 Task: Find connections with filter location Airdrie with filter topic #Interviewingwith filter profile language German with filter current company W. L. Gore & Associates with filter school Sarvajanik College of Engineering & Technology with filter industry Wholesale Hardware, Plumbing, Heating Equipment with filter service category Management with filter keywords title Principal
Action: Mouse moved to (590, 71)
Screenshot: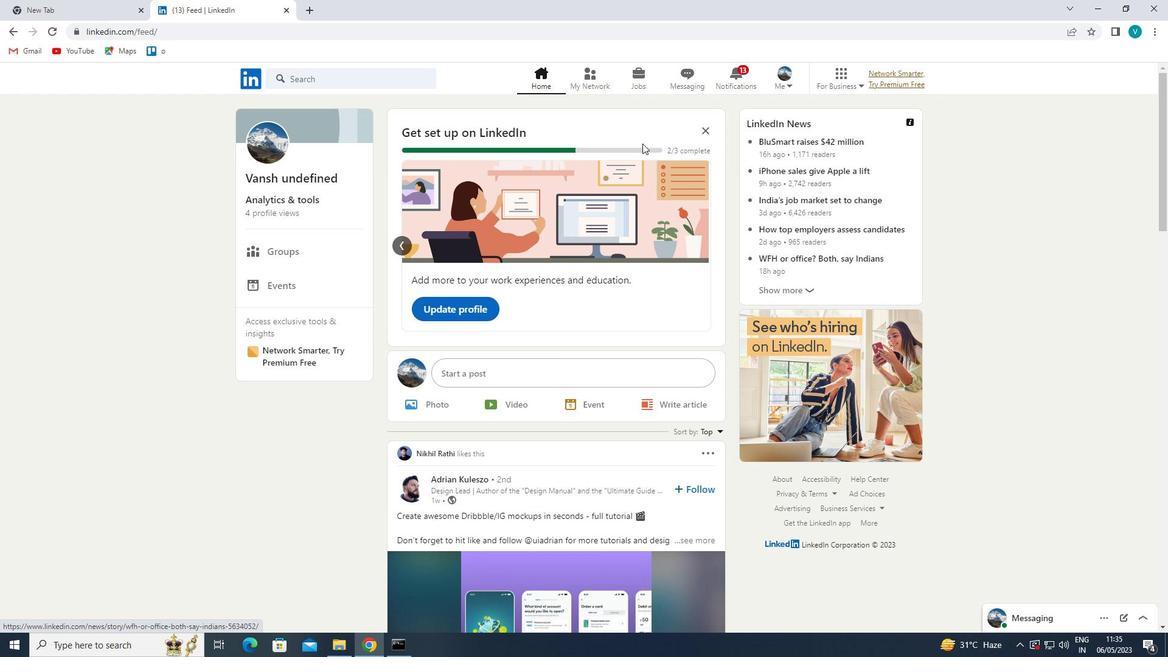 
Action: Mouse pressed left at (590, 71)
Screenshot: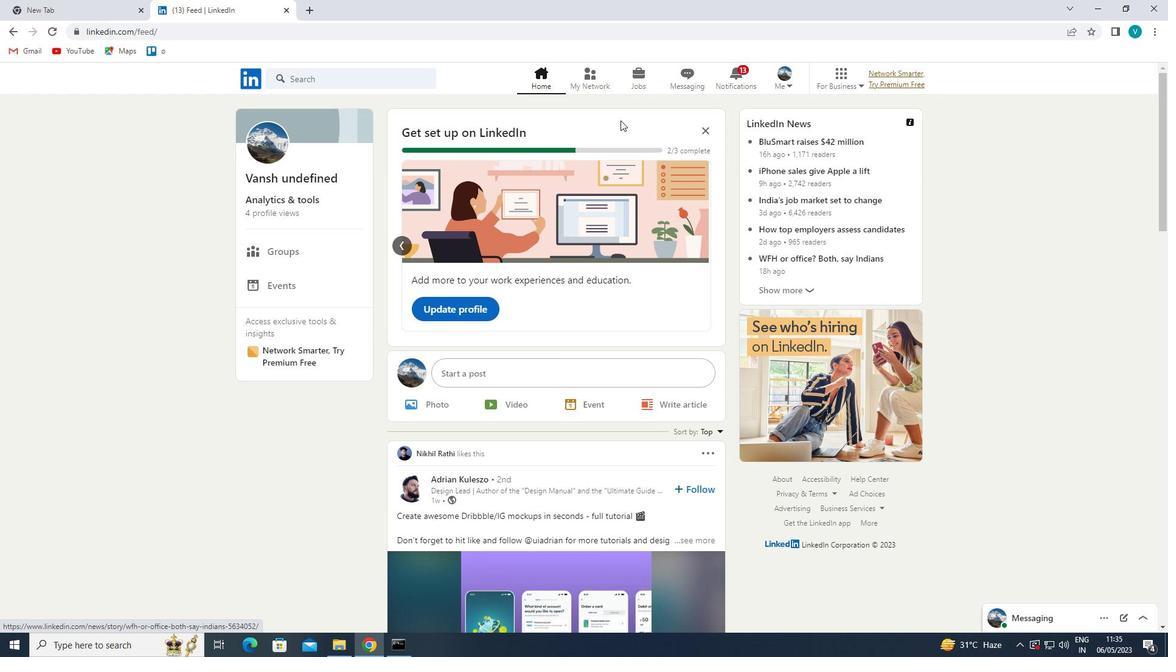 
Action: Mouse moved to (356, 131)
Screenshot: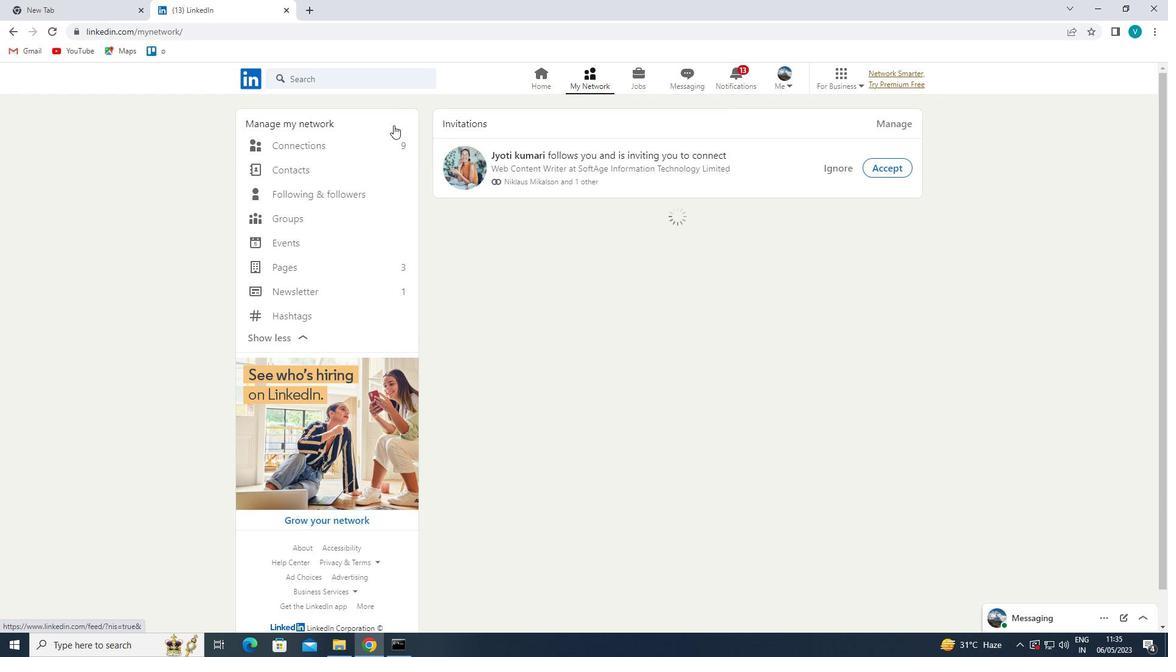 
Action: Mouse pressed left at (356, 131)
Screenshot: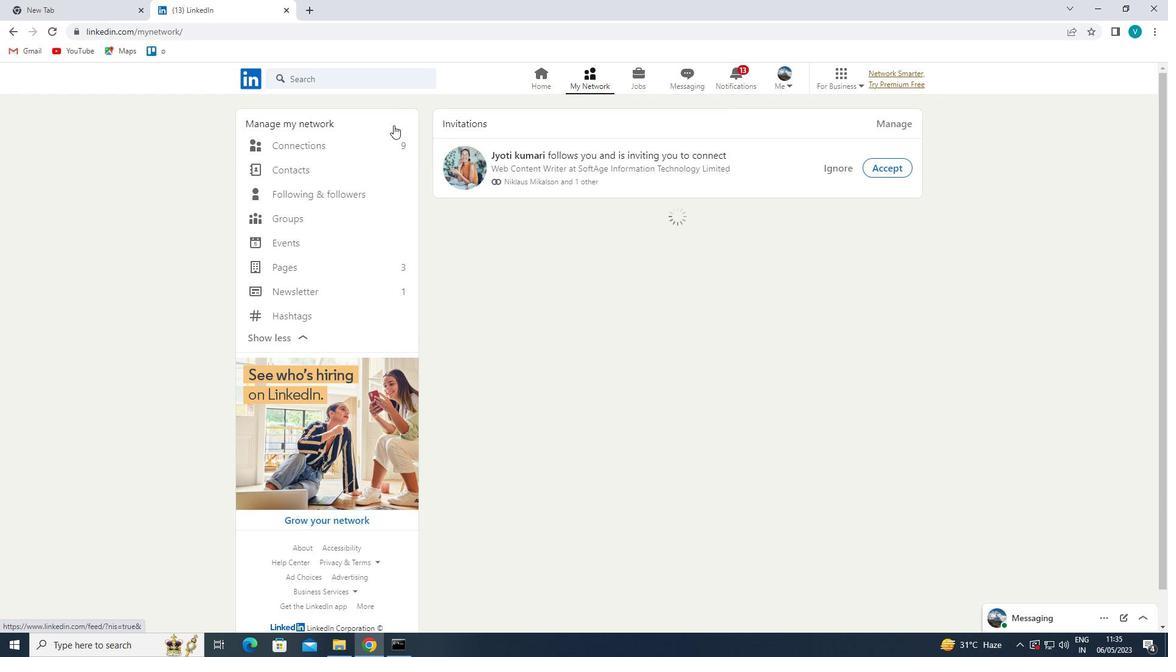 
Action: Mouse moved to (349, 135)
Screenshot: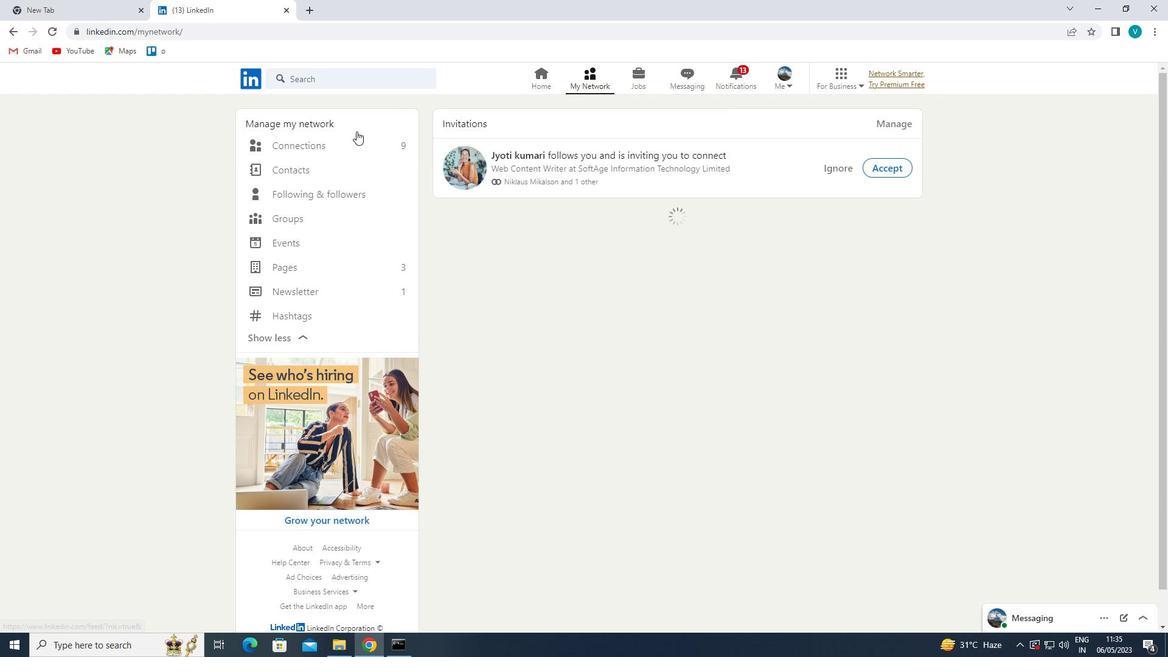 
Action: Mouse pressed left at (349, 135)
Screenshot: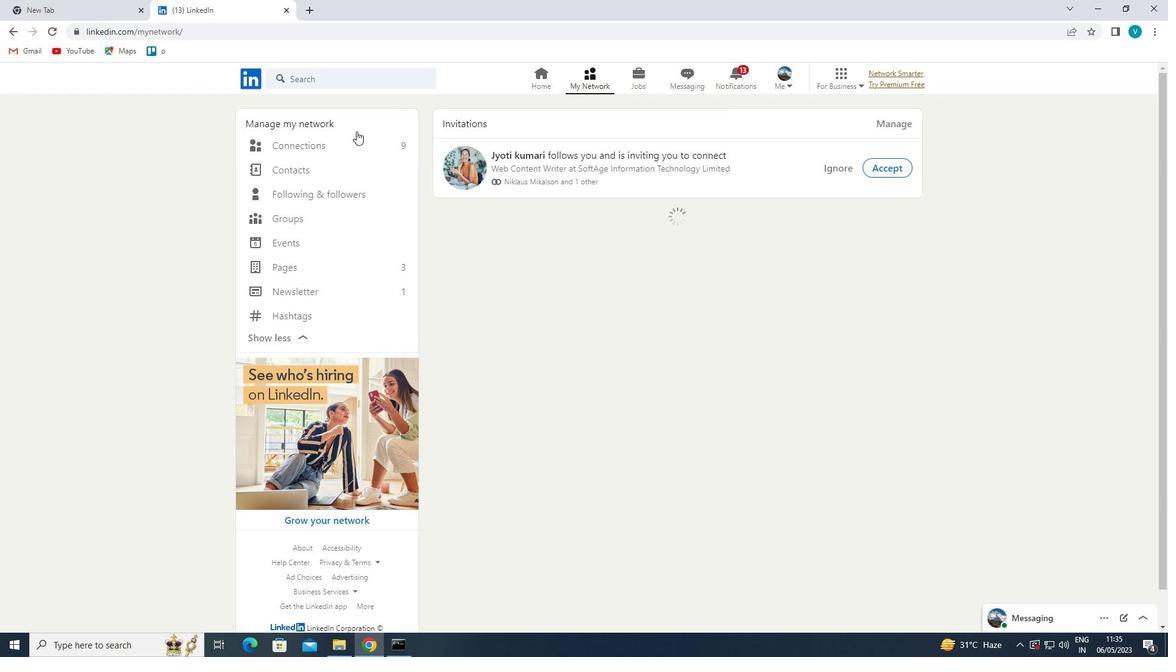 
Action: Mouse moved to (351, 138)
Screenshot: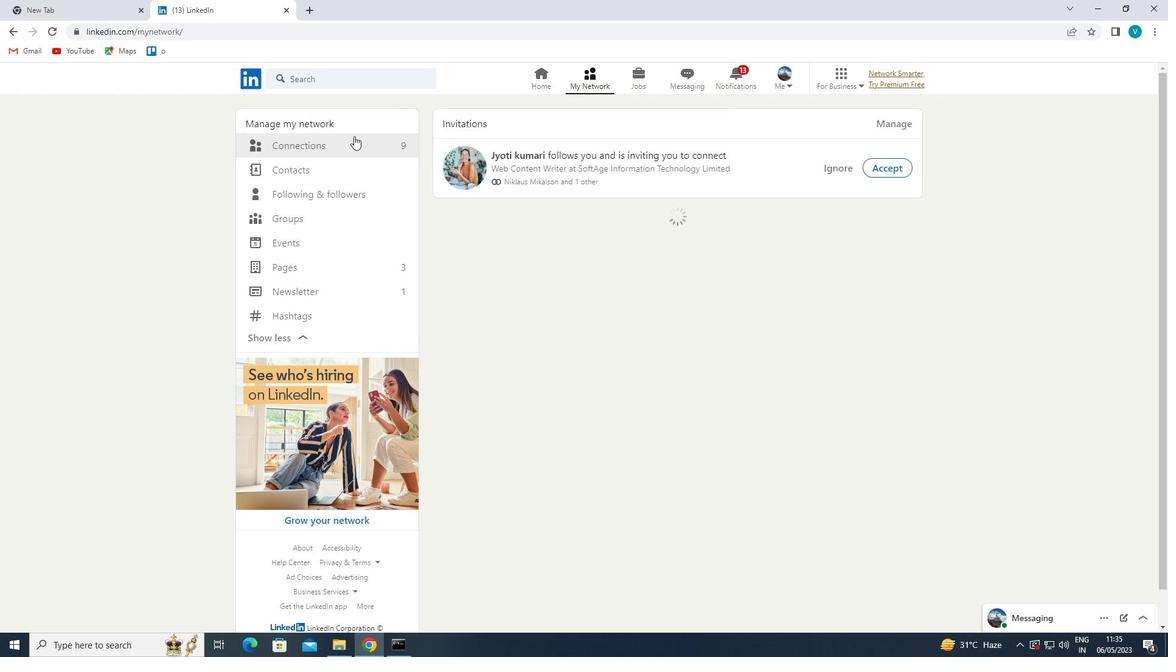
Action: Mouse pressed left at (351, 138)
Screenshot: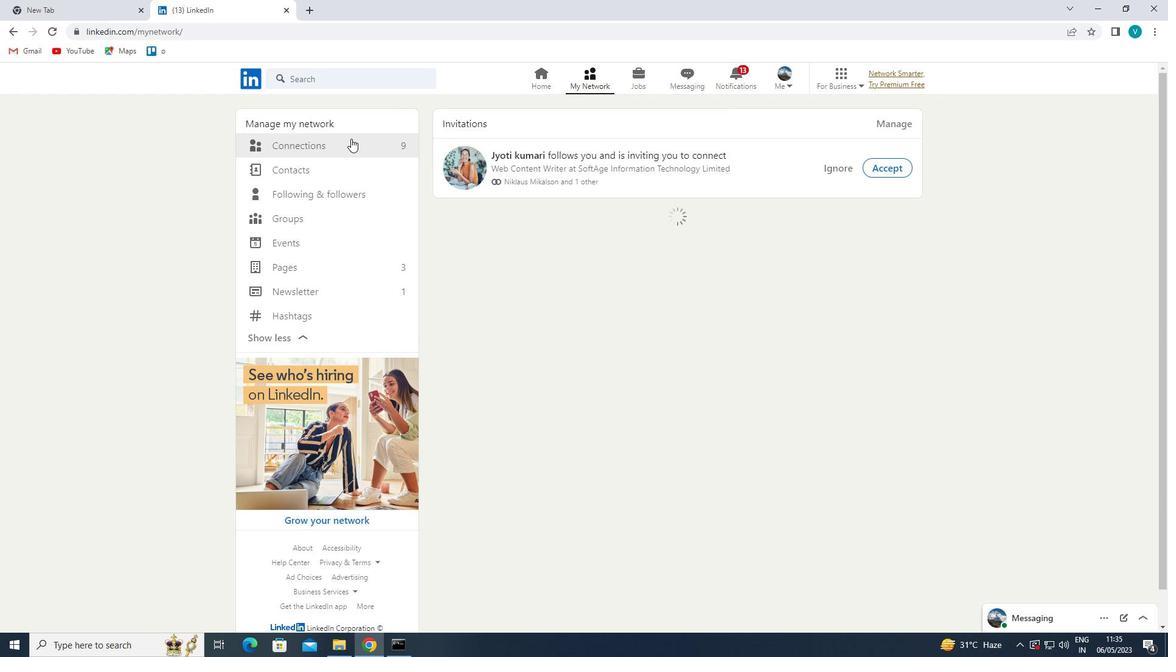 
Action: Mouse moved to (347, 141)
Screenshot: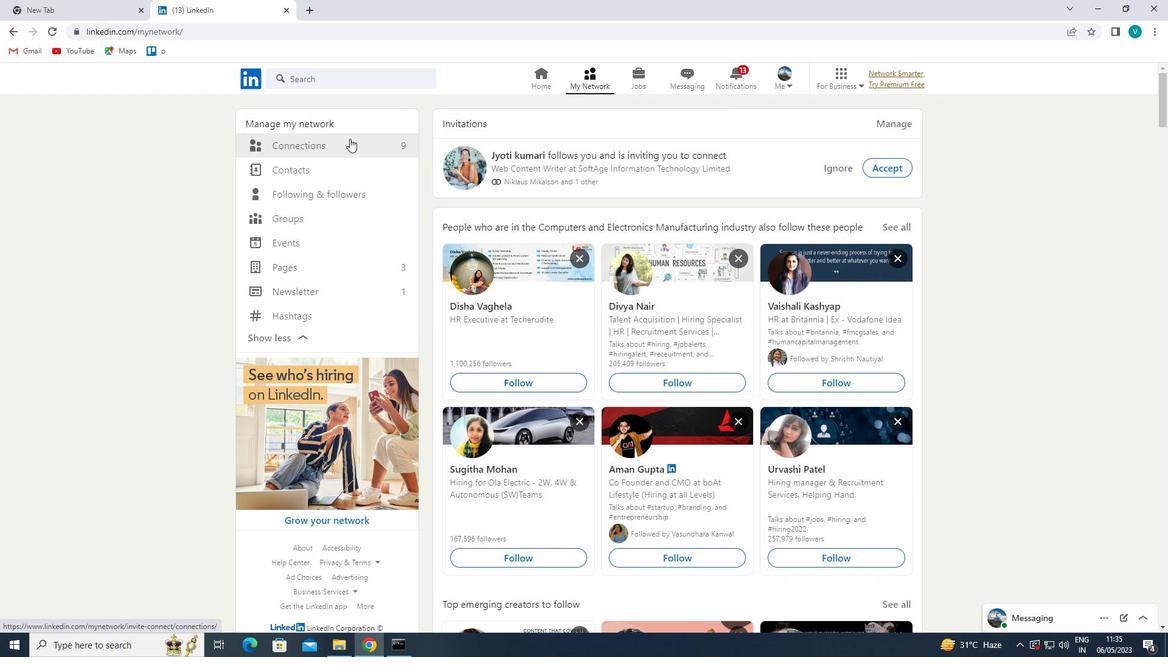 
Action: Mouse pressed left at (347, 141)
Screenshot: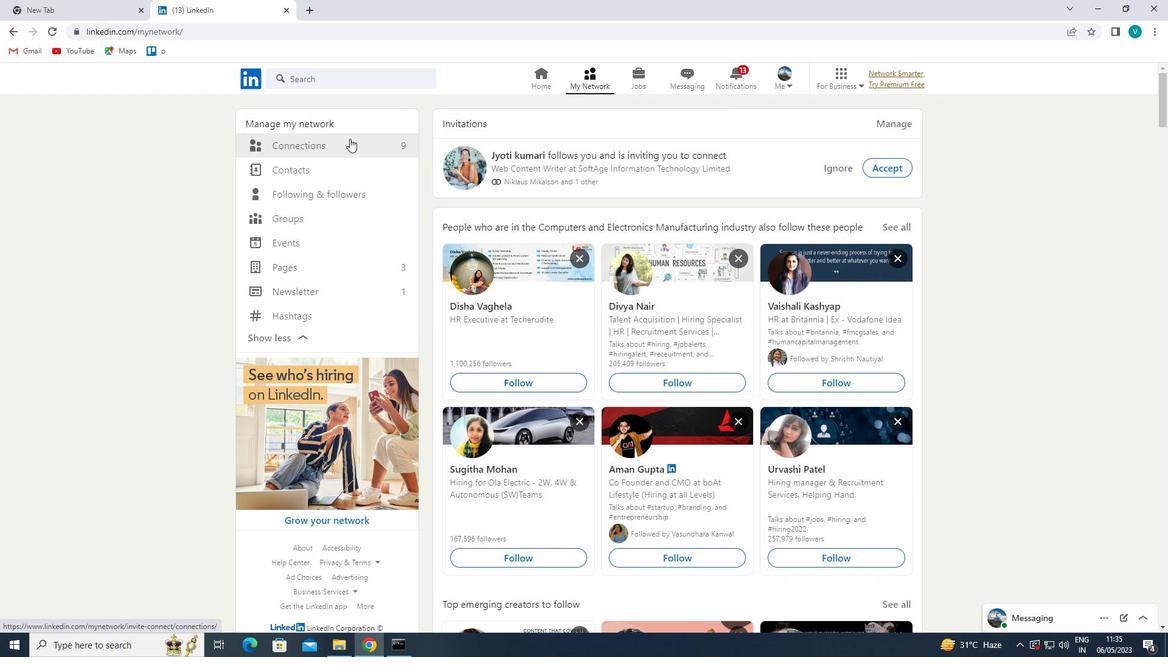 
Action: Mouse moved to (683, 147)
Screenshot: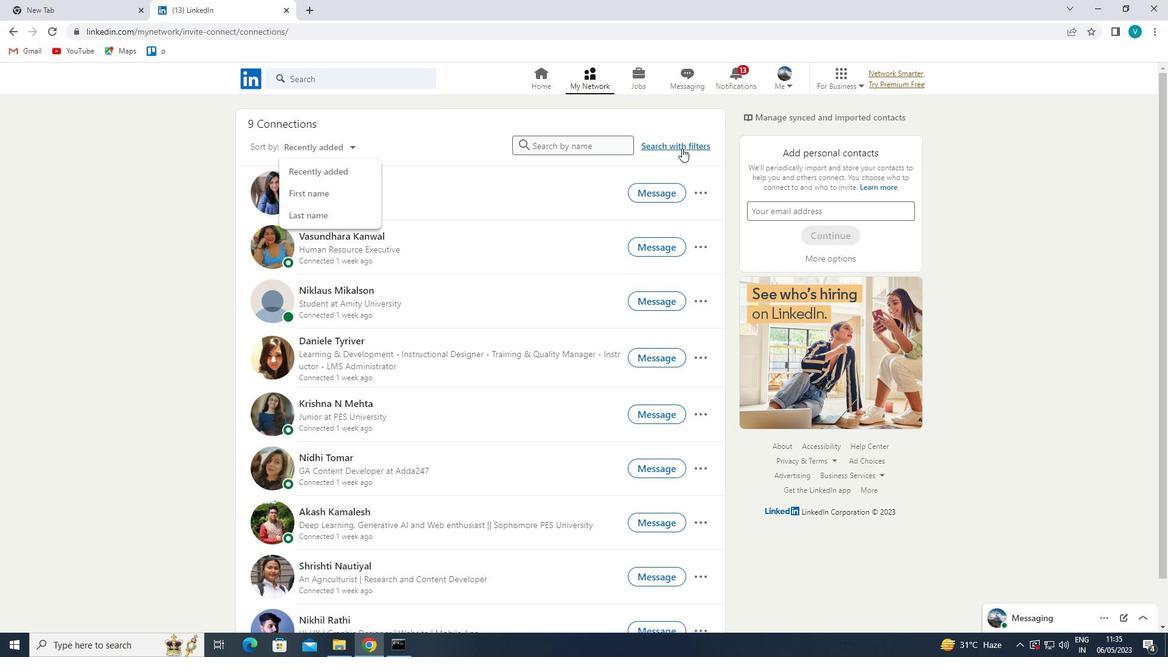 
Action: Mouse pressed left at (683, 147)
Screenshot: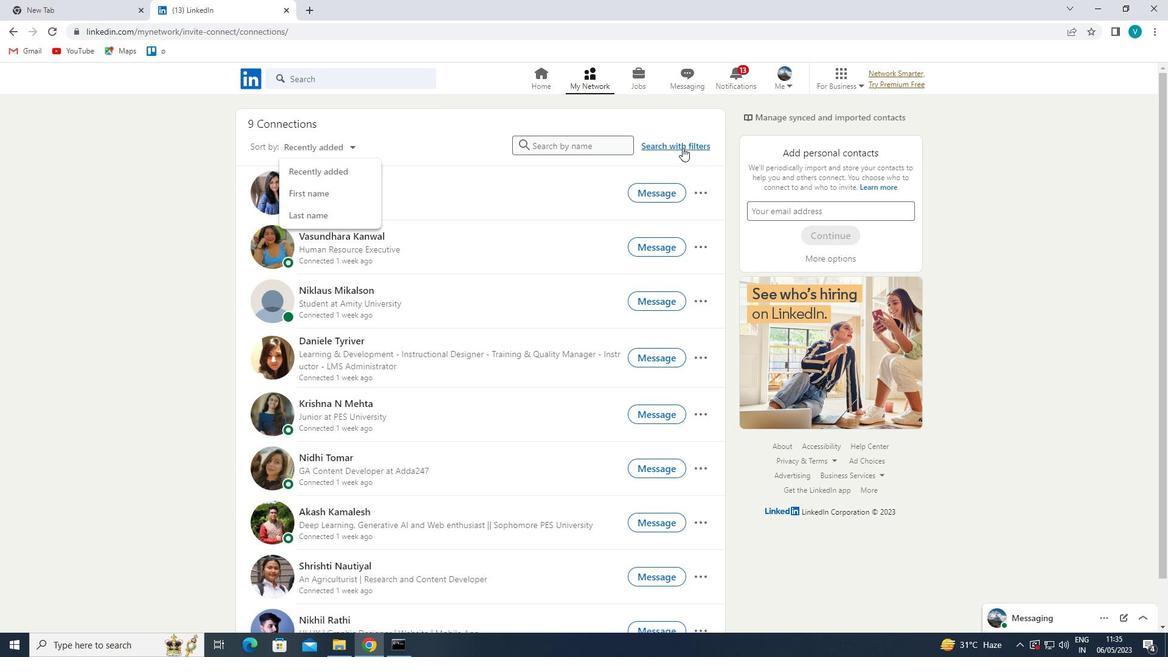 
Action: Mouse moved to (590, 105)
Screenshot: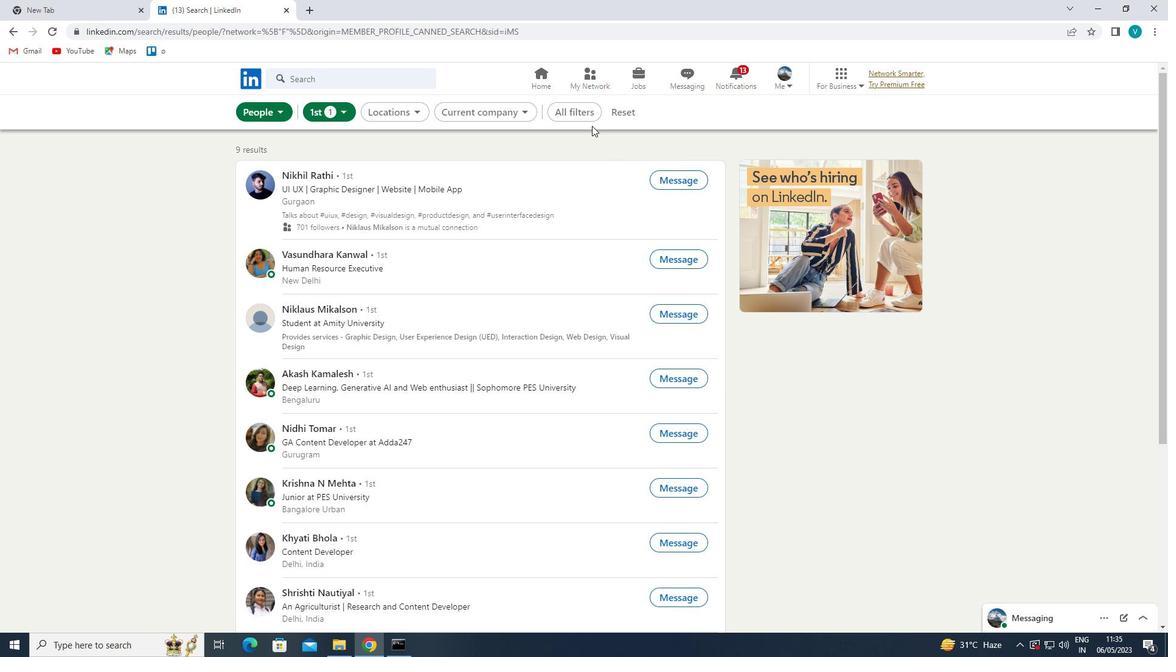 
Action: Mouse pressed left at (590, 105)
Screenshot: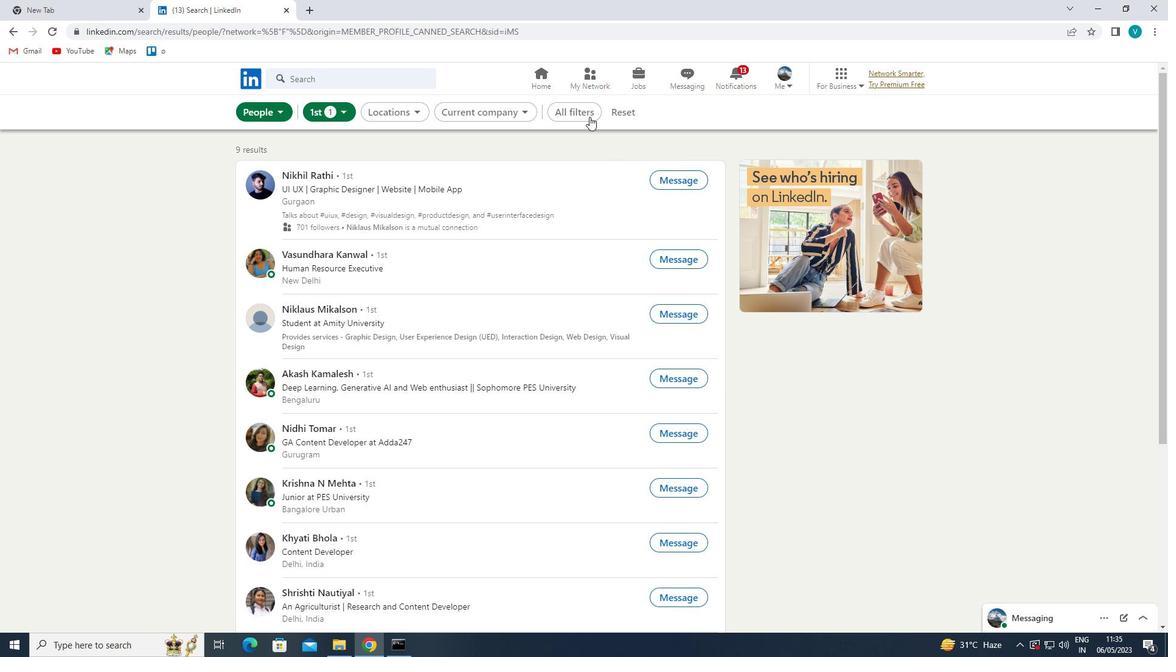 
Action: Mouse moved to (1096, 312)
Screenshot: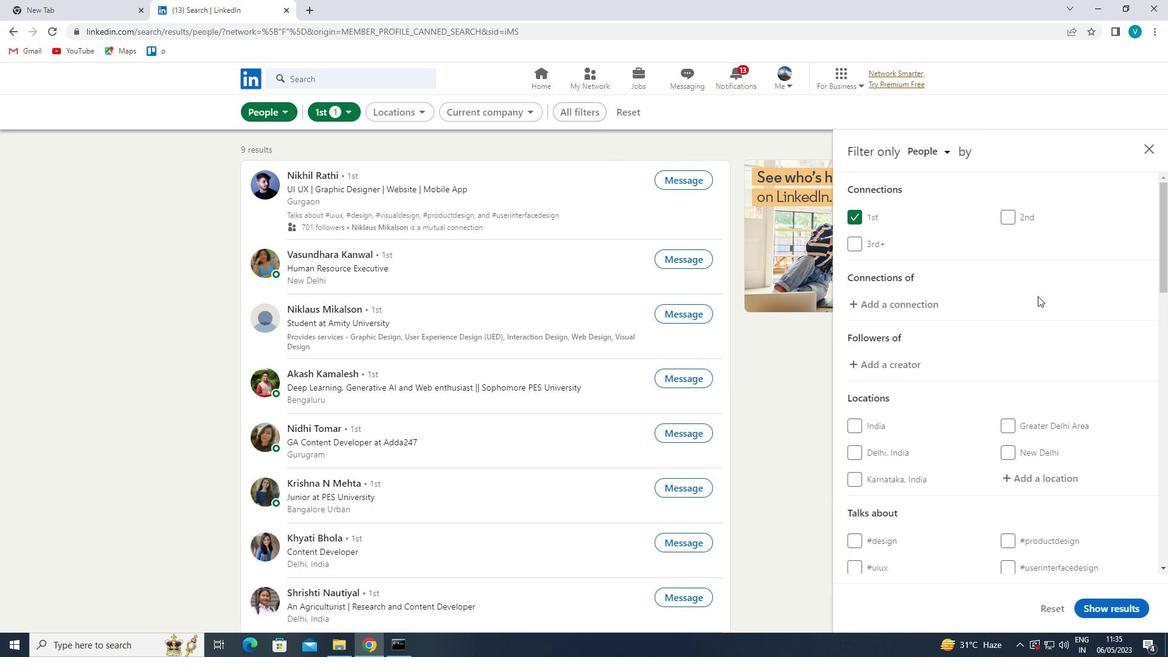 
Action: Mouse scrolled (1096, 311) with delta (0, 0)
Screenshot: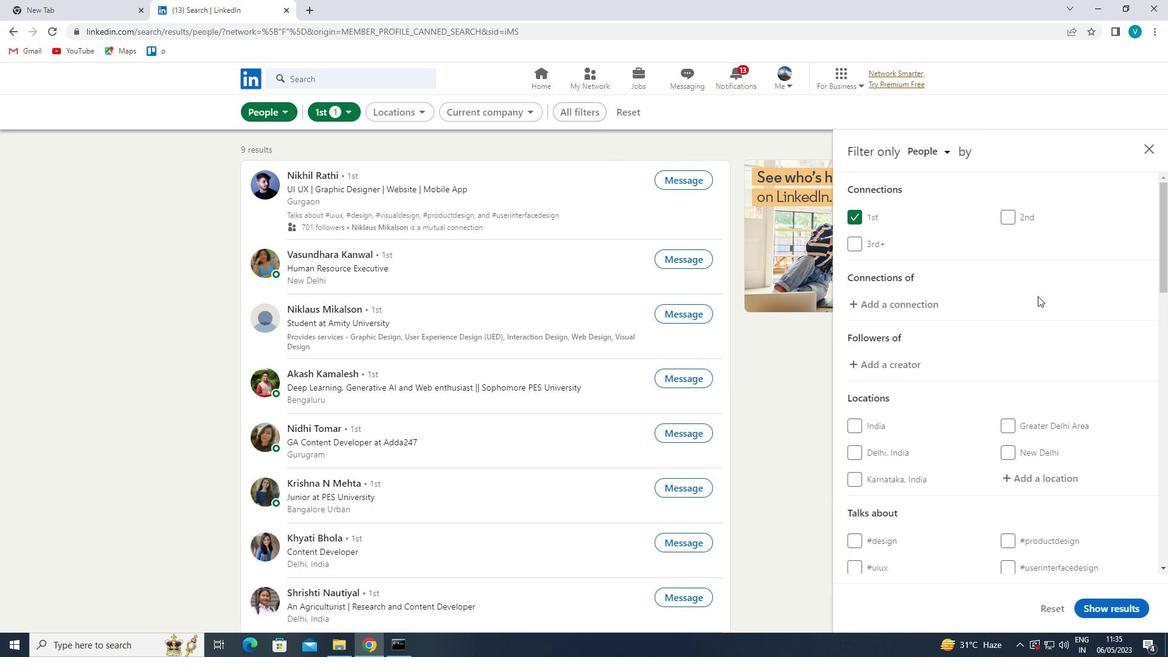 
Action: Mouse moved to (1064, 417)
Screenshot: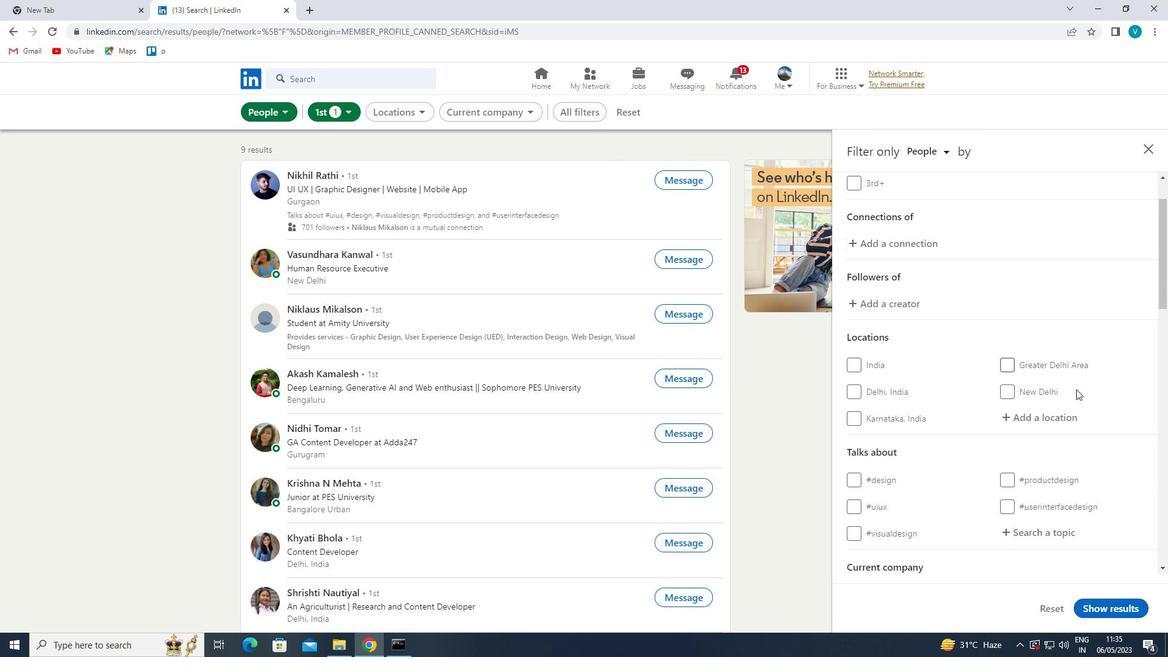 
Action: Mouse pressed left at (1064, 417)
Screenshot: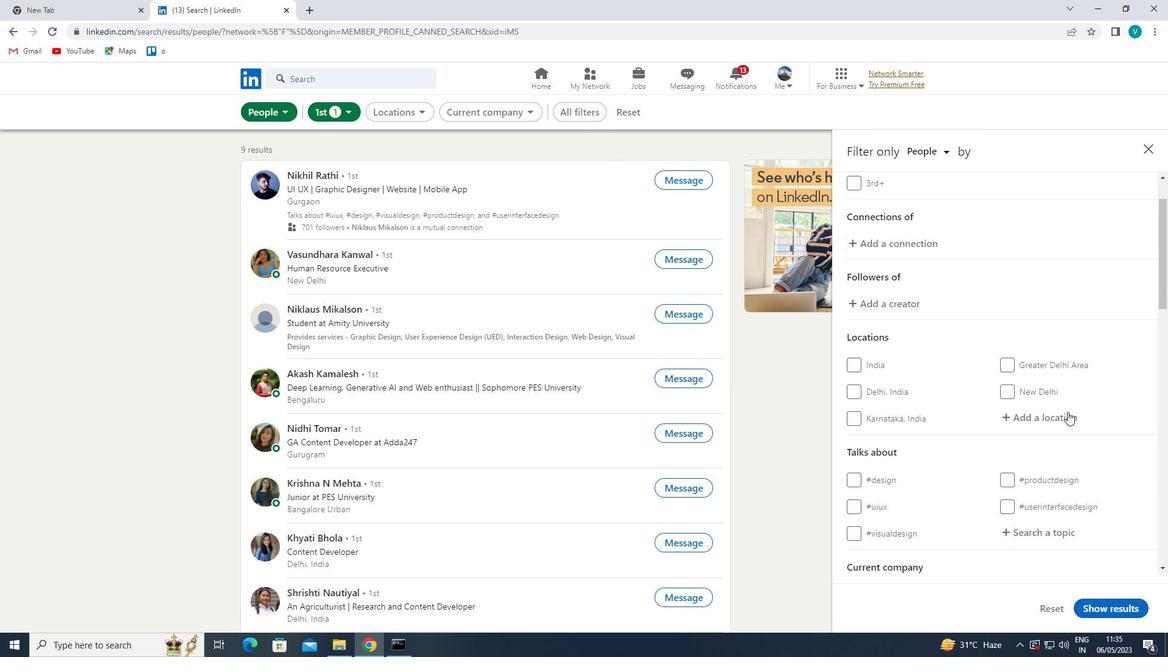 
Action: Mouse moved to (945, 498)
Screenshot: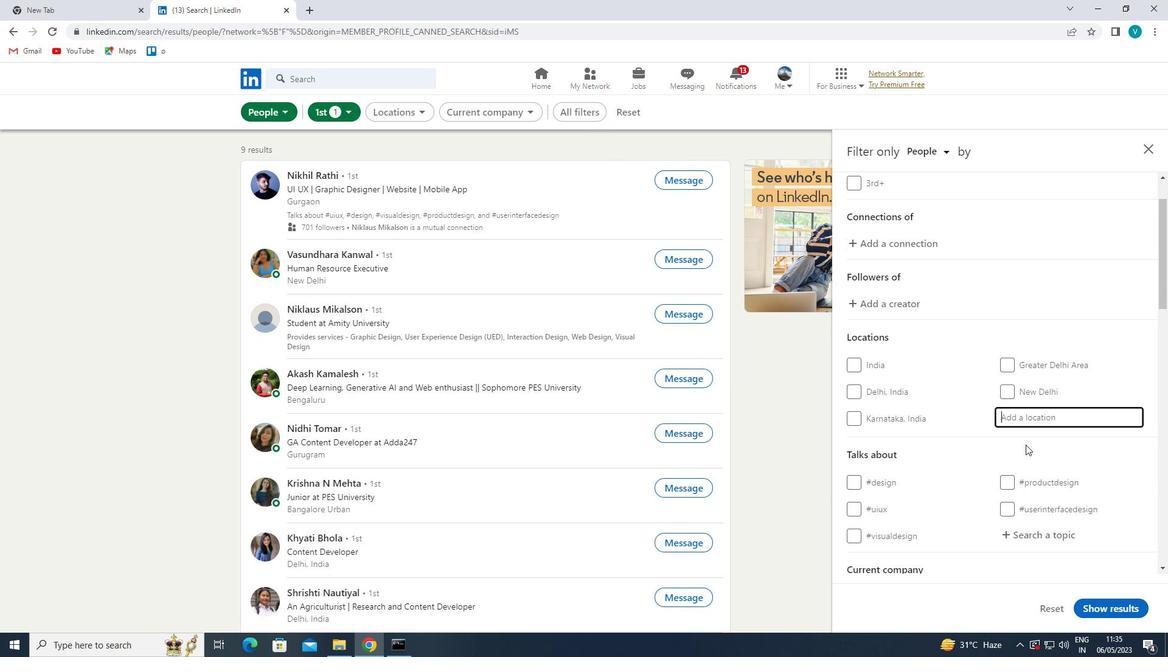 
Action: Key pressed <Key.shift>AIRDRIE
Screenshot: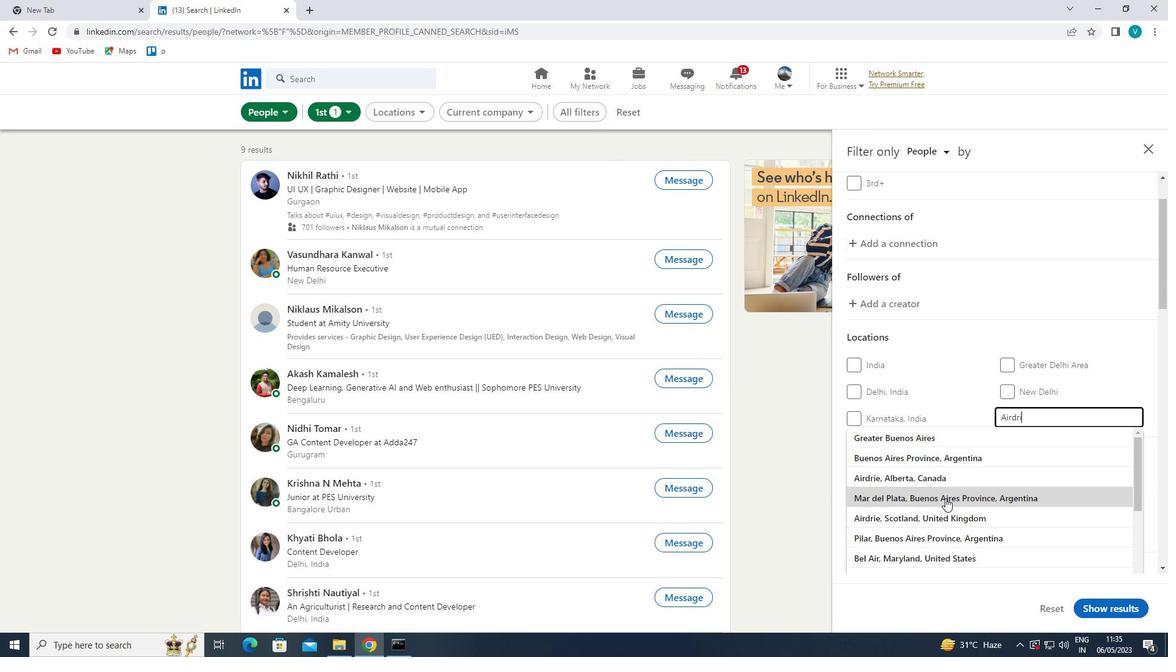 
Action: Mouse moved to (954, 440)
Screenshot: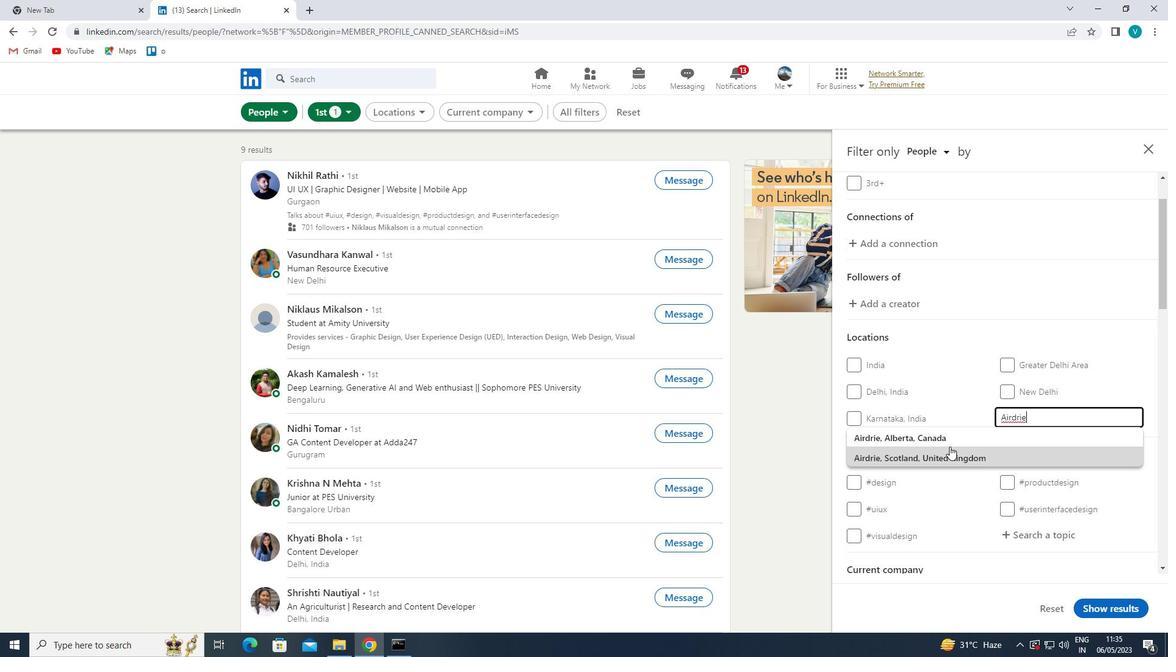 
Action: Mouse pressed left at (954, 440)
Screenshot: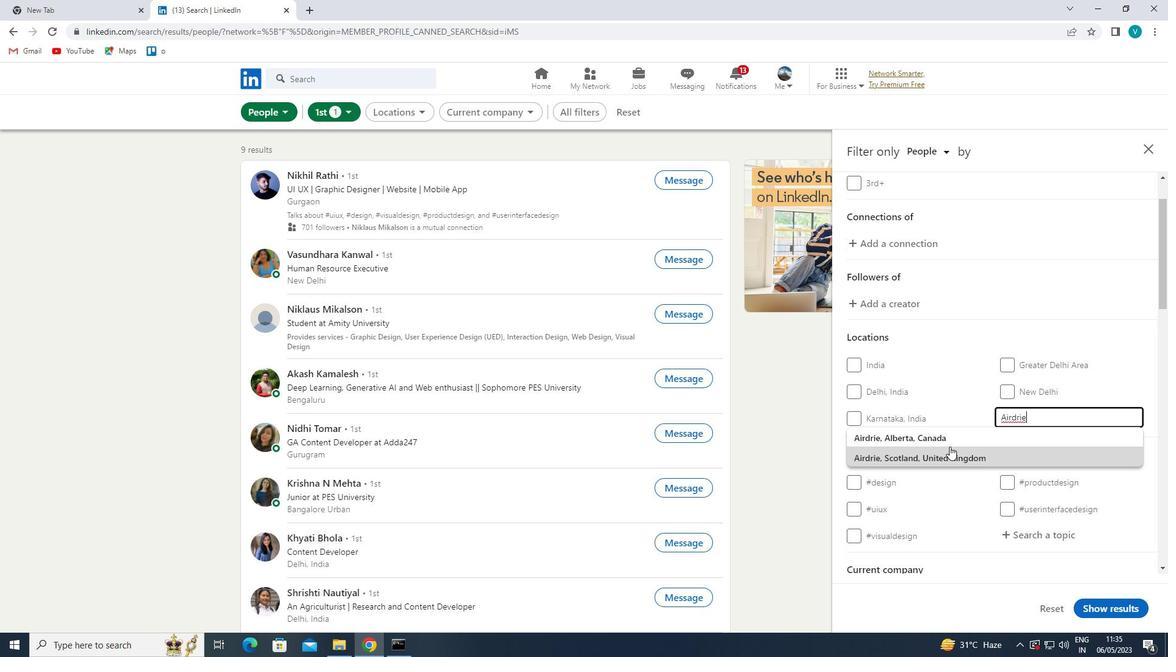 
Action: Mouse moved to (959, 436)
Screenshot: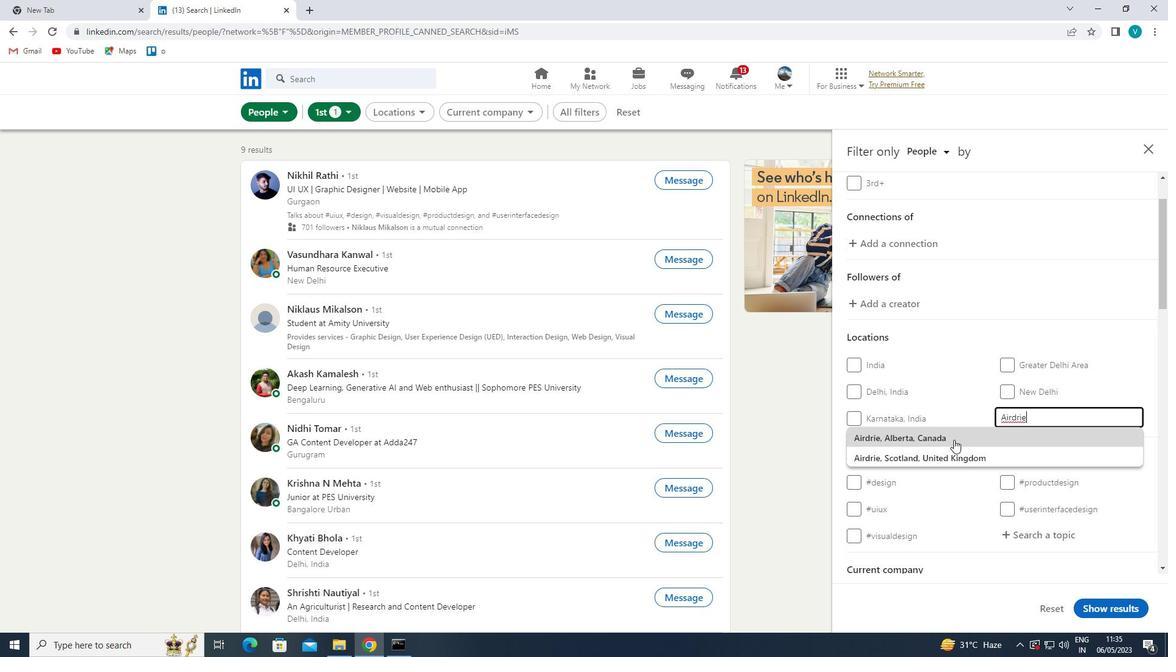 
Action: Mouse scrolled (959, 435) with delta (0, 0)
Screenshot: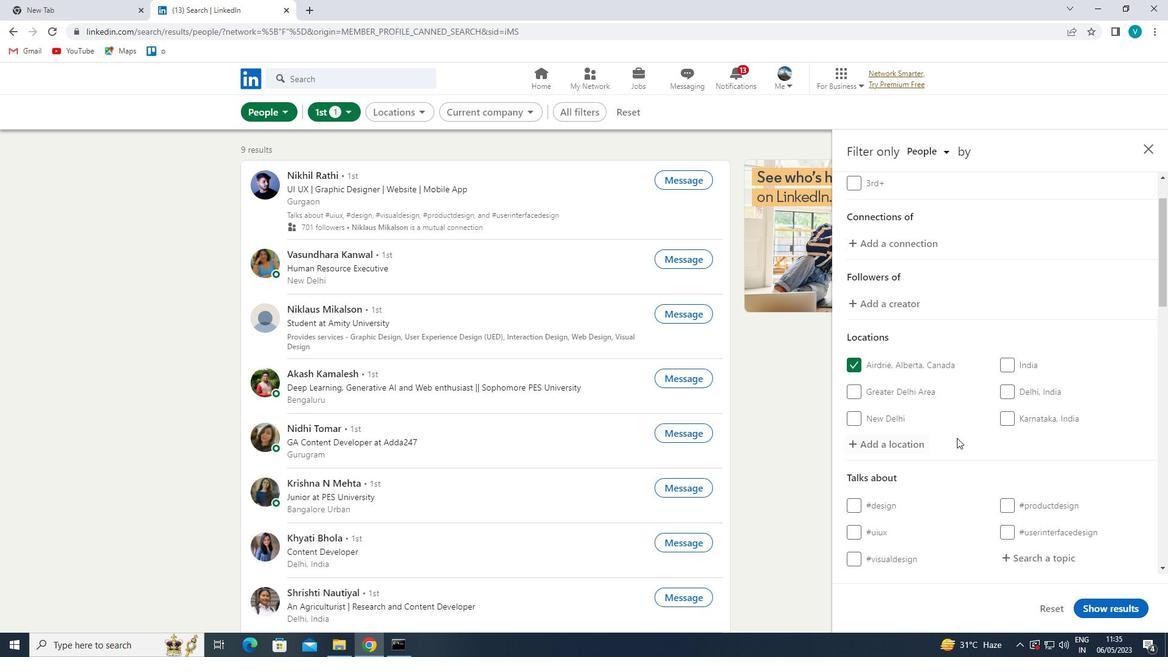 
Action: Mouse scrolled (959, 435) with delta (0, 0)
Screenshot: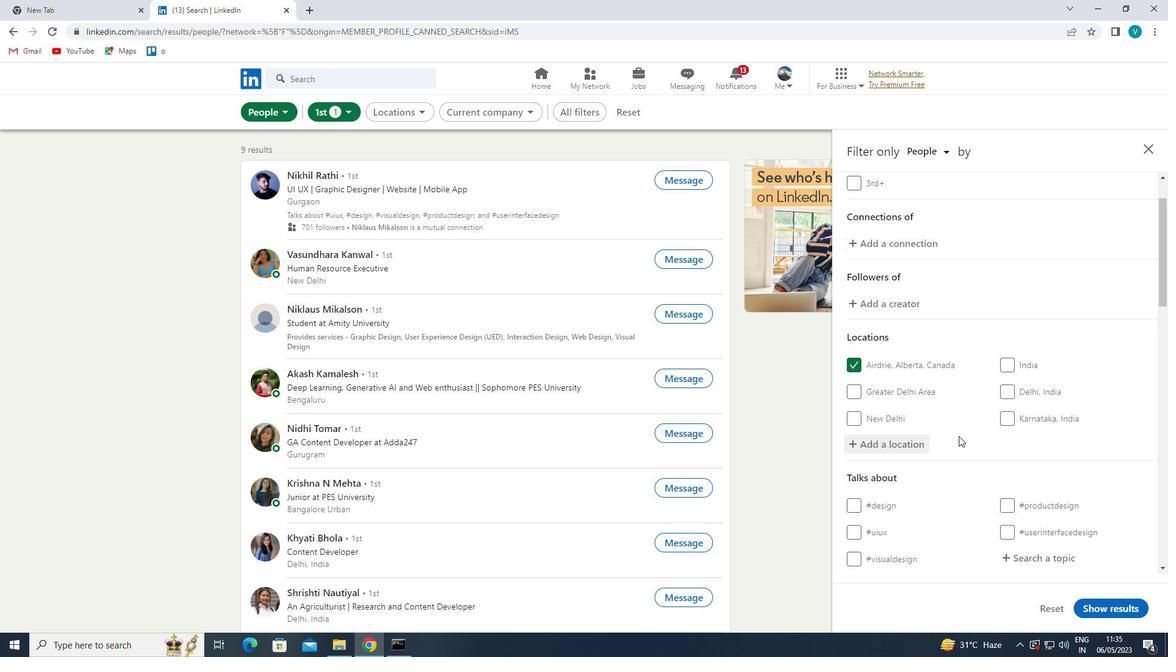 
Action: Mouse moved to (1013, 433)
Screenshot: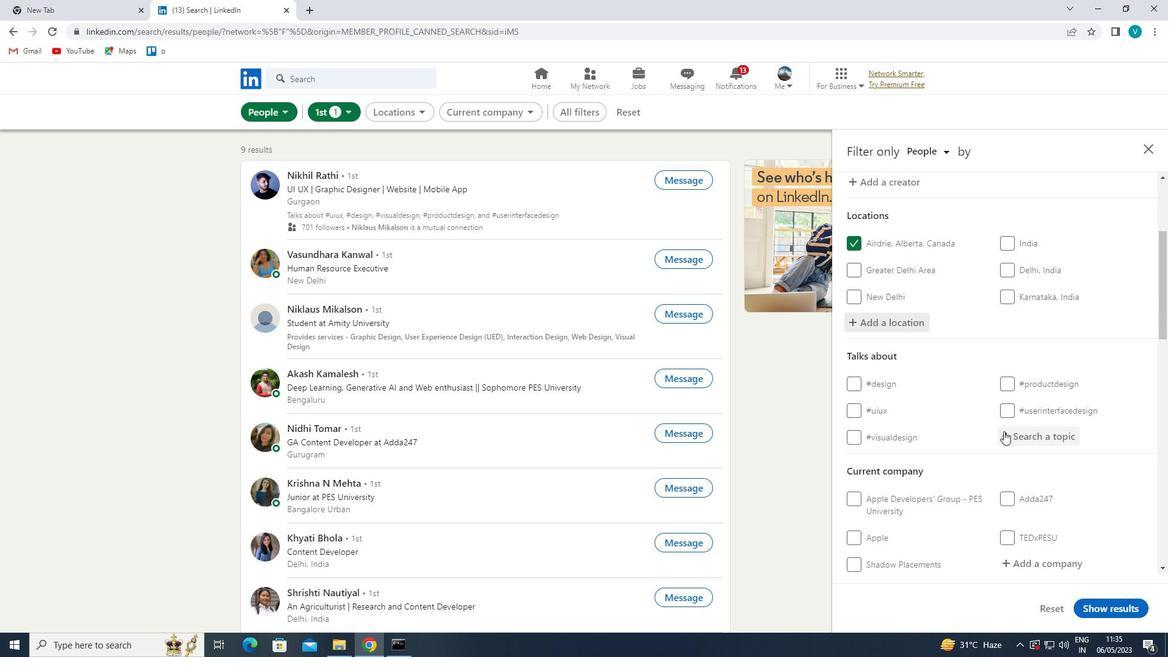 
Action: Mouse pressed left at (1013, 433)
Screenshot: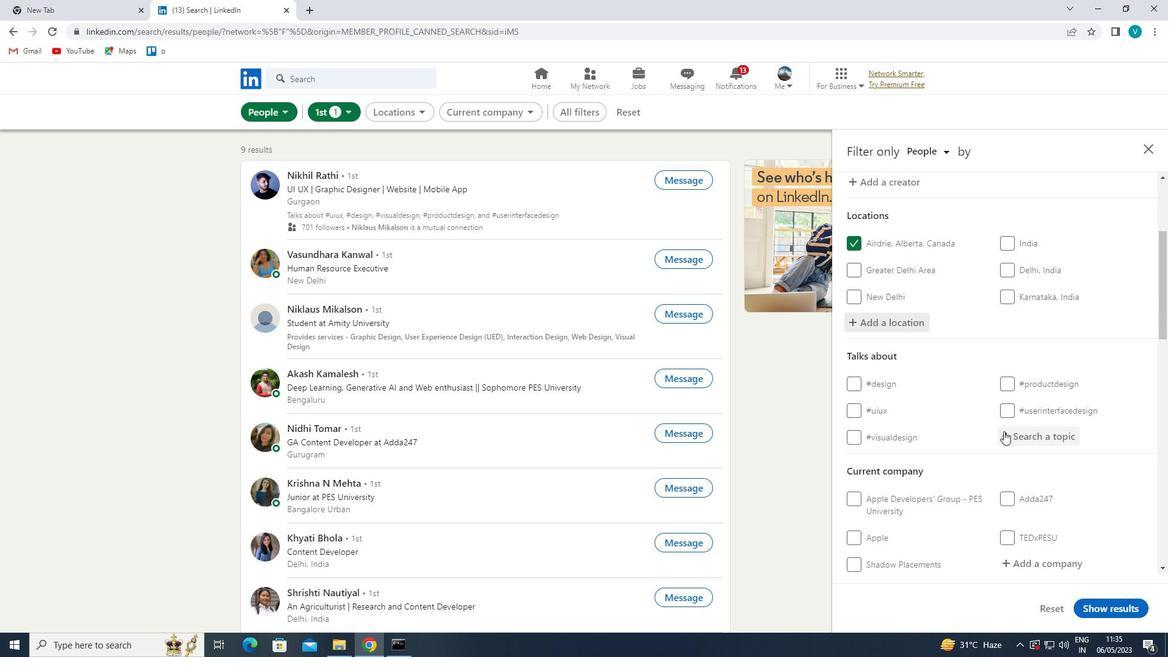 
Action: Mouse moved to (1015, 433)
Screenshot: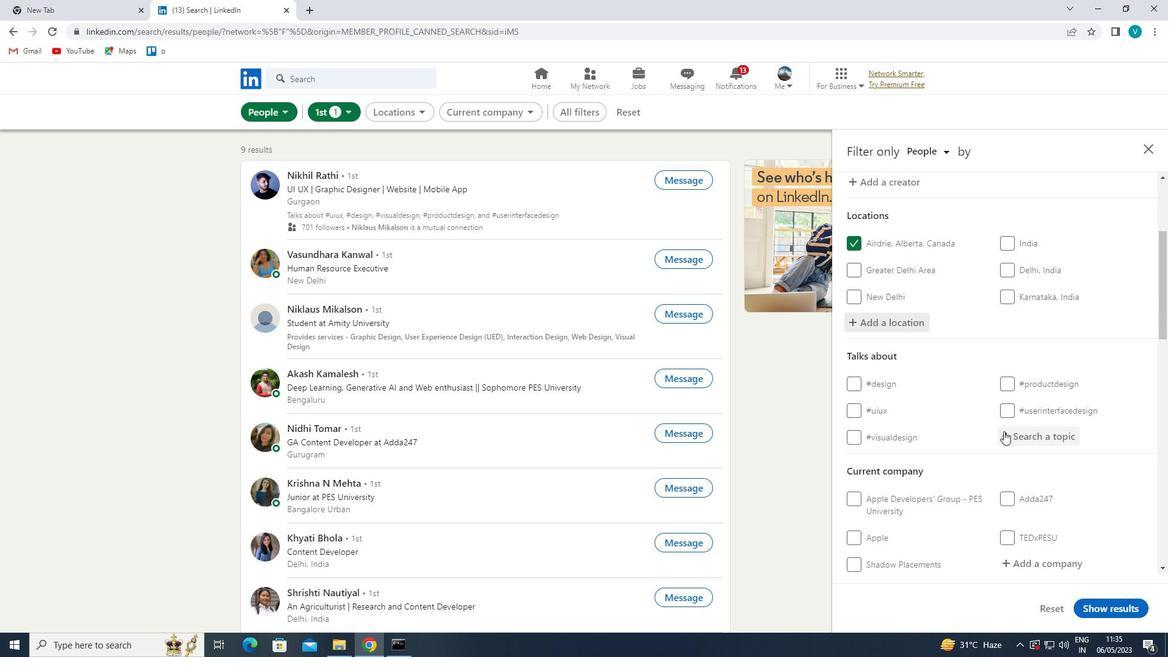 
Action: Key pressed INTERVIEW
Screenshot: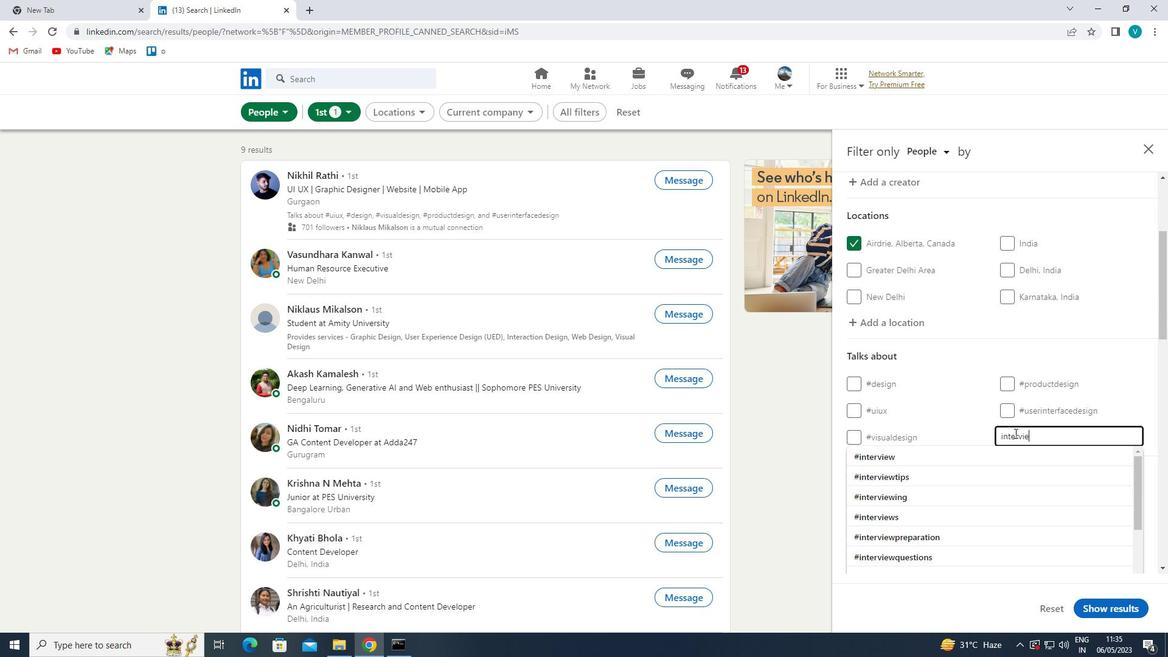 
Action: Mouse moved to (959, 497)
Screenshot: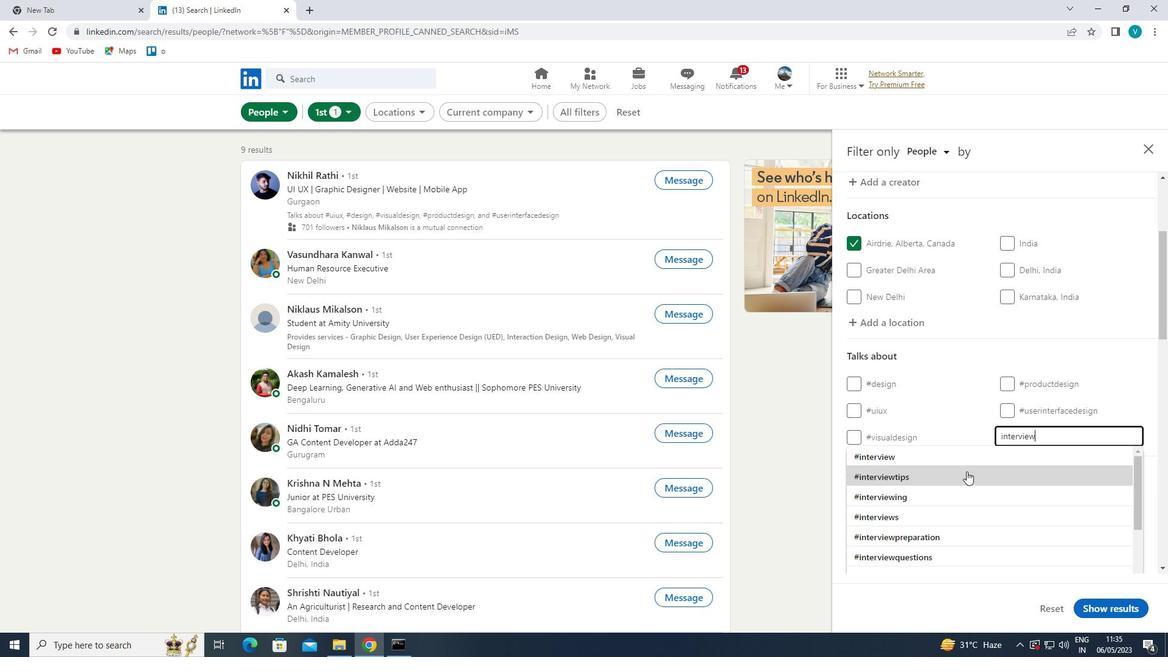 
Action: Mouse pressed left at (959, 497)
Screenshot: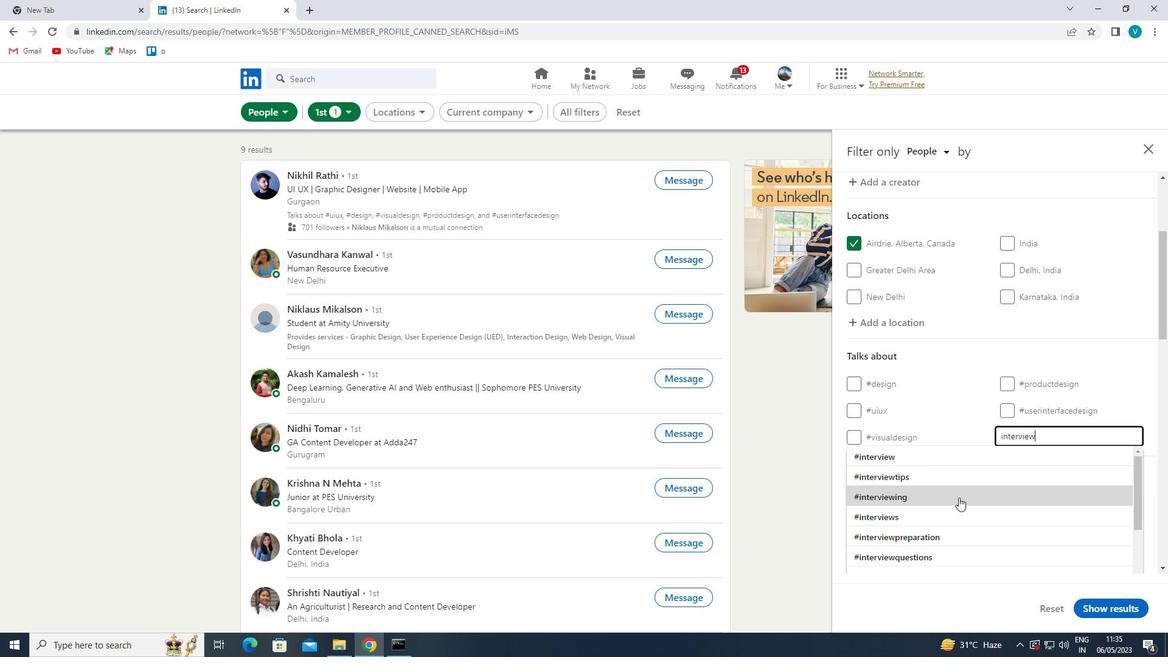 
Action: Mouse moved to (971, 489)
Screenshot: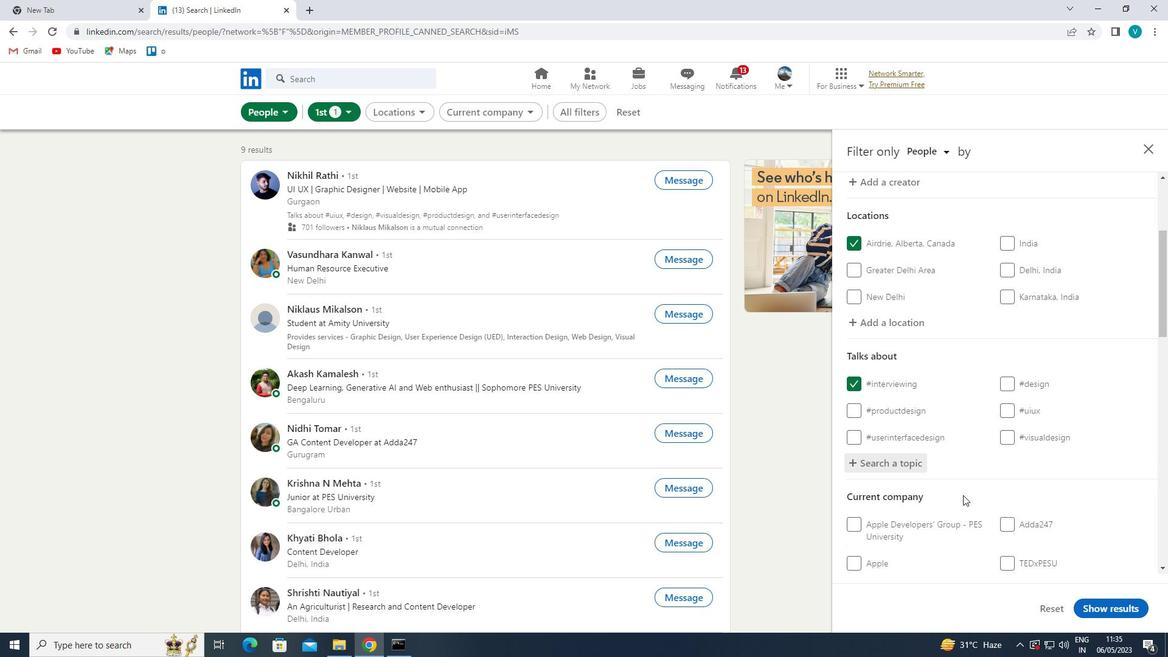 
Action: Mouse scrolled (971, 489) with delta (0, 0)
Screenshot: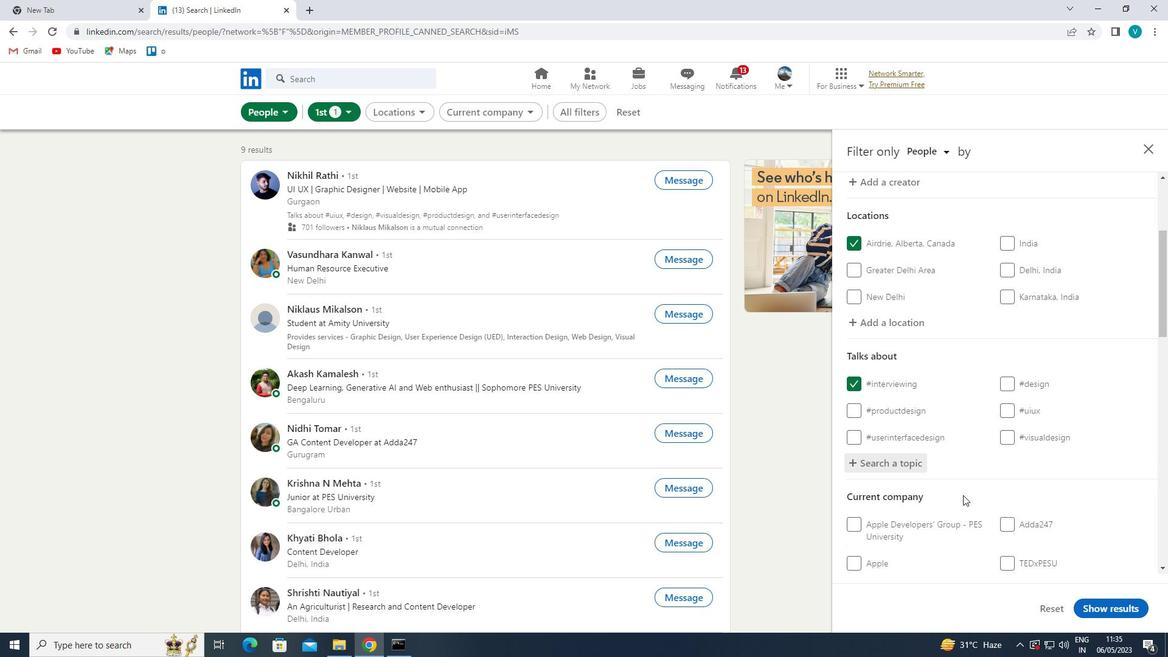 
Action: Mouse moved to (973, 487)
Screenshot: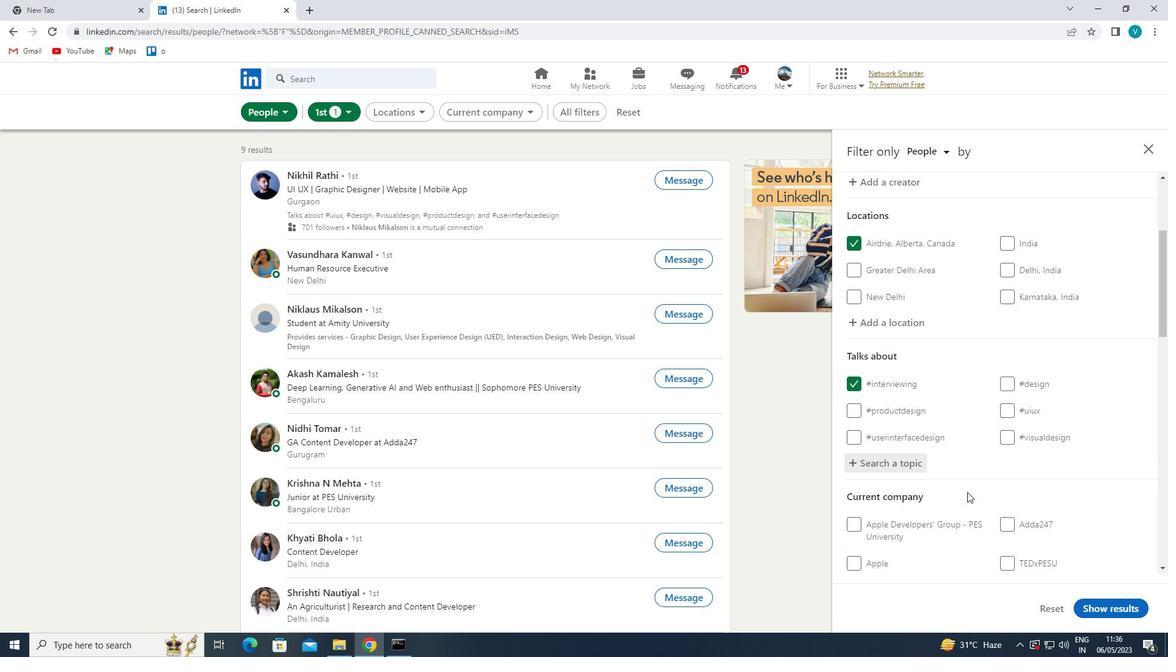 
Action: Mouse scrolled (973, 486) with delta (0, 0)
Screenshot: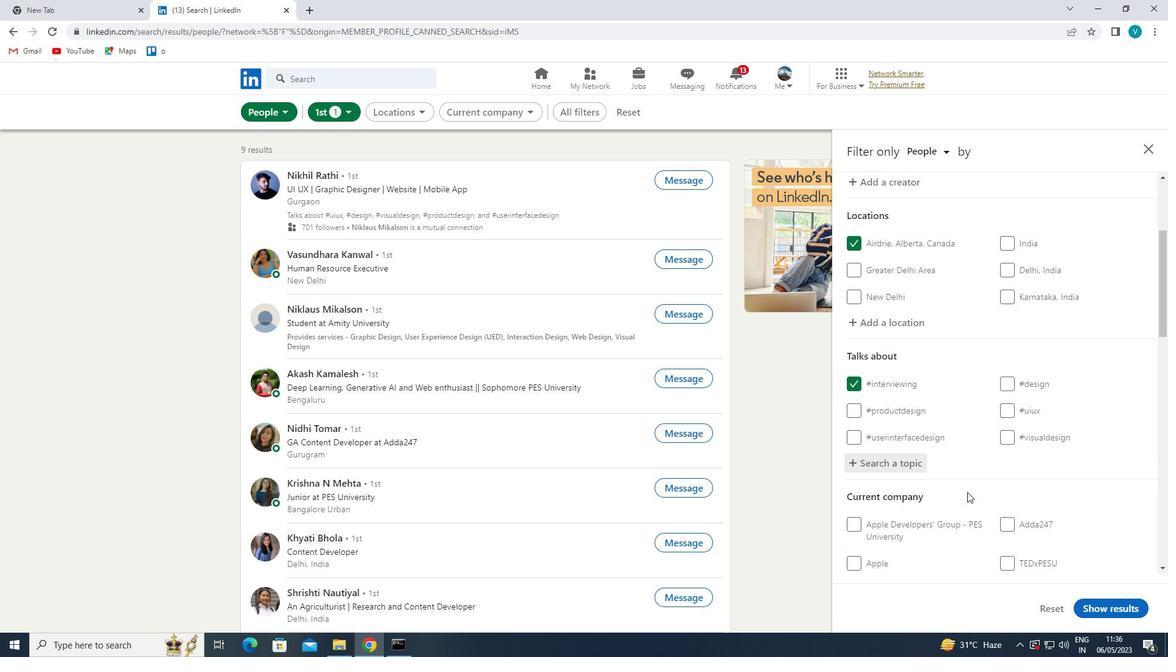 
Action: Mouse moved to (974, 485)
Screenshot: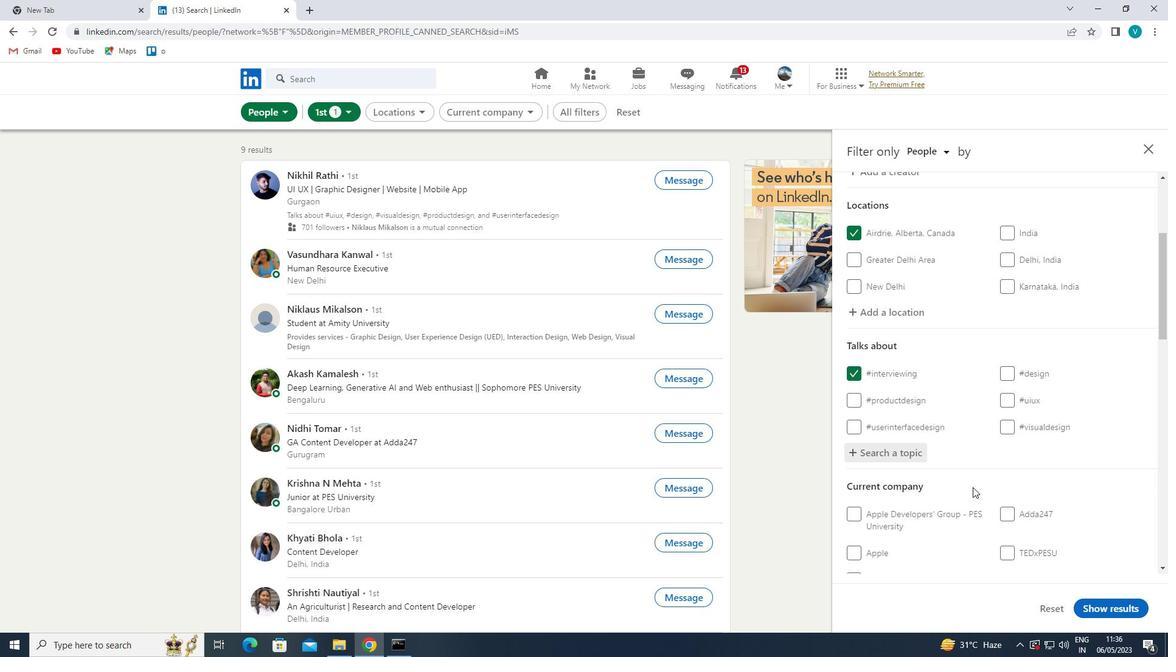 
Action: Mouse scrolled (974, 484) with delta (0, 0)
Screenshot: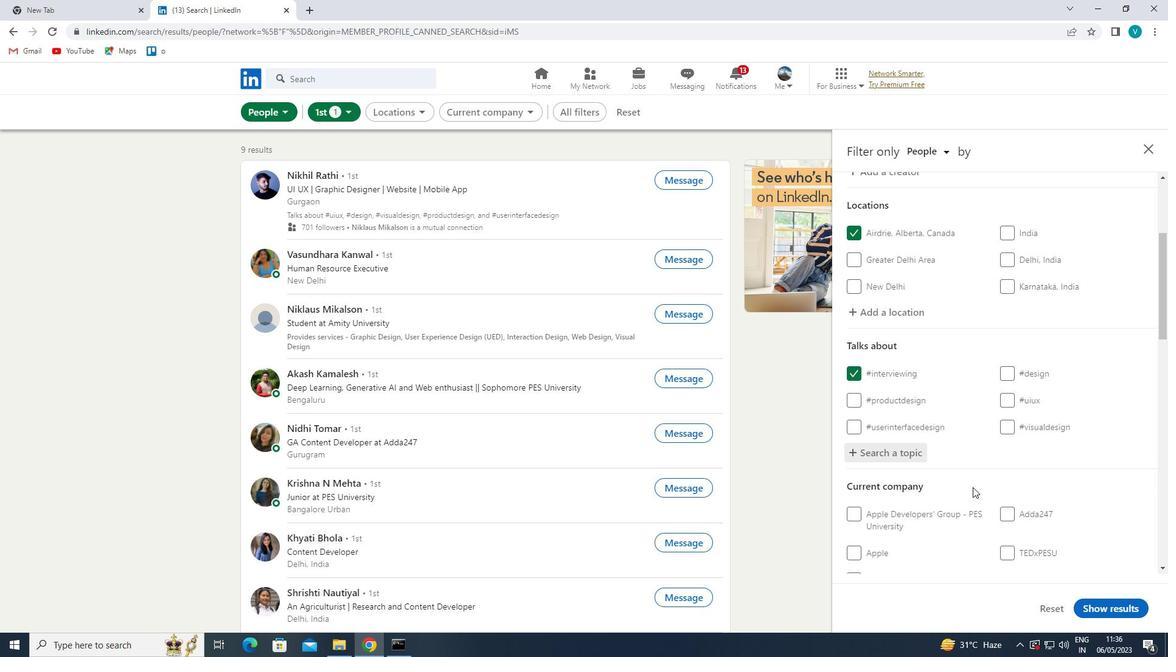 
Action: Mouse moved to (1023, 412)
Screenshot: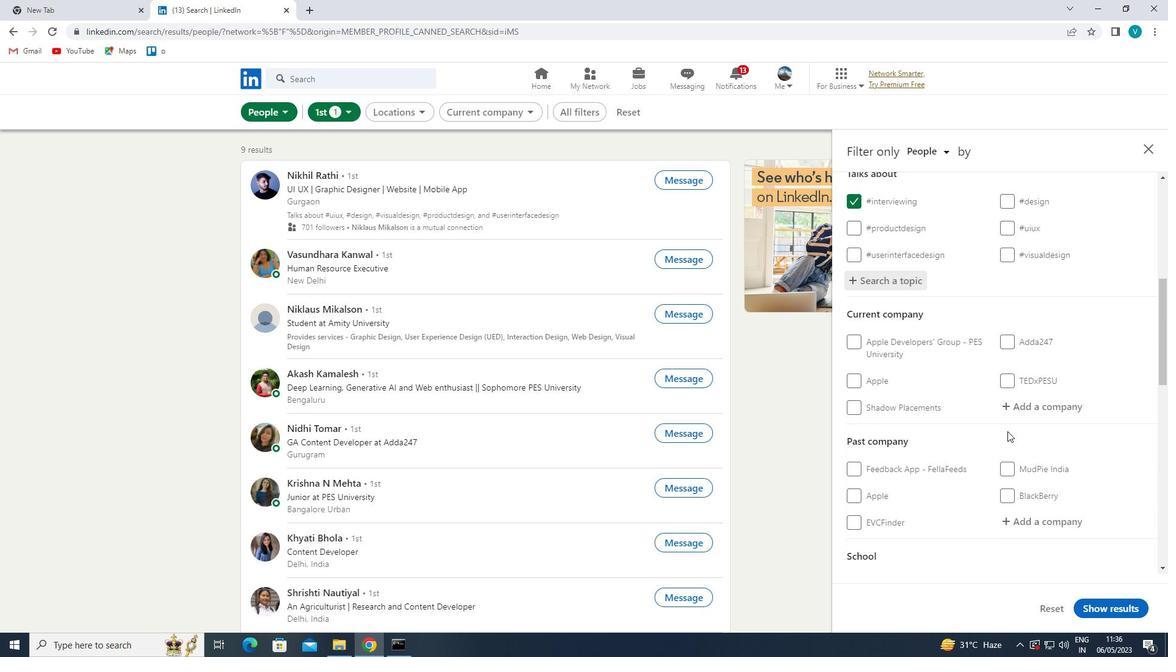 
Action: Mouse pressed left at (1023, 412)
Screenshot: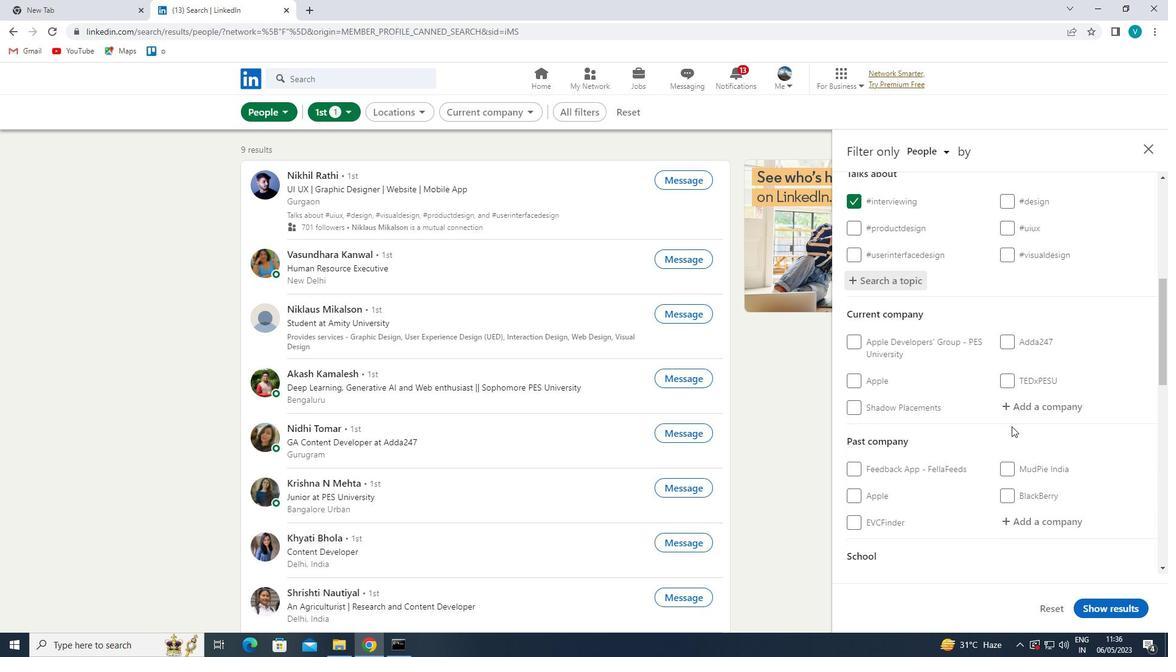 
Action: Key pressed <Key.shift>W.<Key.shift>L
Screenshot: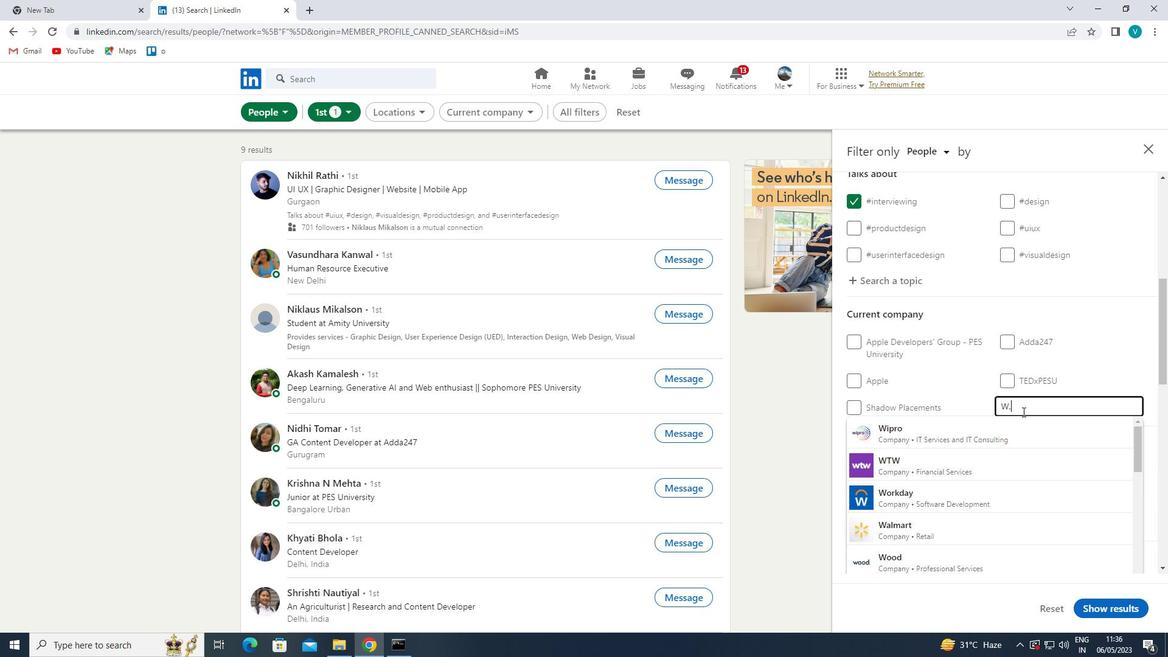 
Action: Mouse moved to (938, 432)
Screenshot: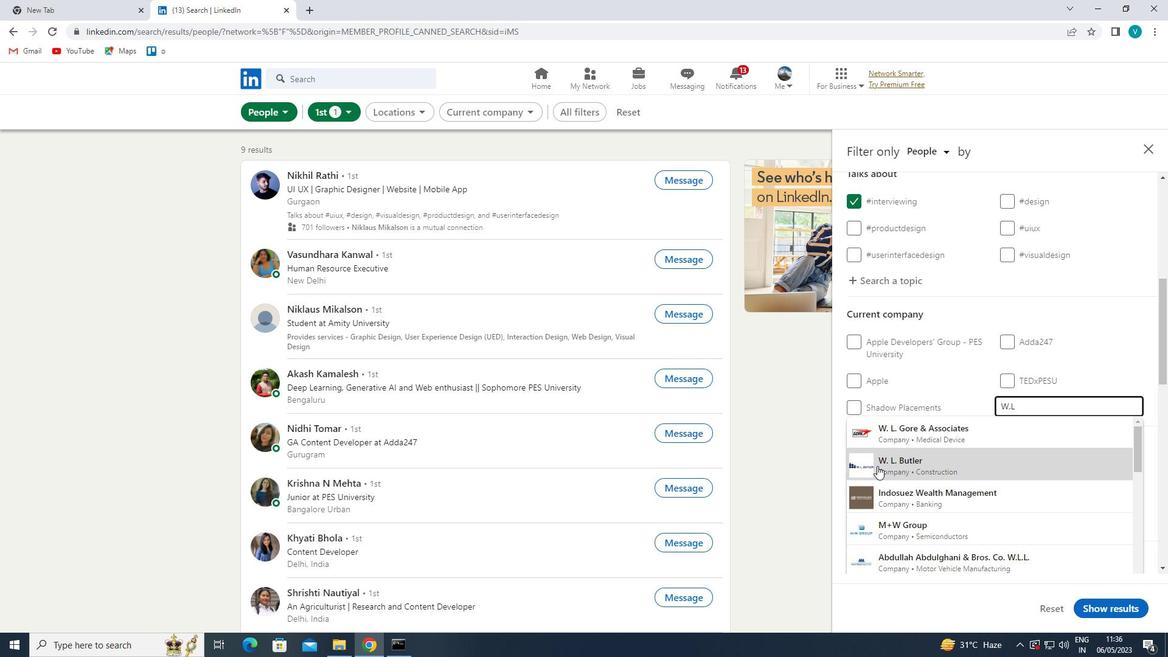 
Action: Mouse pressed left at (938, 432)
Screenshot: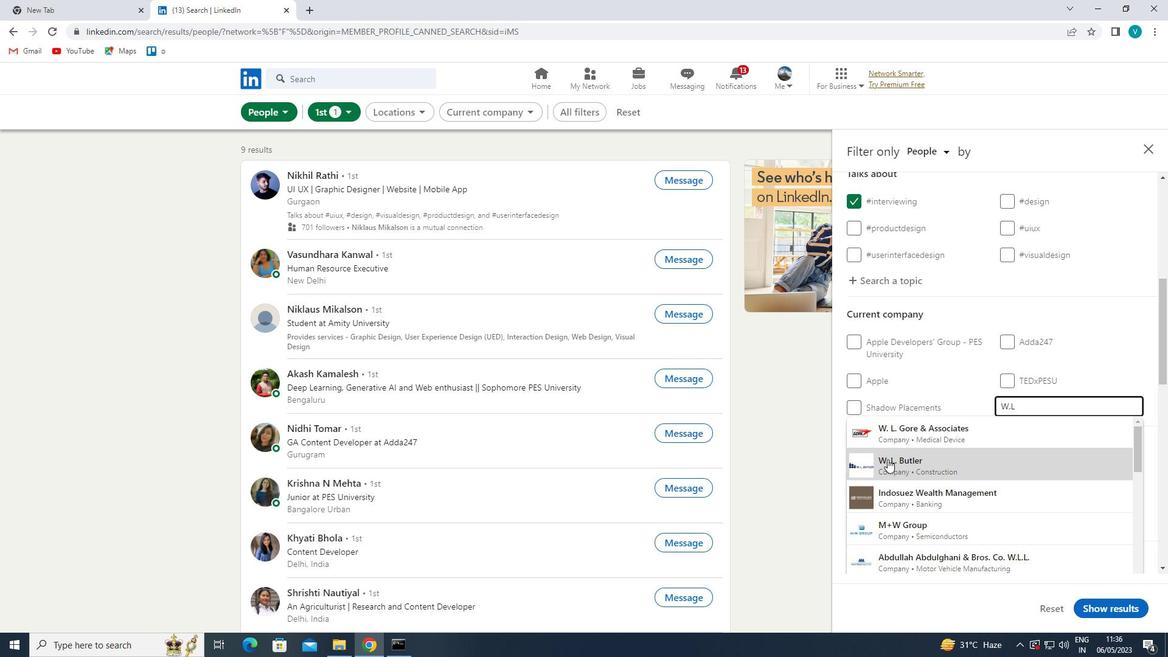
Action: Mouse moved to (945, 429)
Screenshot: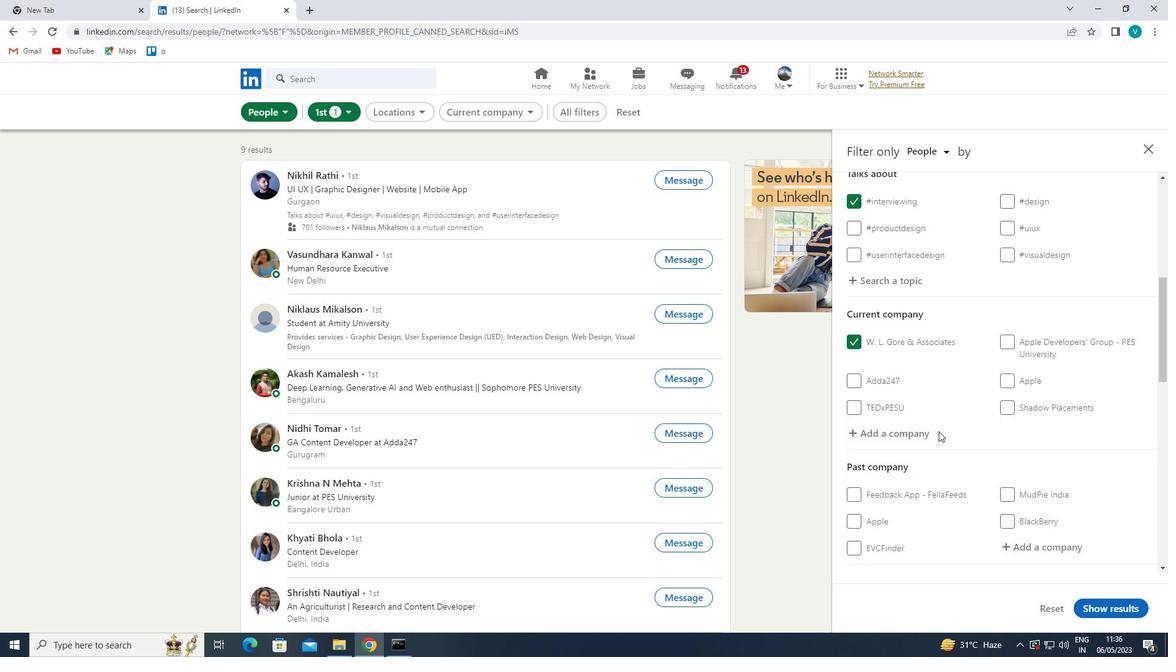 
Action: Mouse scrolled (945, 429) with delta (0, 0)
Screenshot: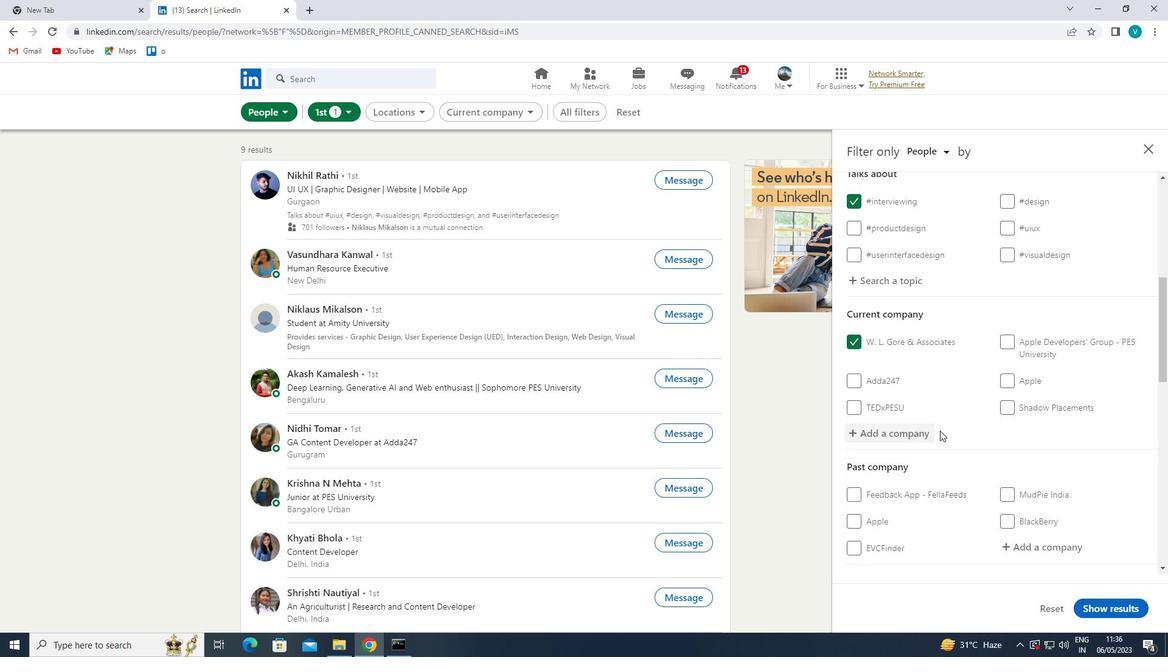 
Action: Mouse moved to (953, 435)
Screenshot: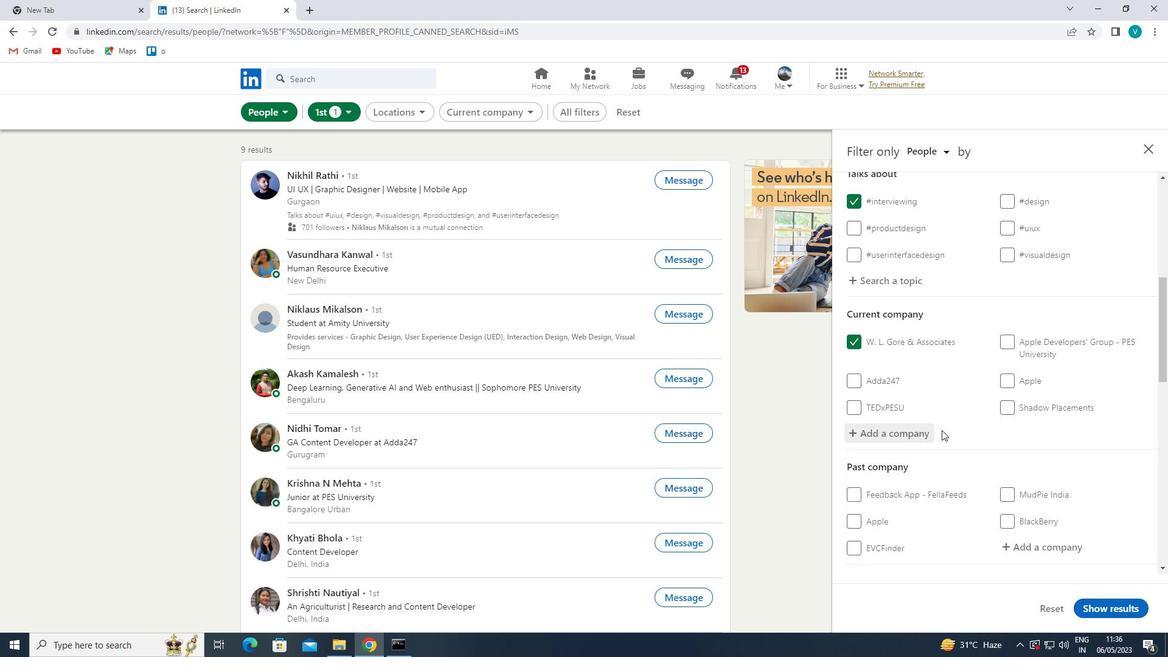 
Action: Mouse scrolled (953, 435) with delta (0, 0)
Screenshot: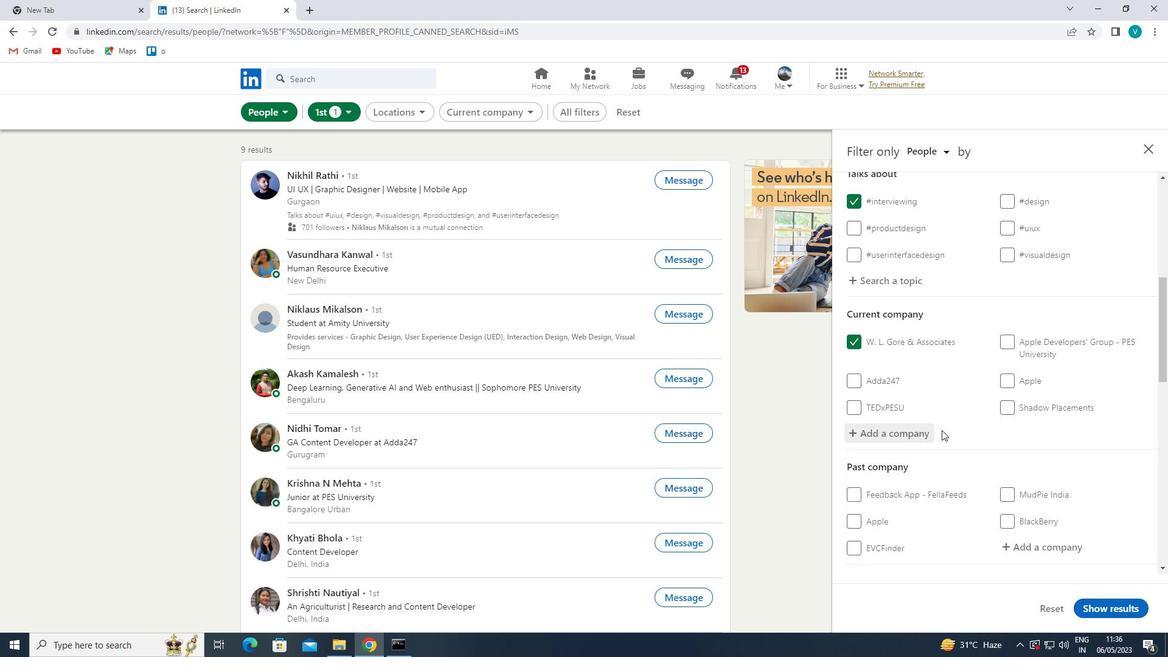 
Action: Mouse moved to (968, 443)
Screenshot: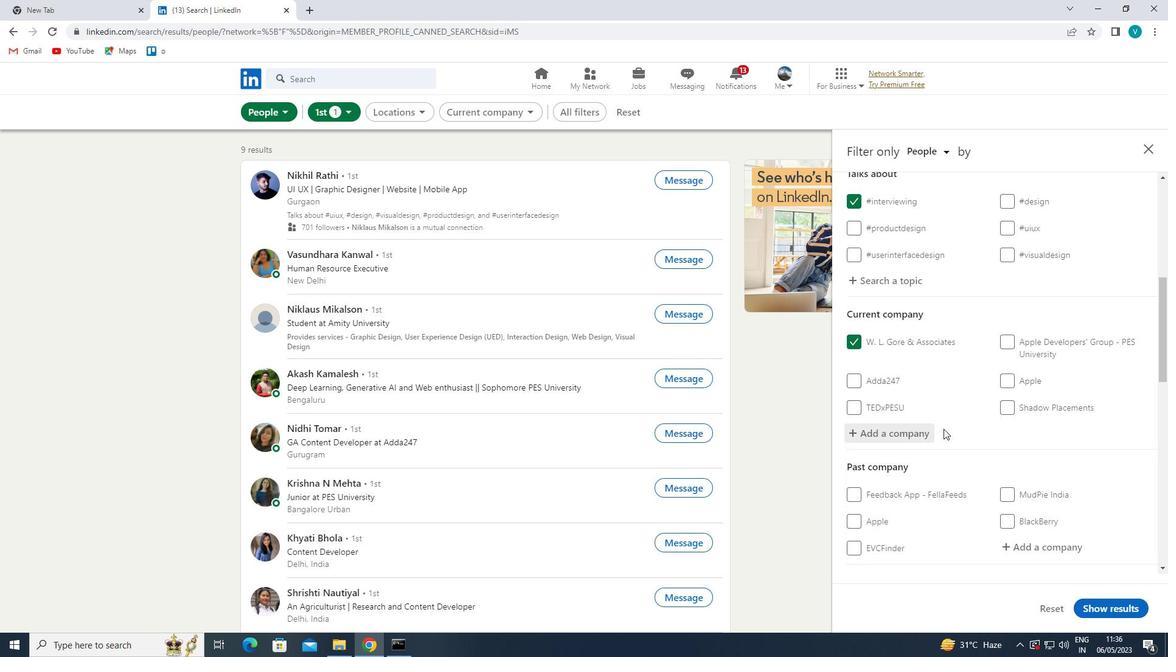 
Action: Mouse scrolled (968, 442) with delta (0, 0)
Screenshot: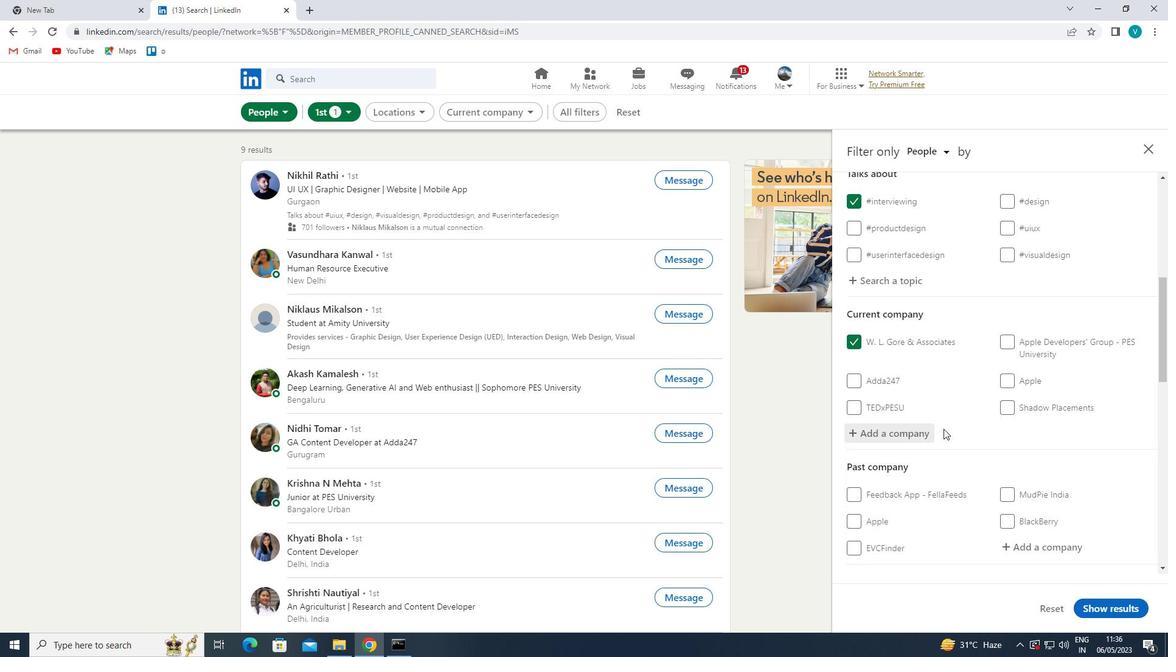 
Action: Mouse moved to (985, 450)
Screenshot: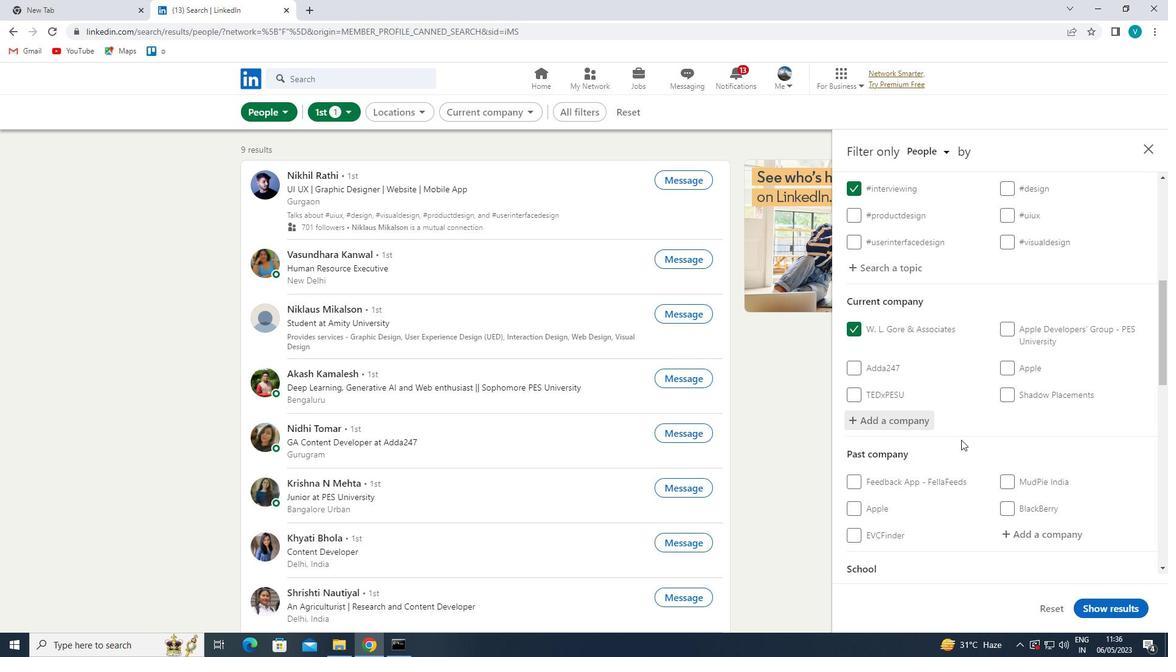 
Action: Mouse scrolled (985, 450) with delta (0, 0)
Screenshot: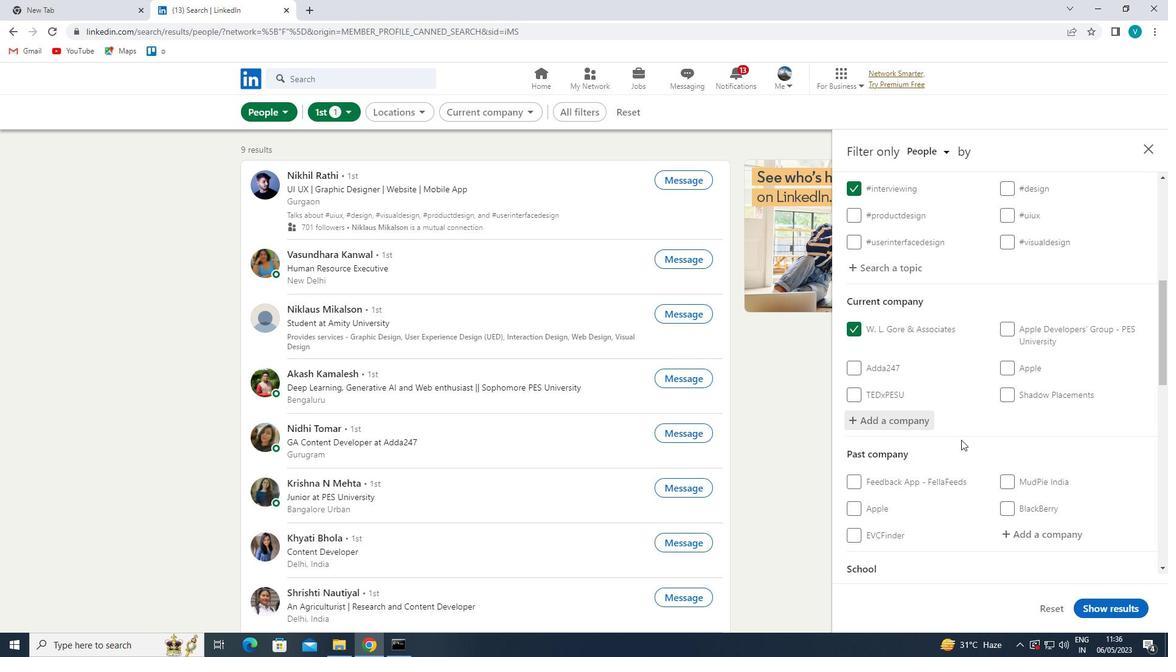 
Action: Mouse moved to (1026, 446)
Screenshot: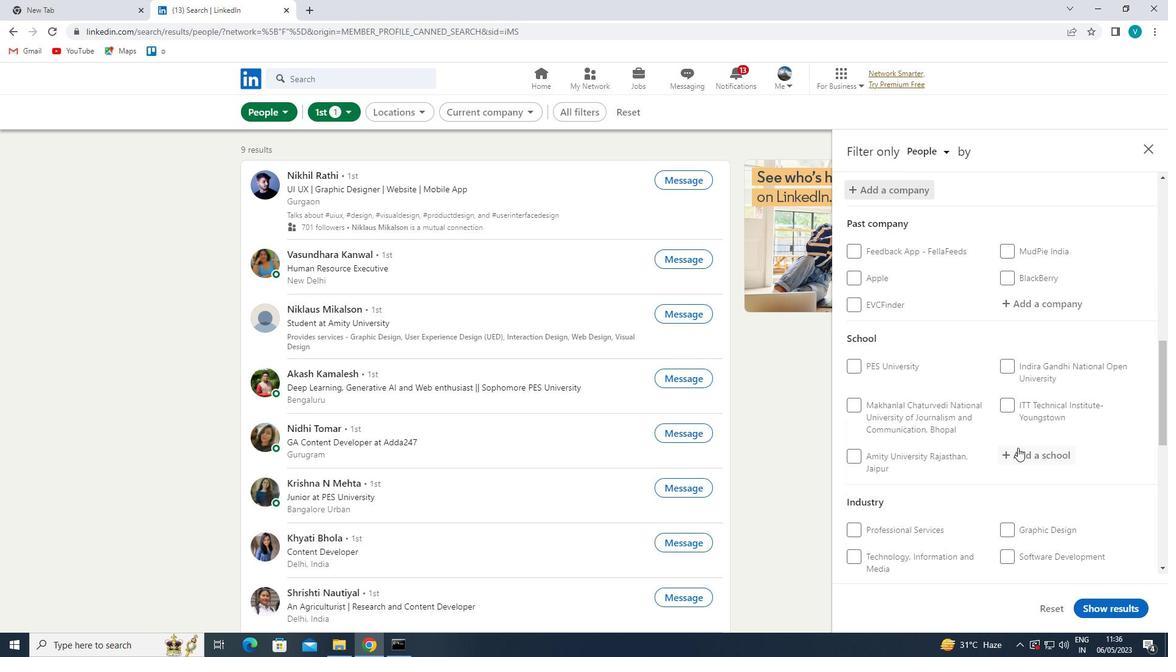 
Action: Mouse pressed left at (1026, 446)
Screenshot: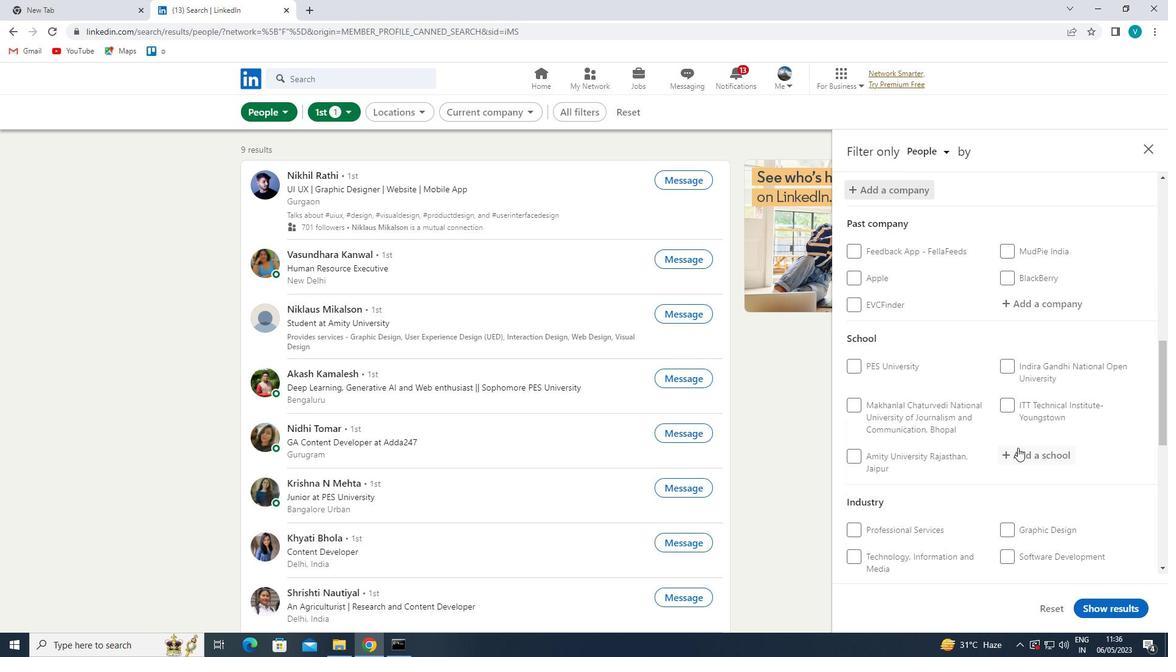 
Action: Mouse moved to (814, 410)
Screenshot: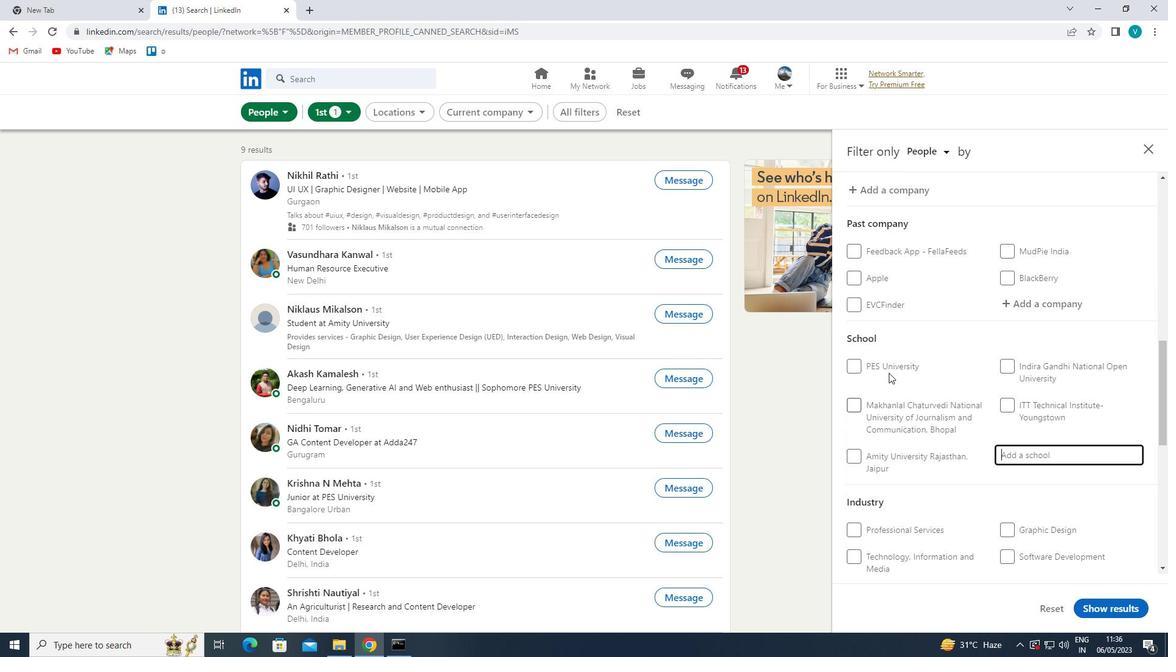 
Action: Key pressed <Key.shift>SARV
Screenshot: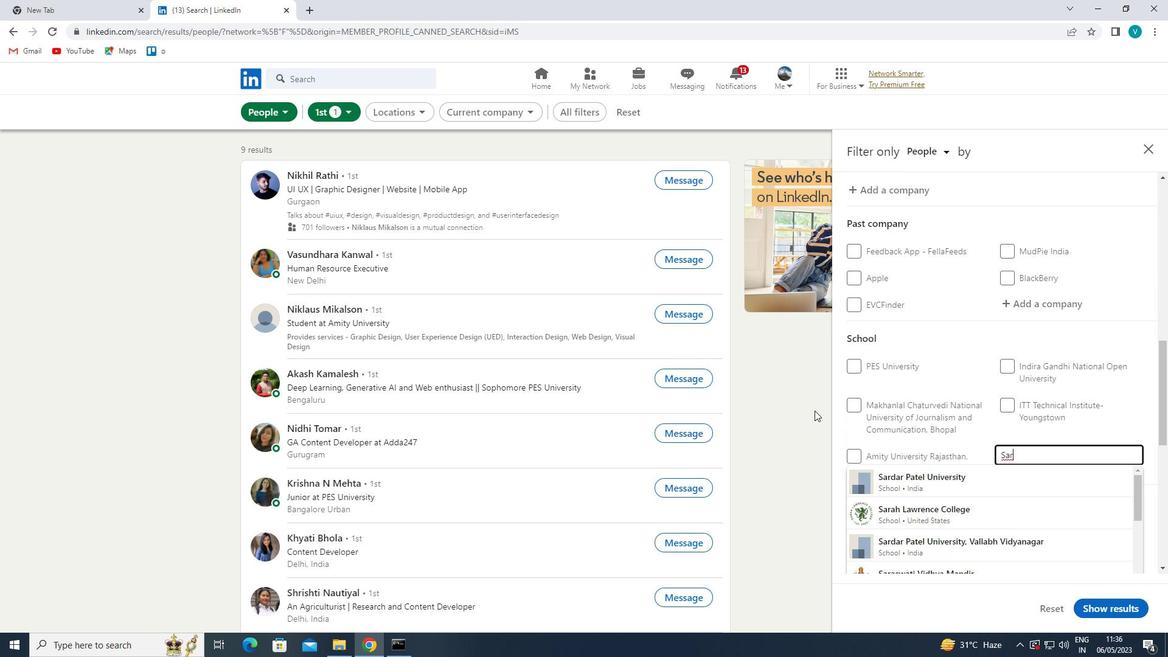 
Action: Mouse moved to (814, 412)
Screenshot: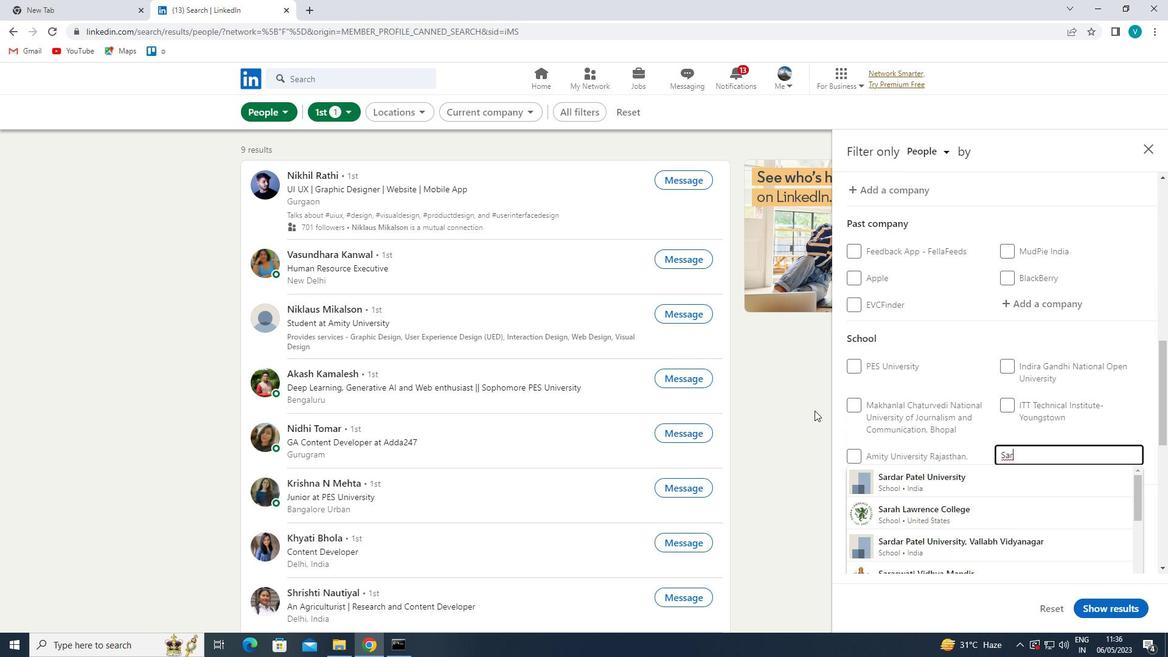 
Action: Key pressed AH<Key.backspace><Key.backspace>AJANIK
Screenshot: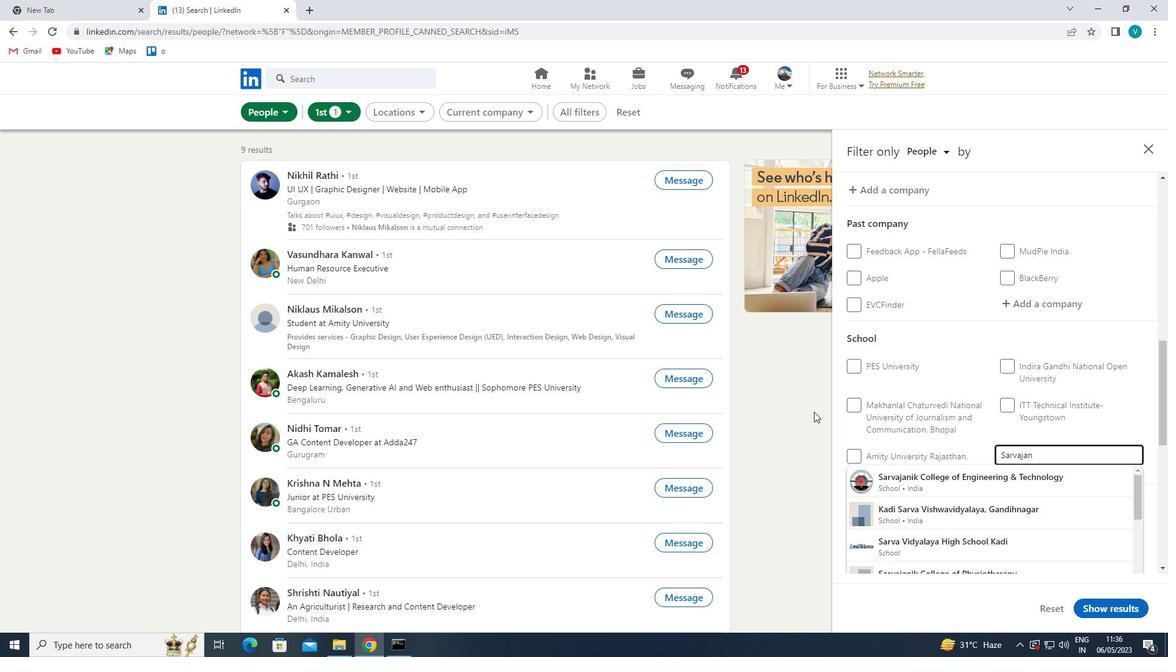 
Action: Mouse moved to (1006, 478)
Screenshot: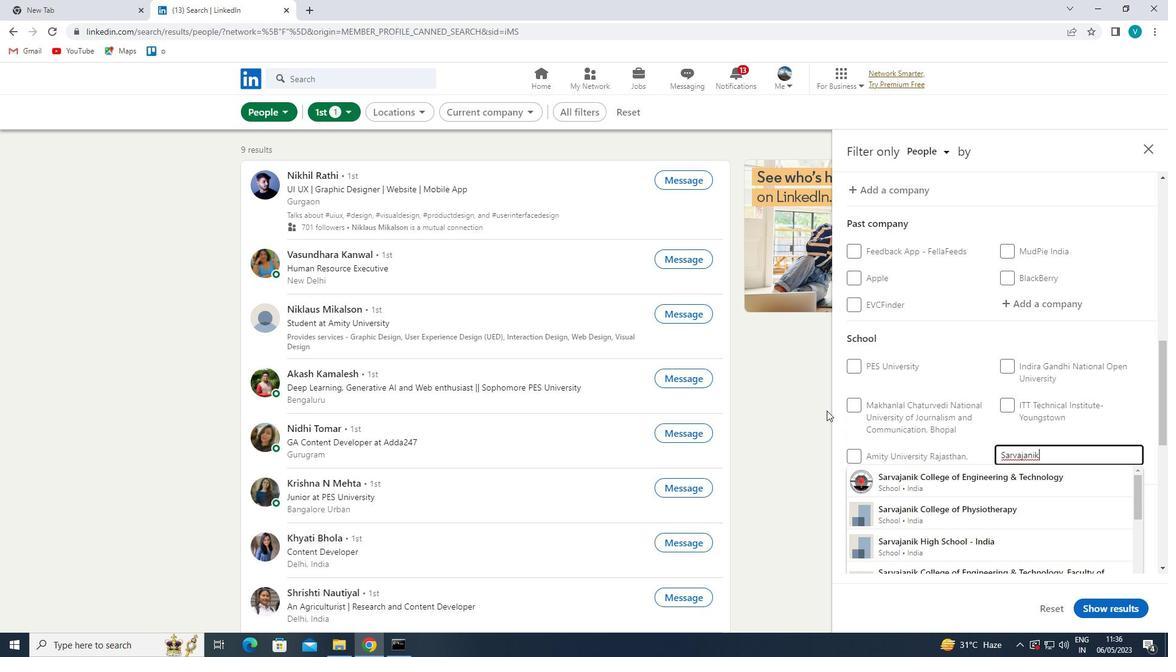 
Action: Mouse pressed left at (1006, 478)
Screenshot: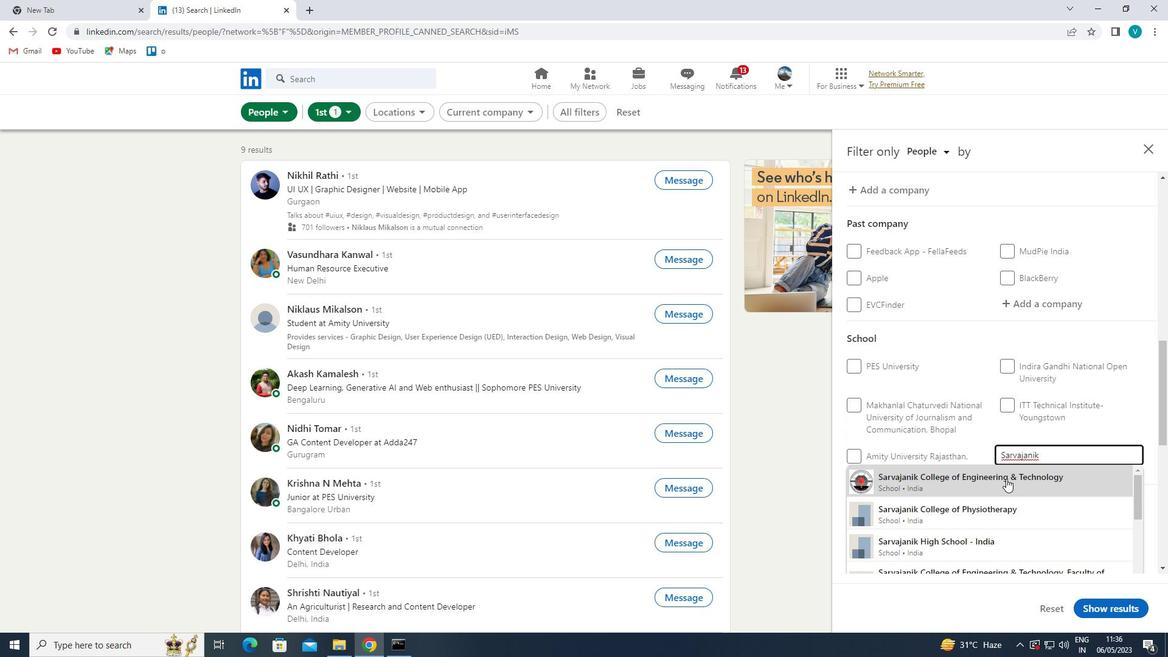 
Action: Mouse moved to (1008, 478)
Screenshot: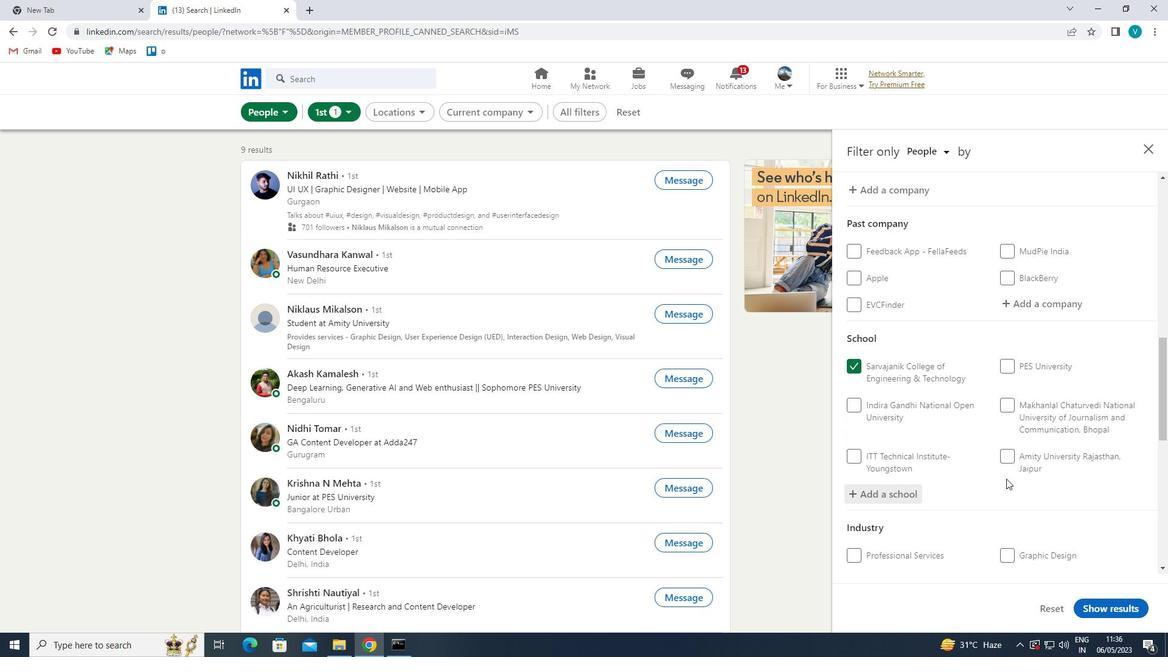 
Action: Mouse scrolled (1008, 477) with delta (0, 0)
Screenshot: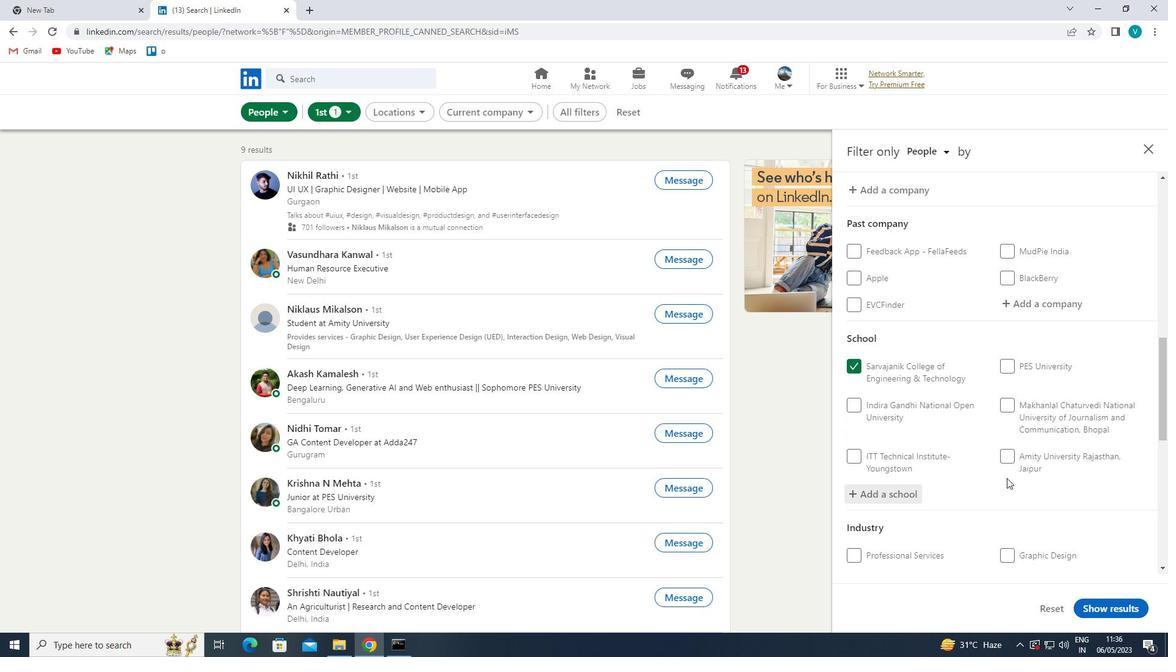 
Action: Mouse moved to (1009, 477)
Screenshot: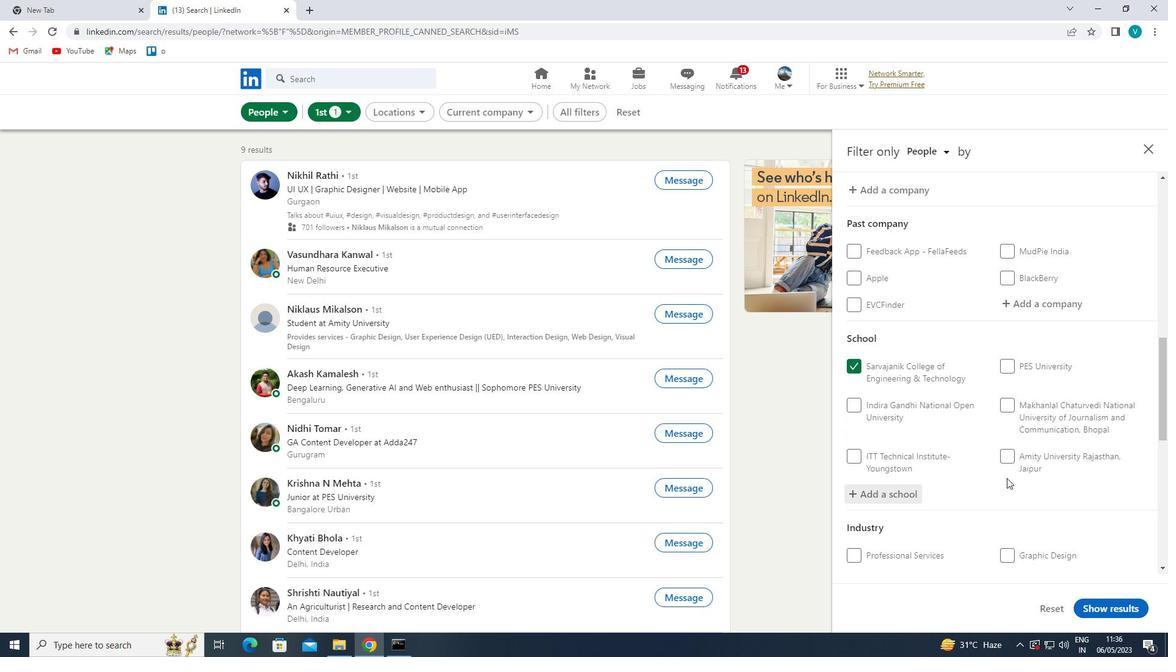 
Action: Mouse scrolled (1009, 476) with delta (0, 0)
Screenshot: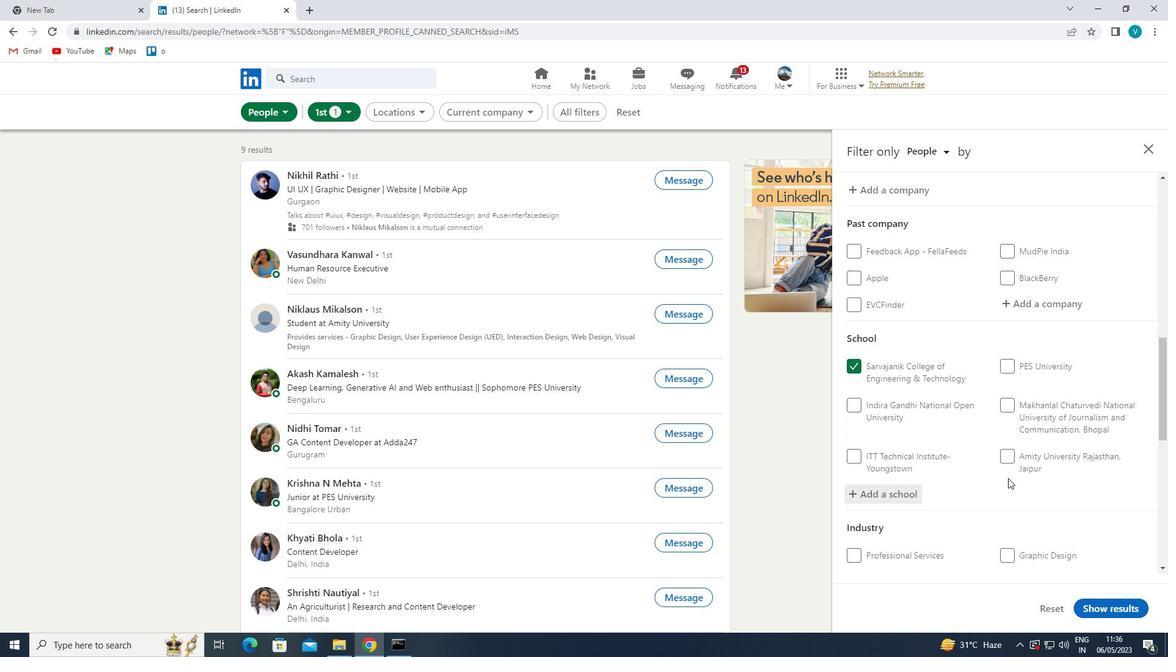 
Action: Mouse moved to (1010, 475)
Screenshot: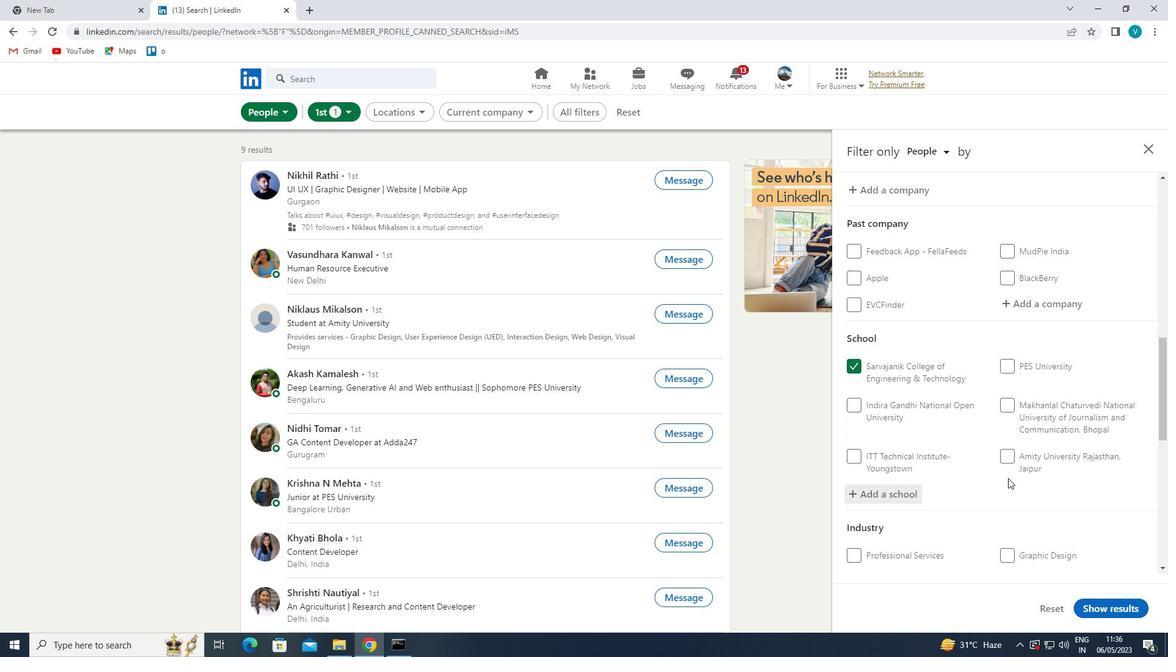 
Action: Mouse scrolled (1010, 475) with delta (0, 0)
Screenshot: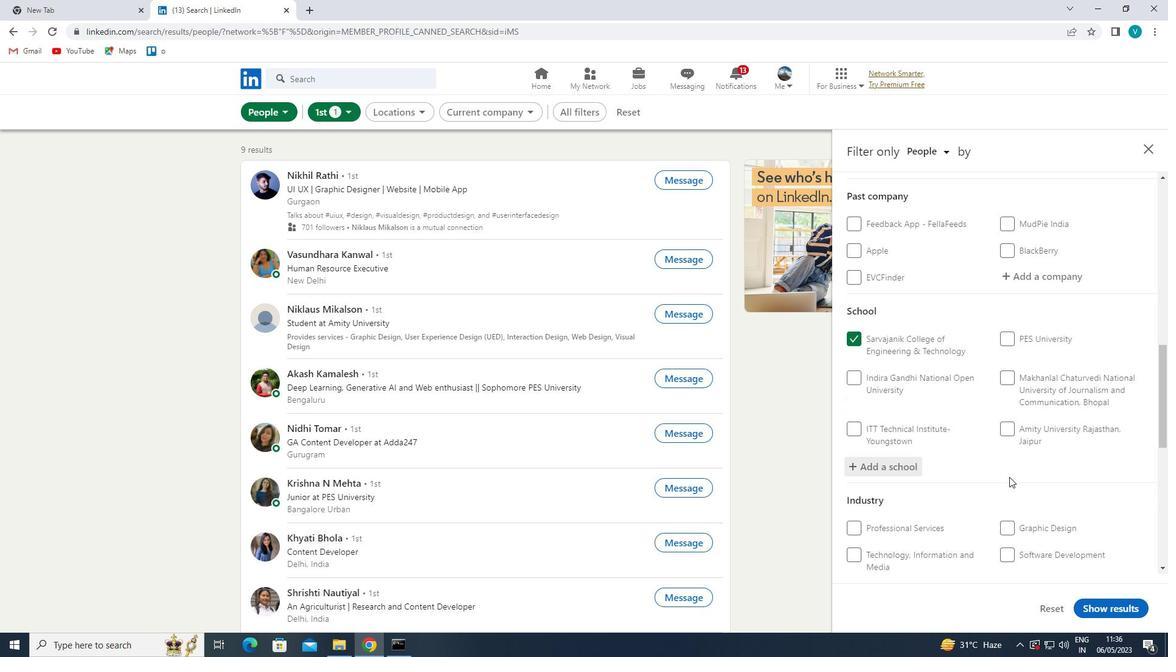 
Action: Mouse scrolled (1010, 475) with delta (0, 0)
Screenshot: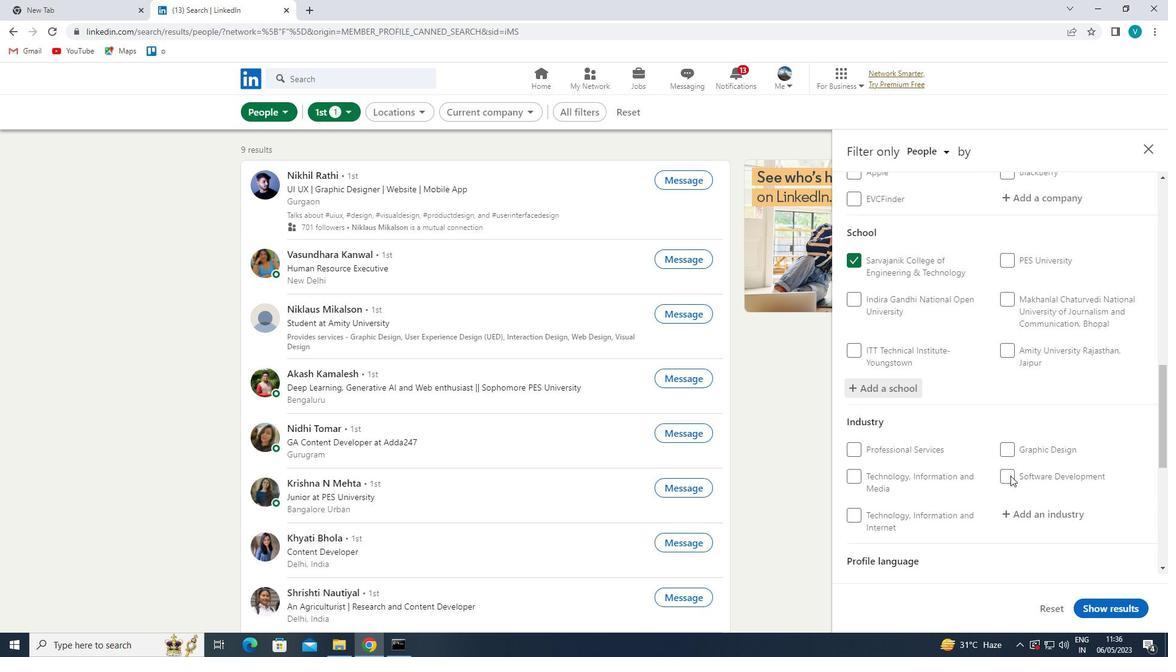 
Action: Mouse moved to (1035, 384)
Screenshot: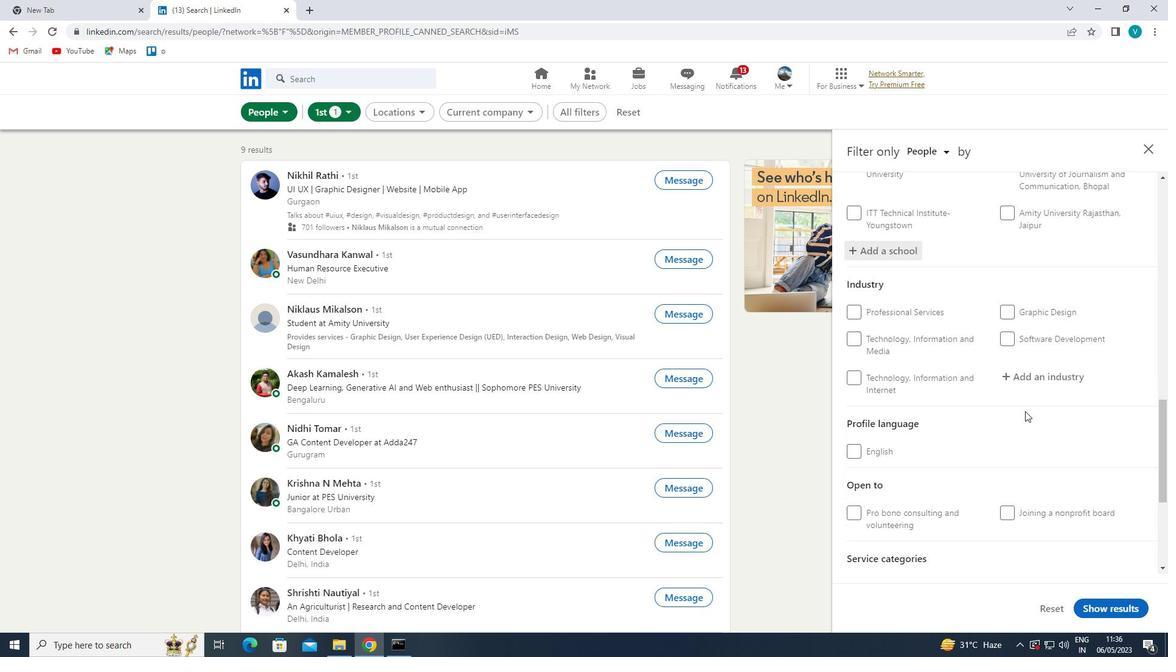 
Action: Mouse pressed left at (1035, 384)
Screenshot: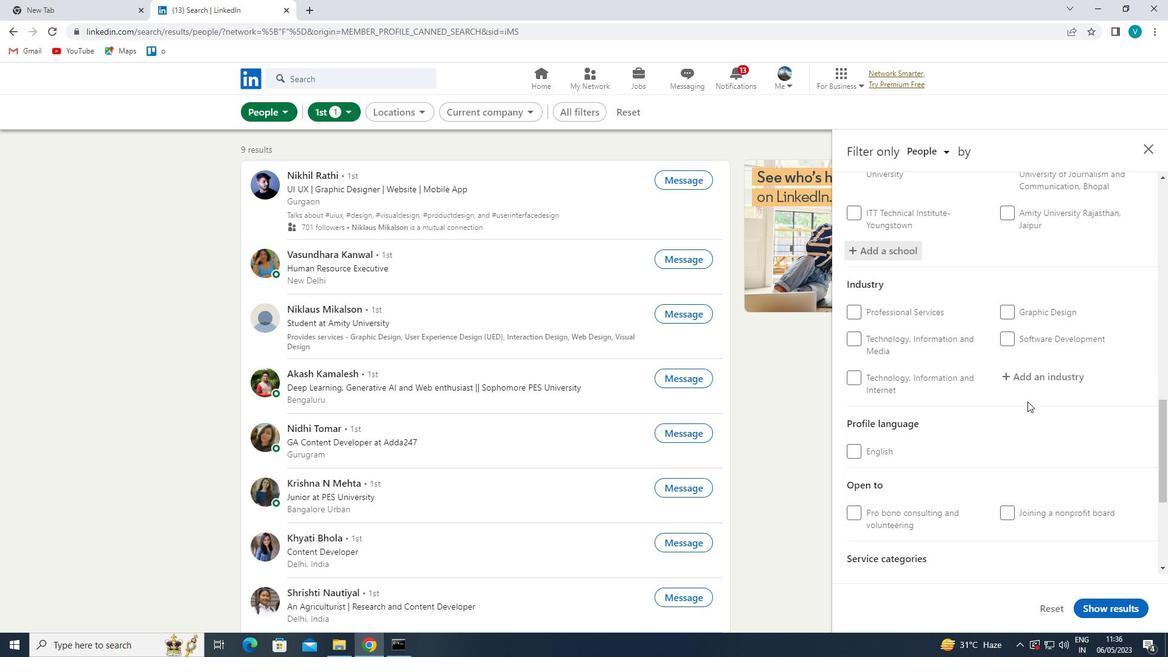 
Action: Mouse moved to (1035, 384)
Screenshot: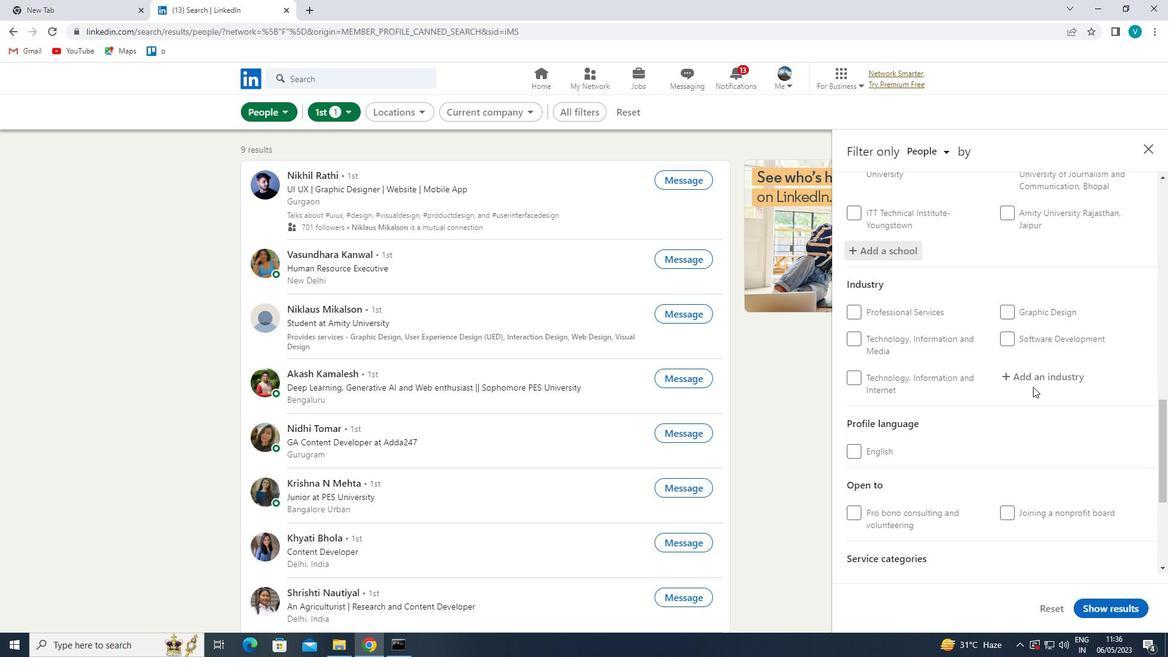 
Action: Key pressed <Key.shift>WHOLESLAE
Screenshot: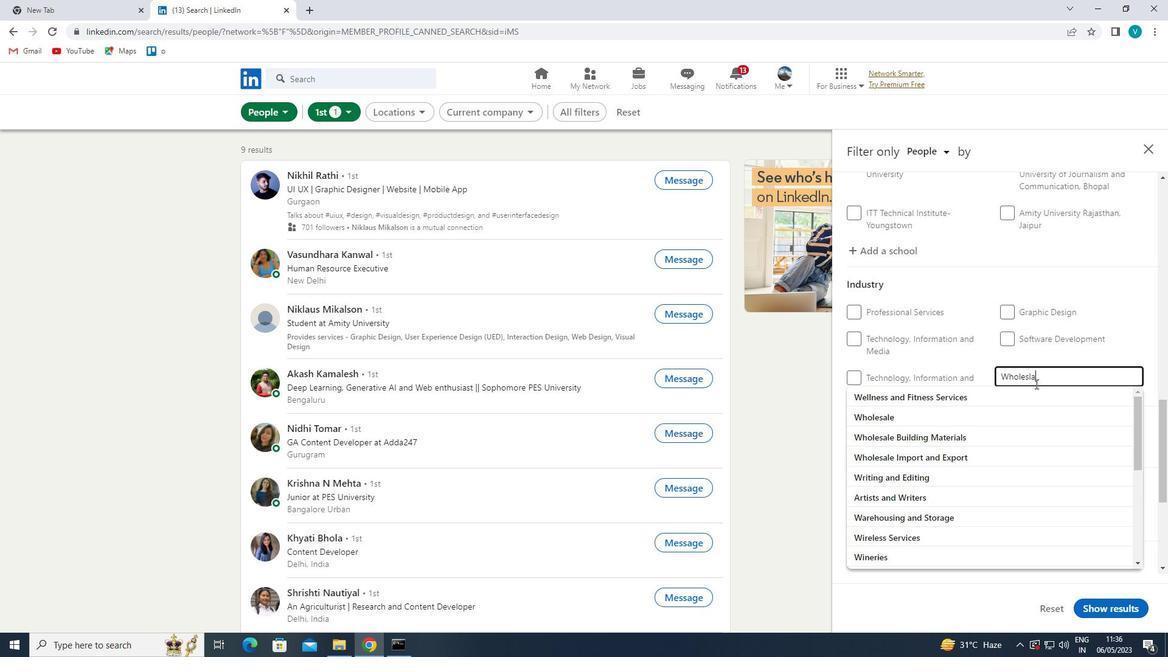 
Action: Mouse moved to (1027, 378)
Screenshot: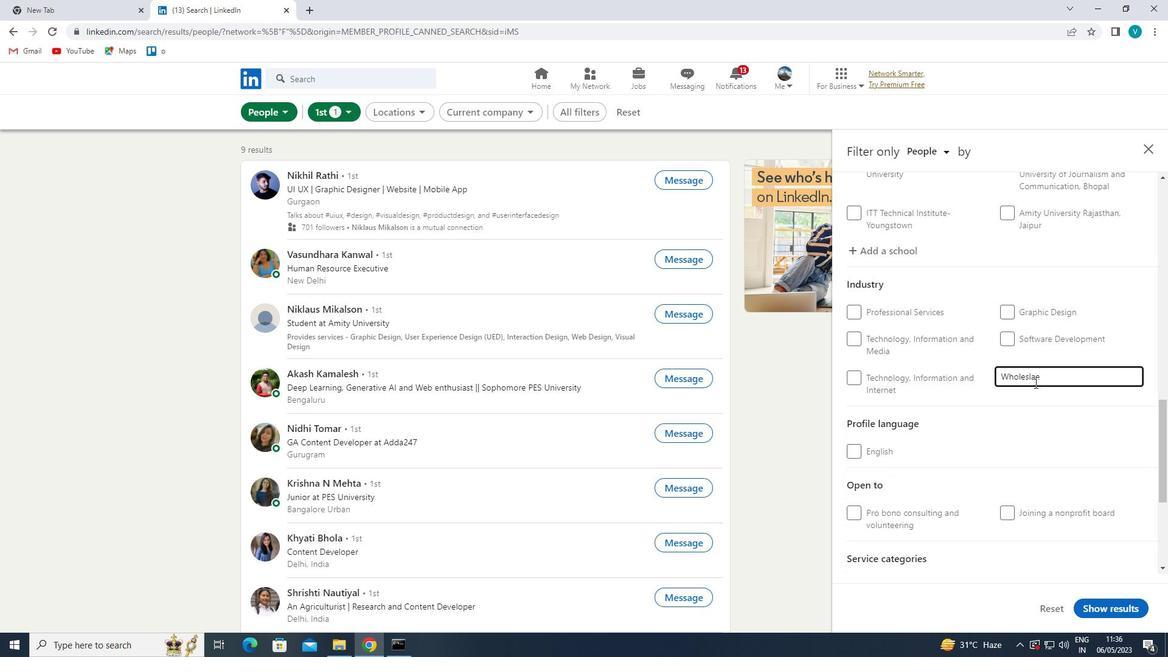 
Action: Key pressed <Key.backspace><Key.backspace><Key.backspace>ALE
Screenshot: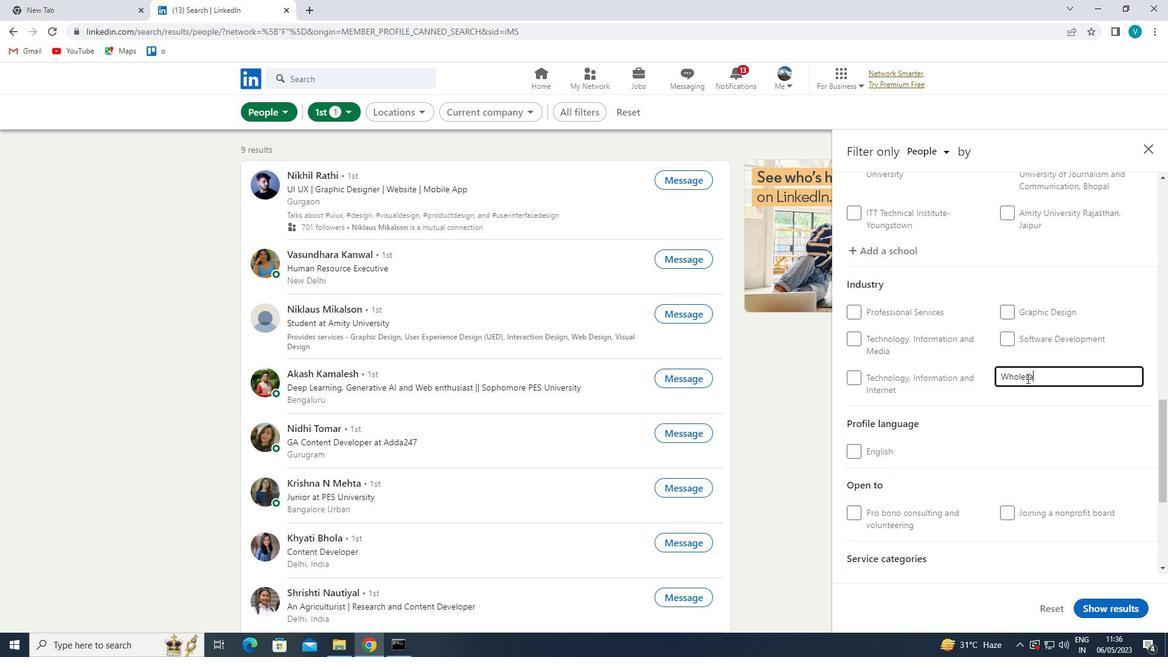 
Action: Mouse moved to (1019, 402)
Screenshot: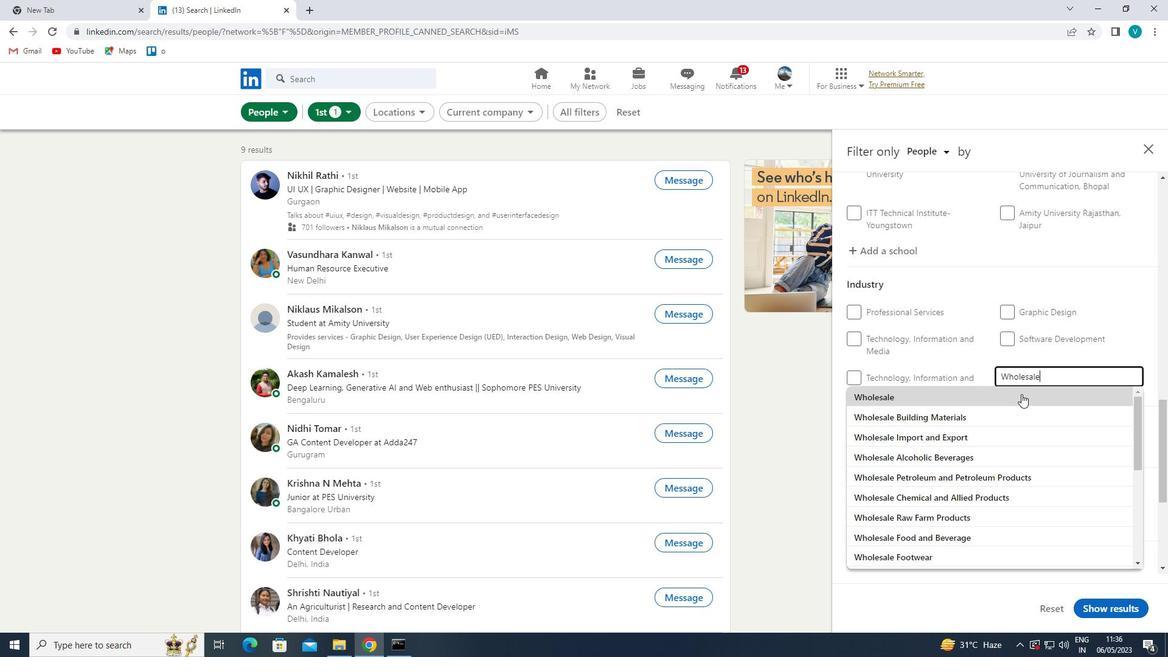 
Action: Key pressed <Key.space><Key.shift>HARDAWRE<Key.backspace><Key.backspace><Key.backspace><Key.backspace>WARE
Screenshot: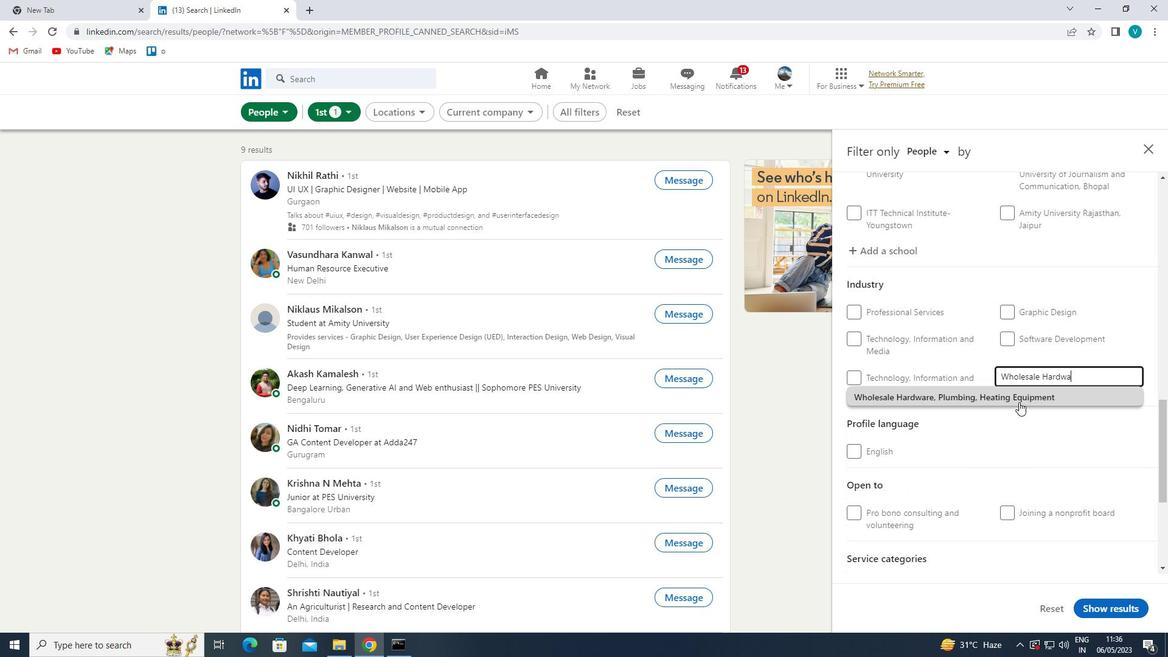 
Action: Mouse moved to (1018, 402)
Screenshot: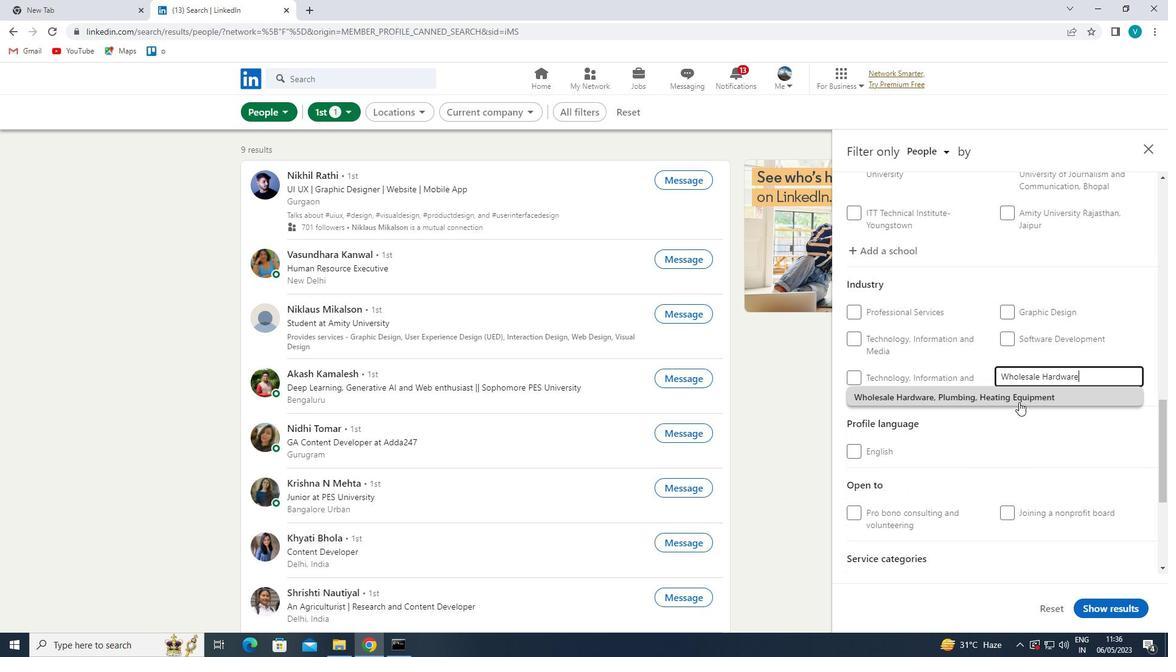 
Action: Mouse pressed left at (1018, 402)
Screenshot: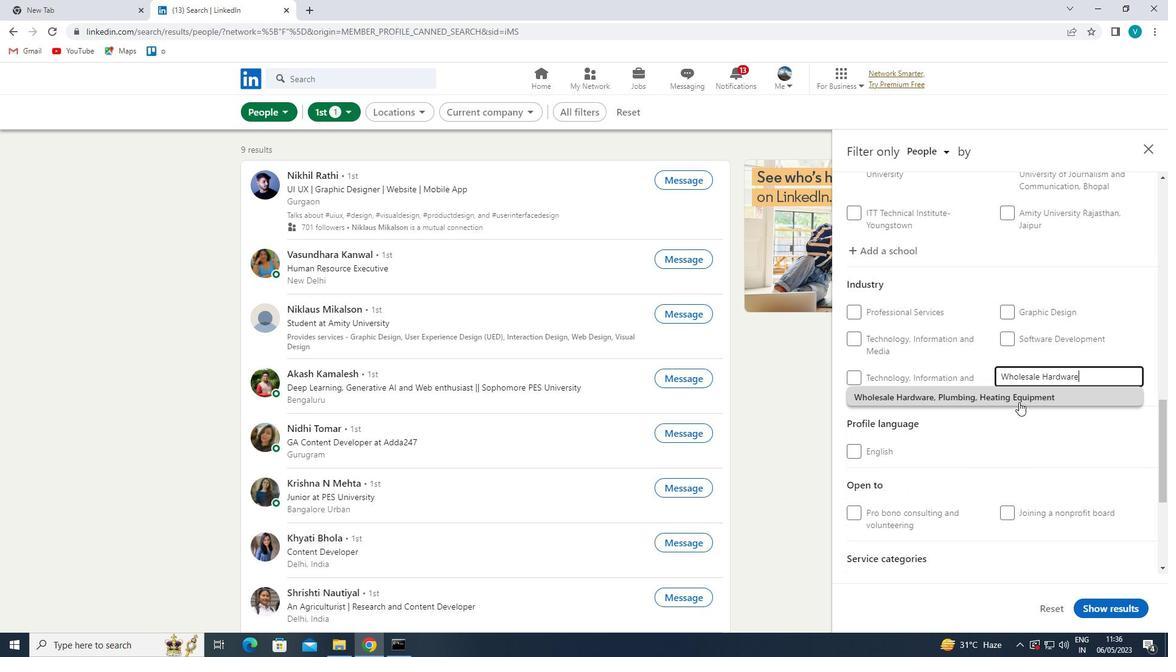
Action: Mouse moved to (1017, 411)
Screenshot: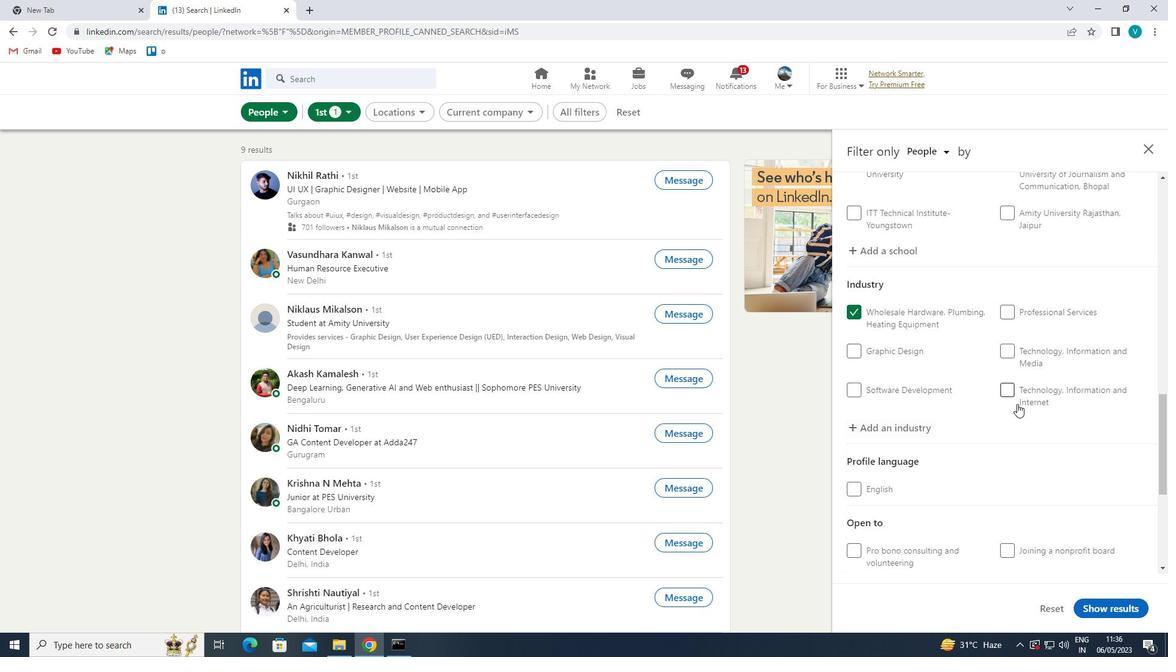 
Action: Mouse scrolled (1017, 410) with delta (0, 0)
Screenshot: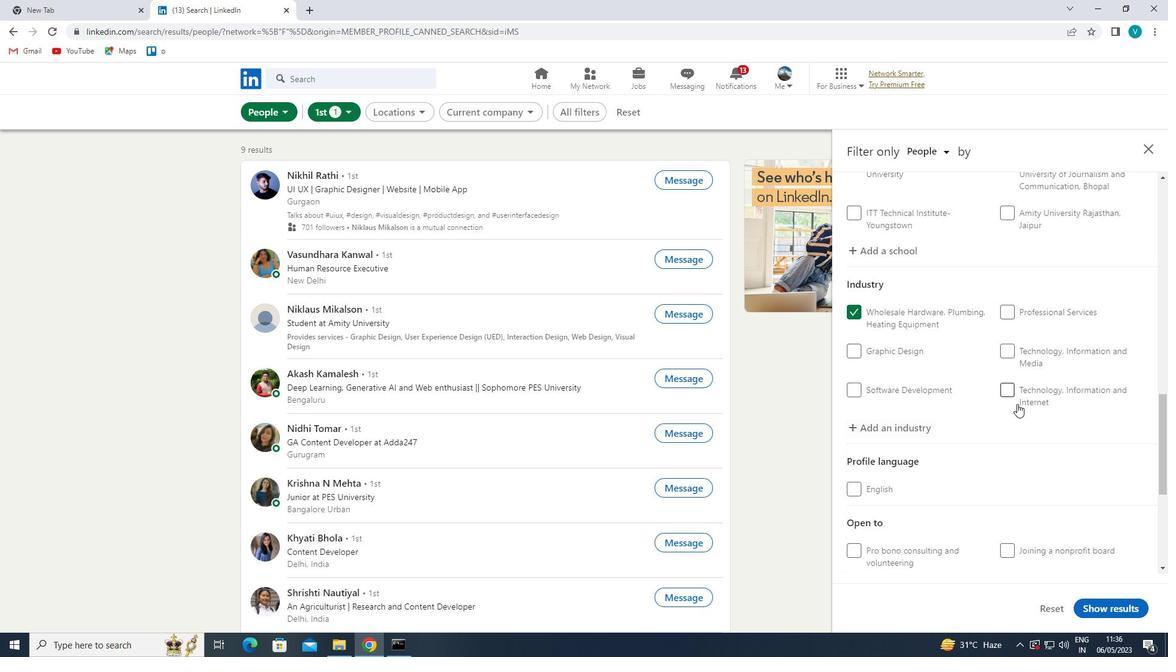 
Action: Mouse moved to (1019, 415)
Screenshot: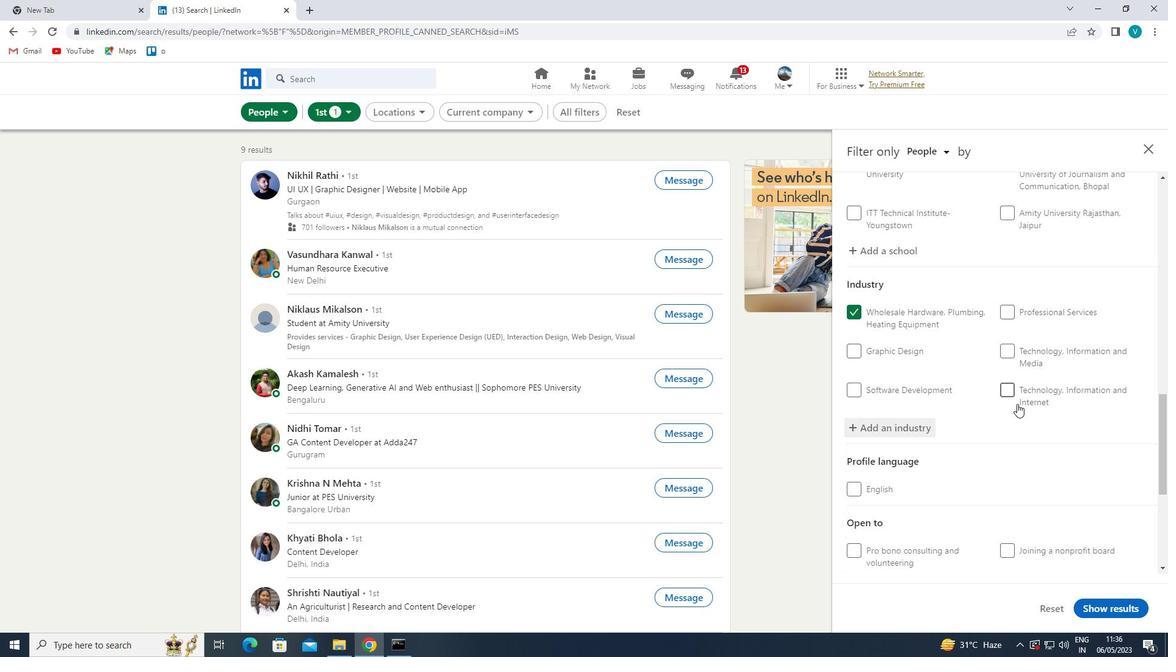 
Action: Mouse scrolled (1019, 414) with delta (0, 0)
Screenshot: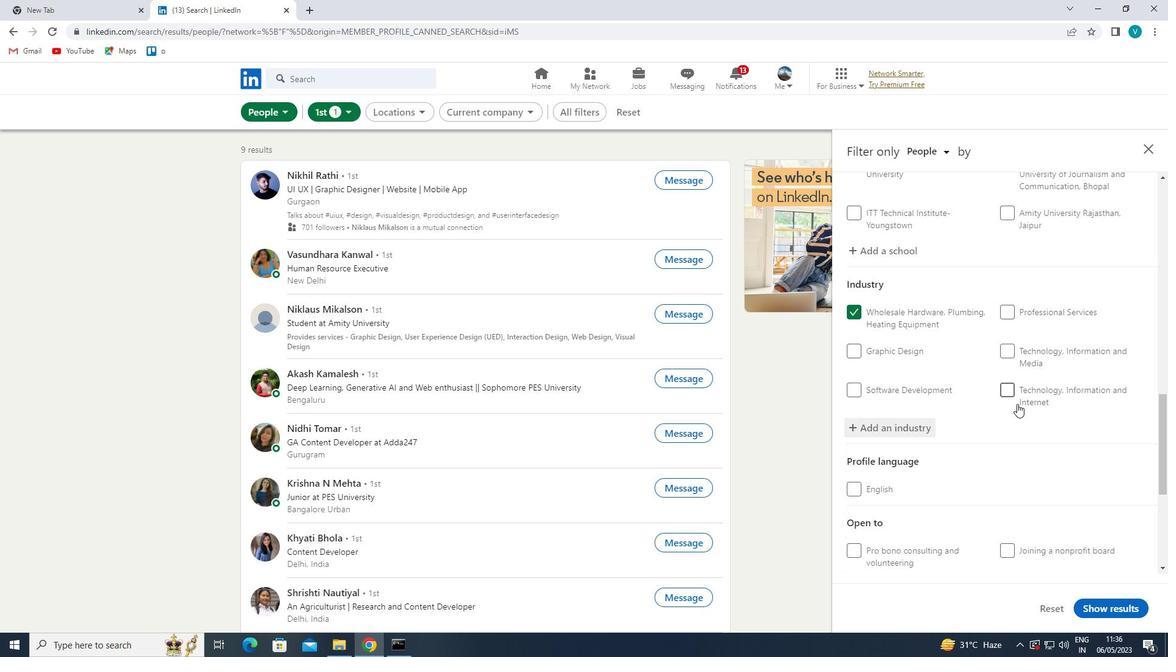 
Action: Mouse scrolled (1019, 414) with delta (0, 0)
Screenshot: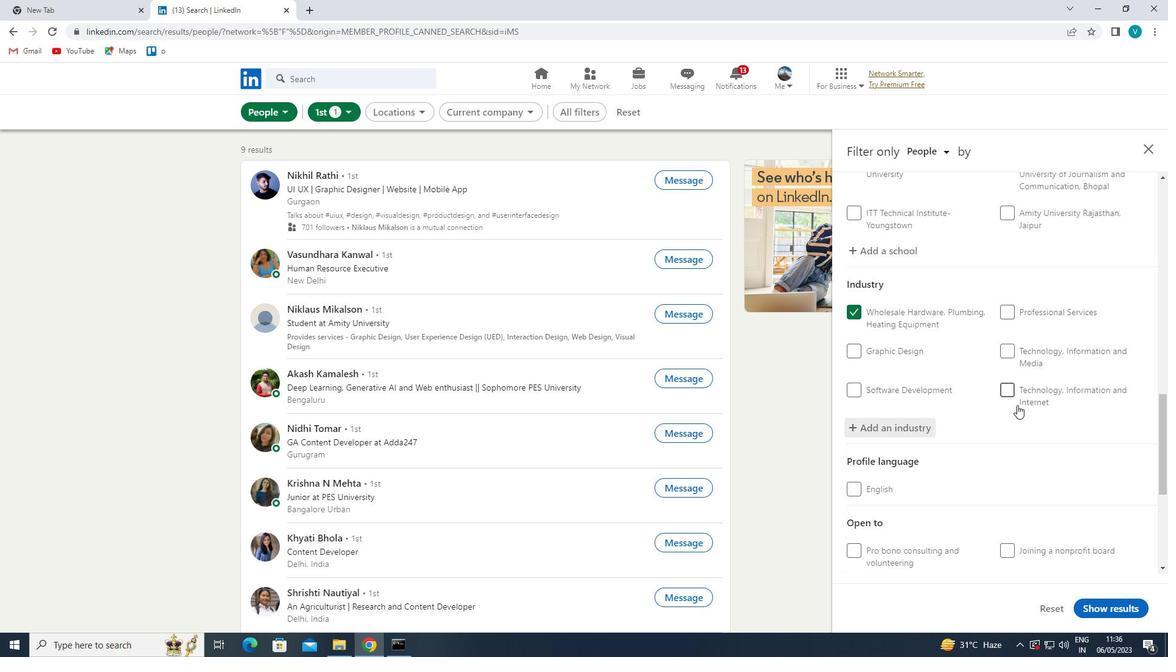 
Action: Mouse moved to (1020, 416)
Screenshot: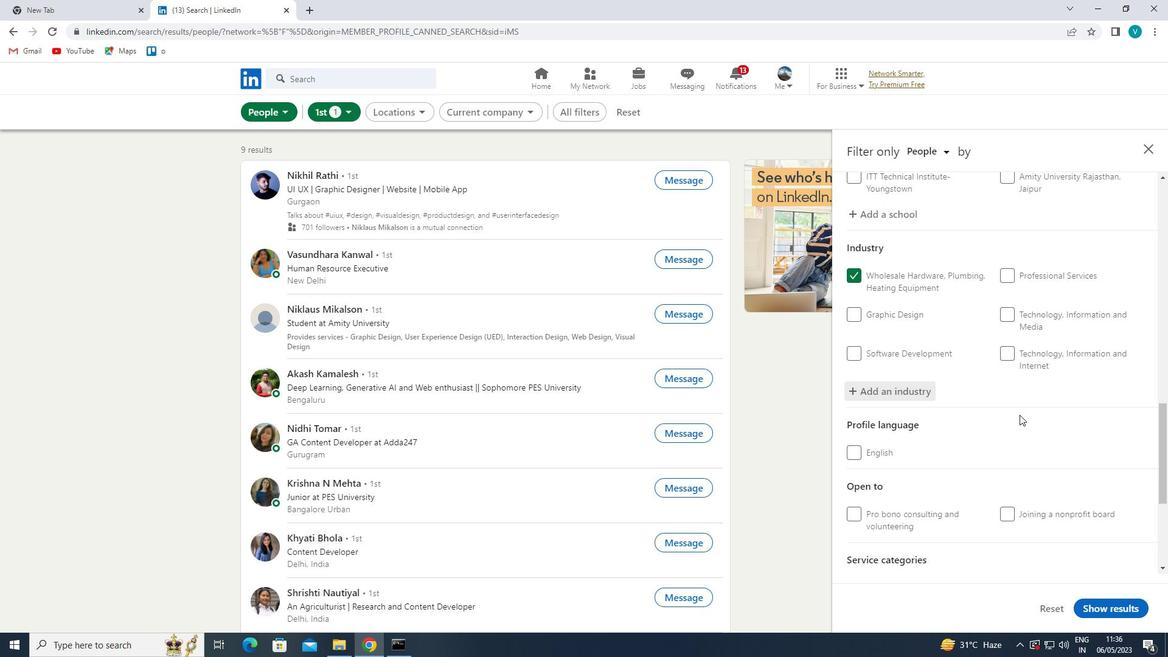 
Action: Mouse scrolled (1020, 416) with delta (0, 0)
Screenshot: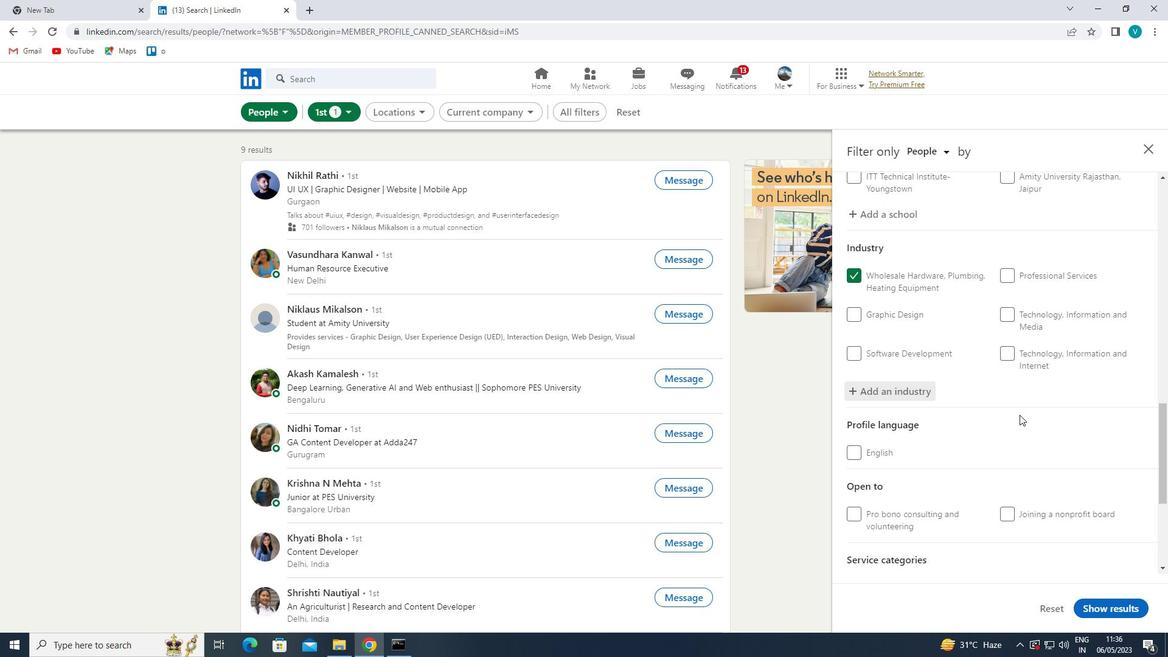 
Action: Mouse moved to (1024, 428)
Screenshot: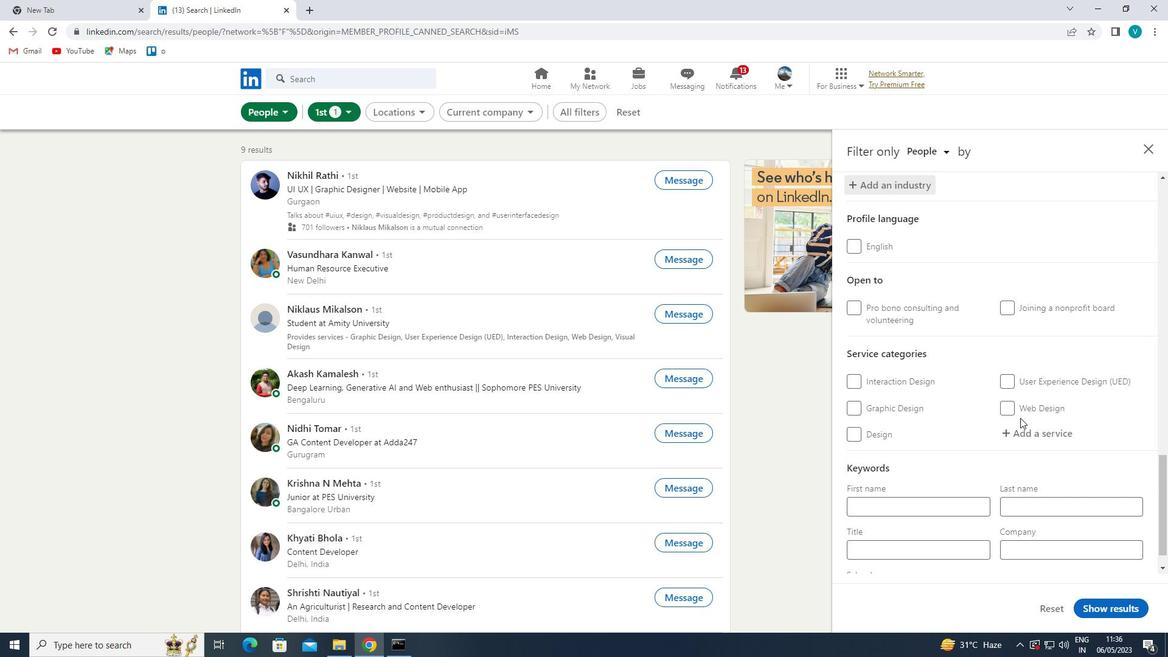 
Action: Mouse pressed left at (1024, 428)
Screenshot: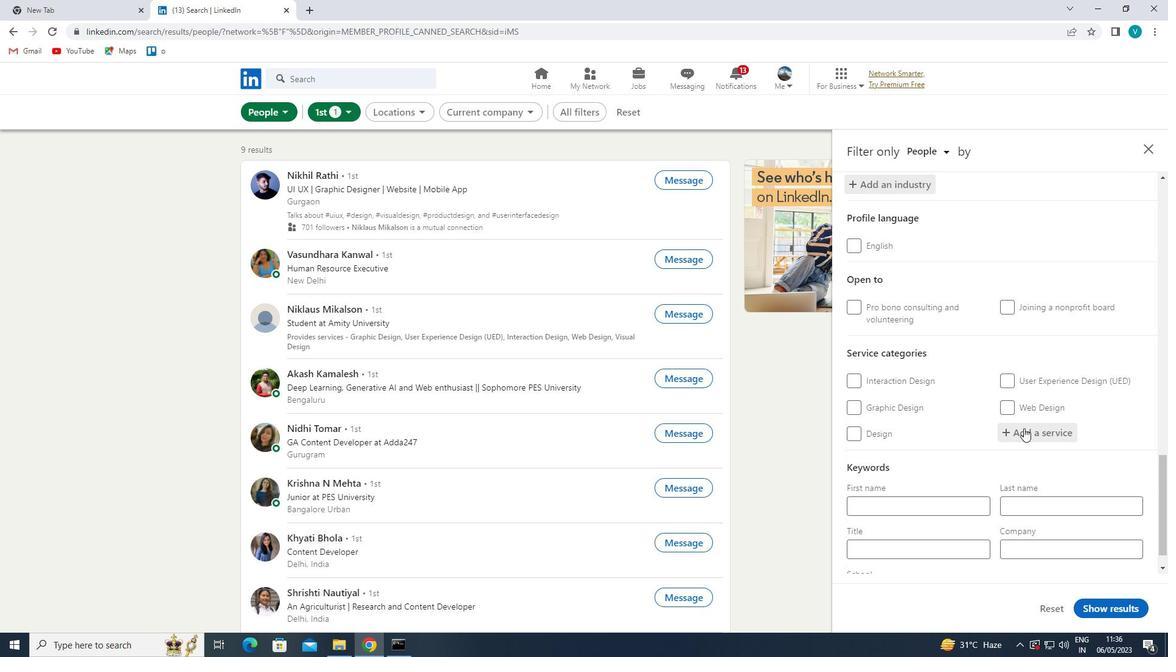 
Action: Mouse moved to (1024, 429)
Screenshot: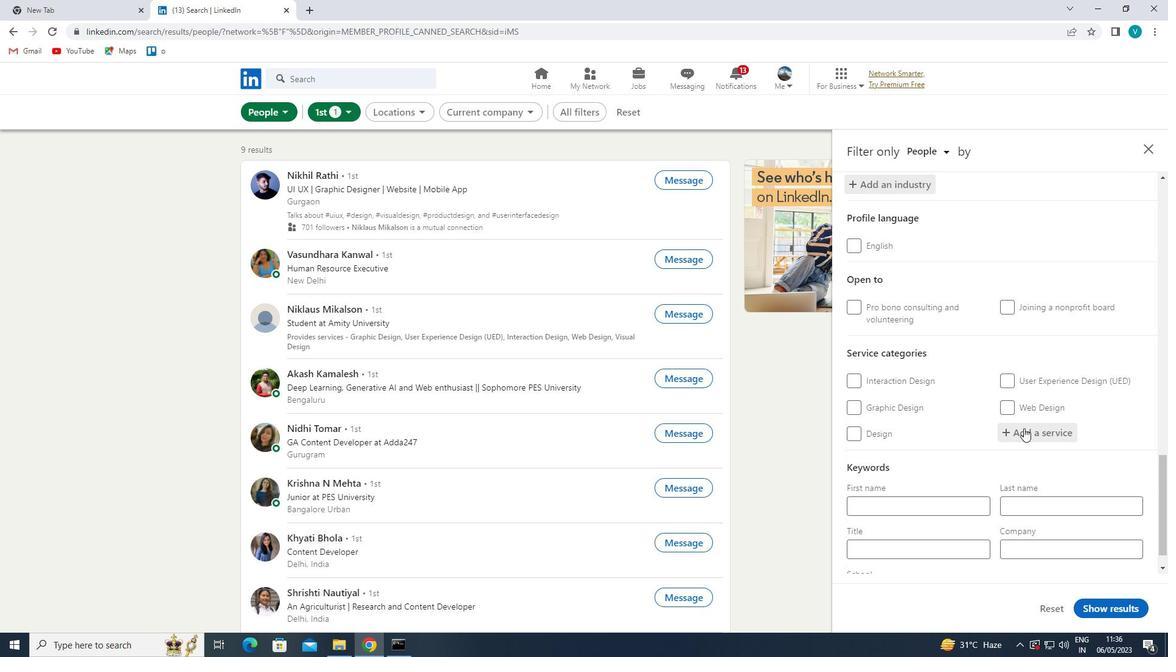 
Action: Key pressed <Key.shift><Key.shift><Key.shift><Key.shift><Key.shift>MANAGE
Screenshot: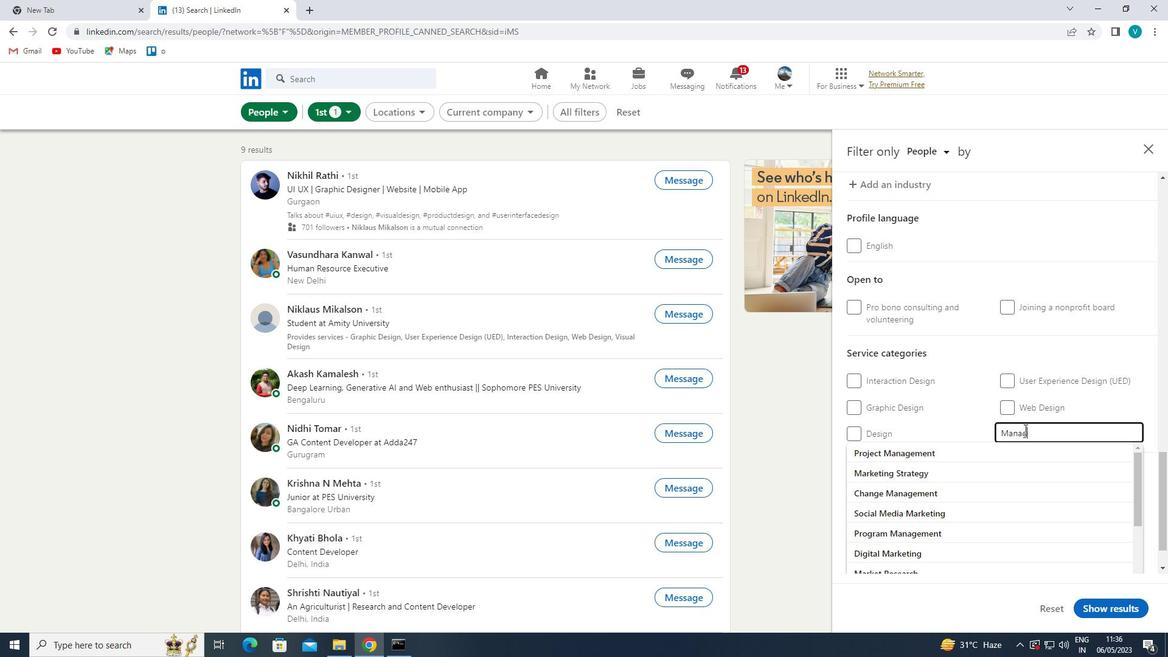 
Action: Mouse moved to (1075, 436)
Screenshot: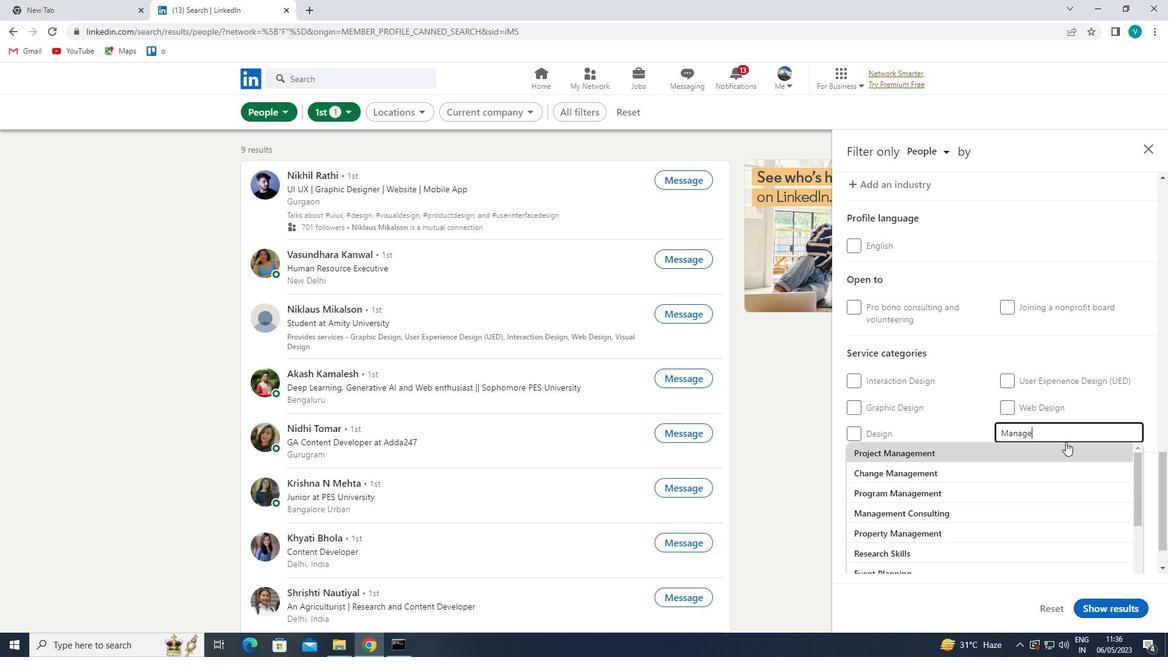
Action: Key pressed MENT
Screenshot: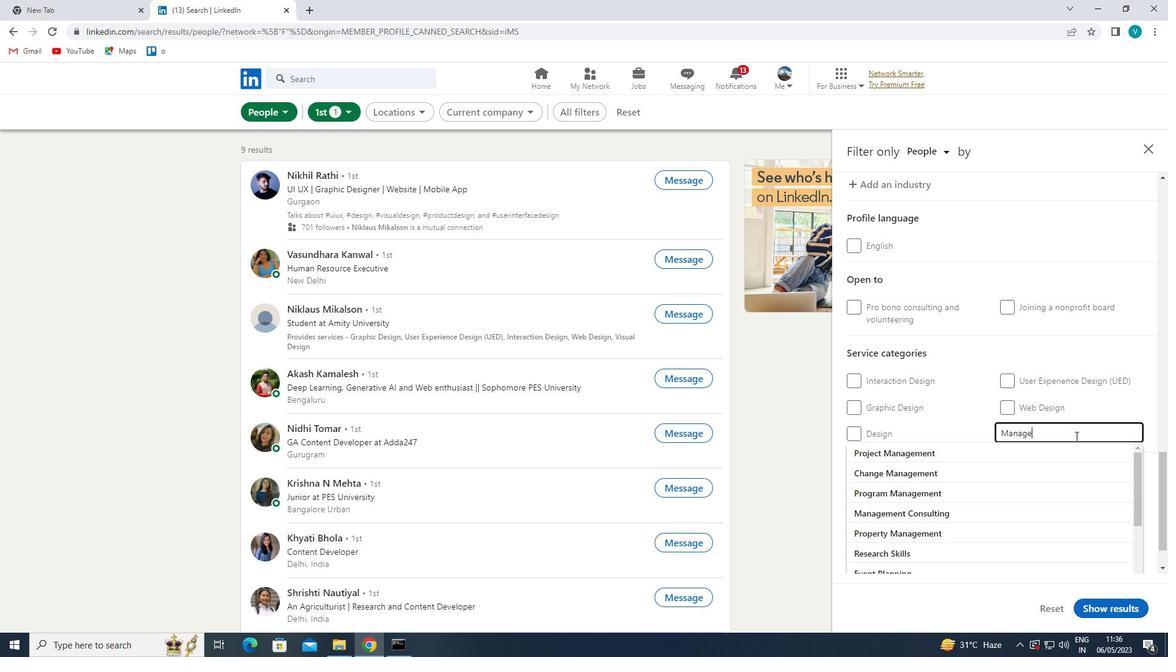 
Action: Mouse moved to (953, 428)
Screenshot: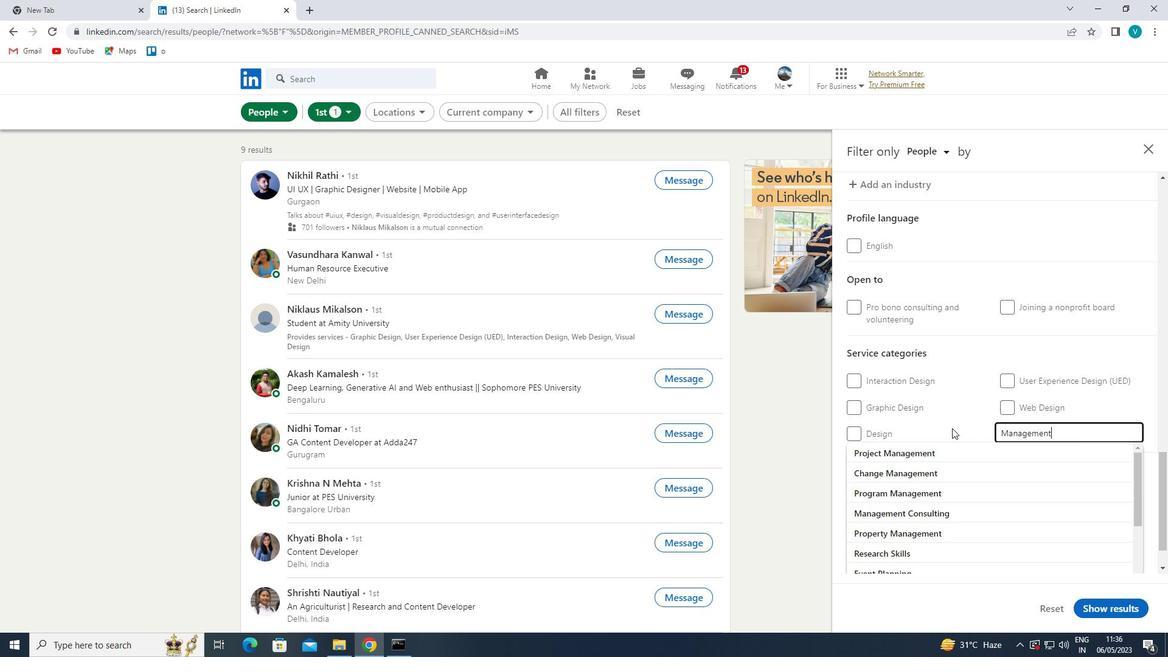 
Action: Mouse pressed left at (953, 428)
Screenshot: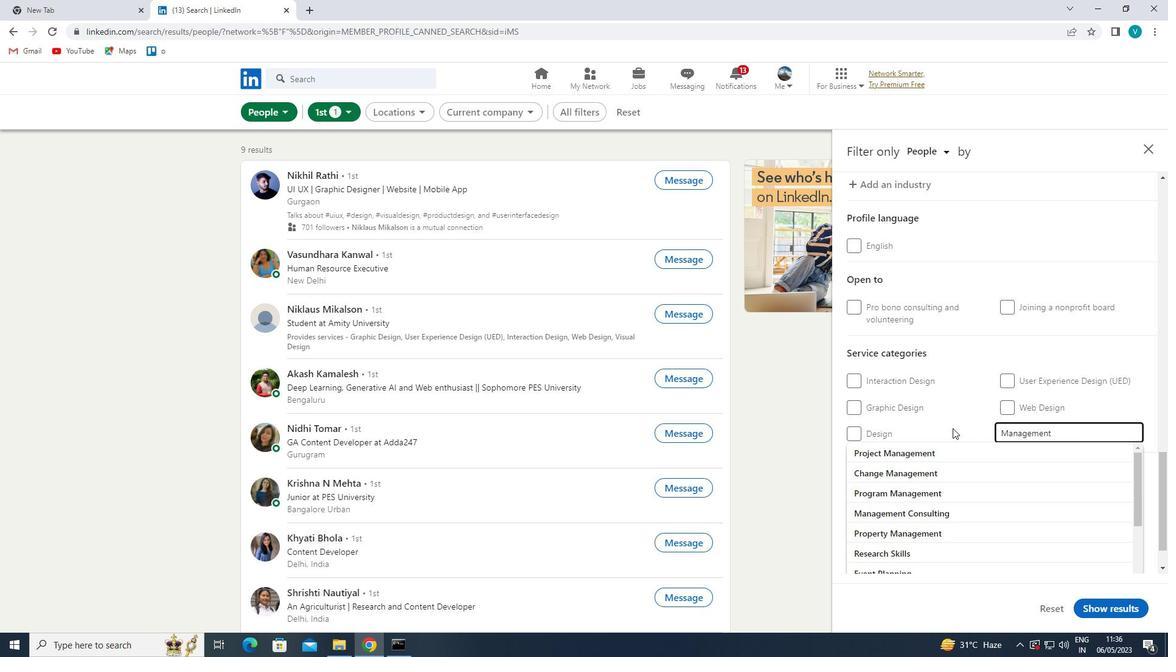 
Action: Mouse moved to (955, 428)
Screenshot: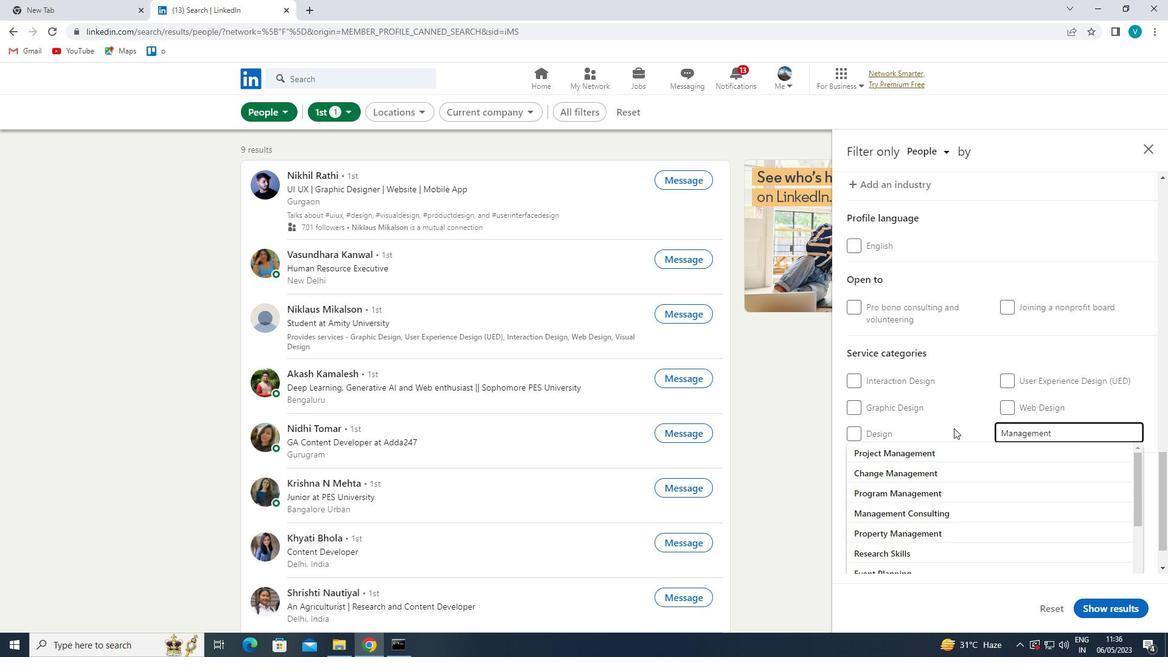 
Action: Mouse scrolled (955, 427) with delta (0, 0)
Screenshot: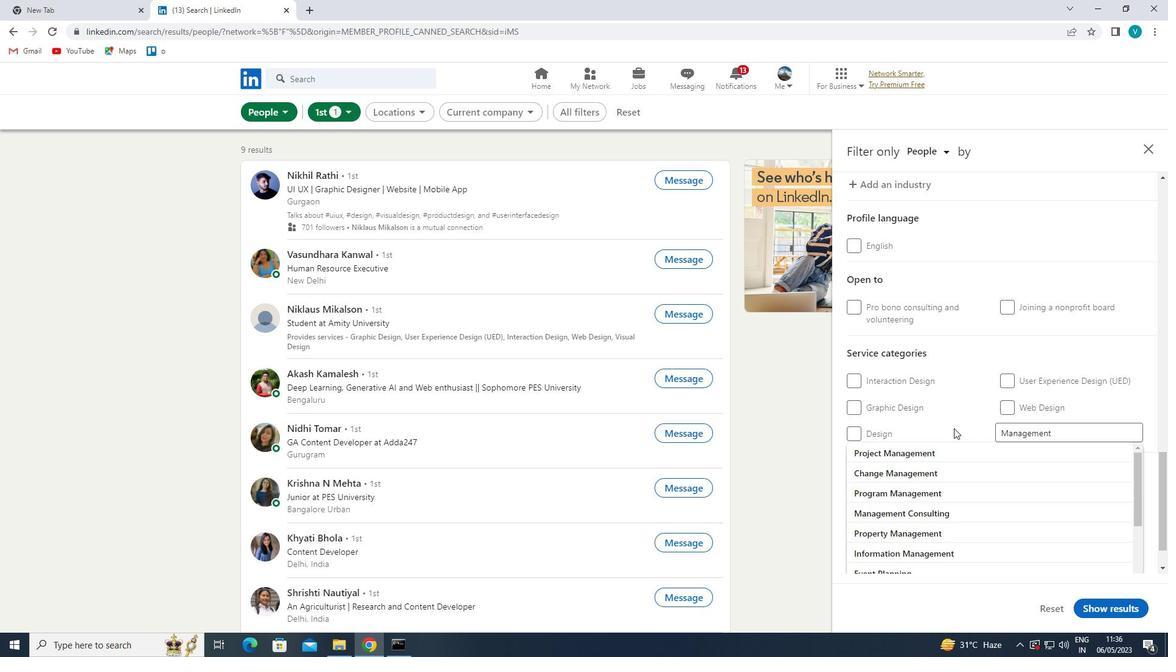 
Action: Mouse moved to (957, 429)
Screenshot: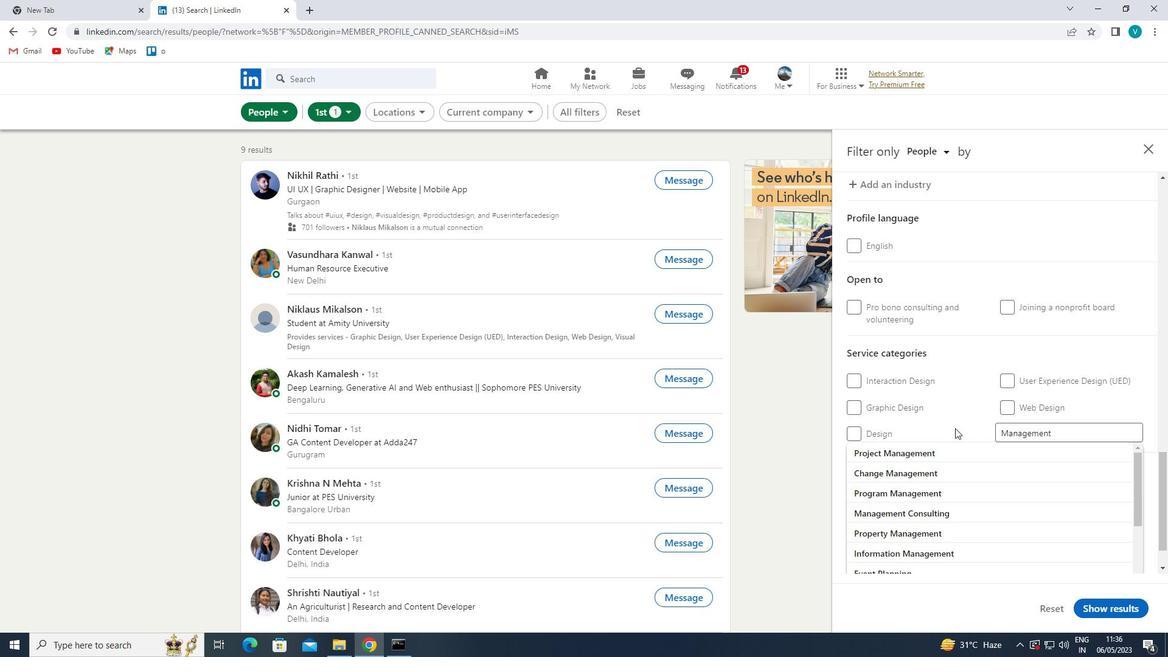 
Action: Mouse scrolled (957, 429) with delta (0, 0)
Screenshot: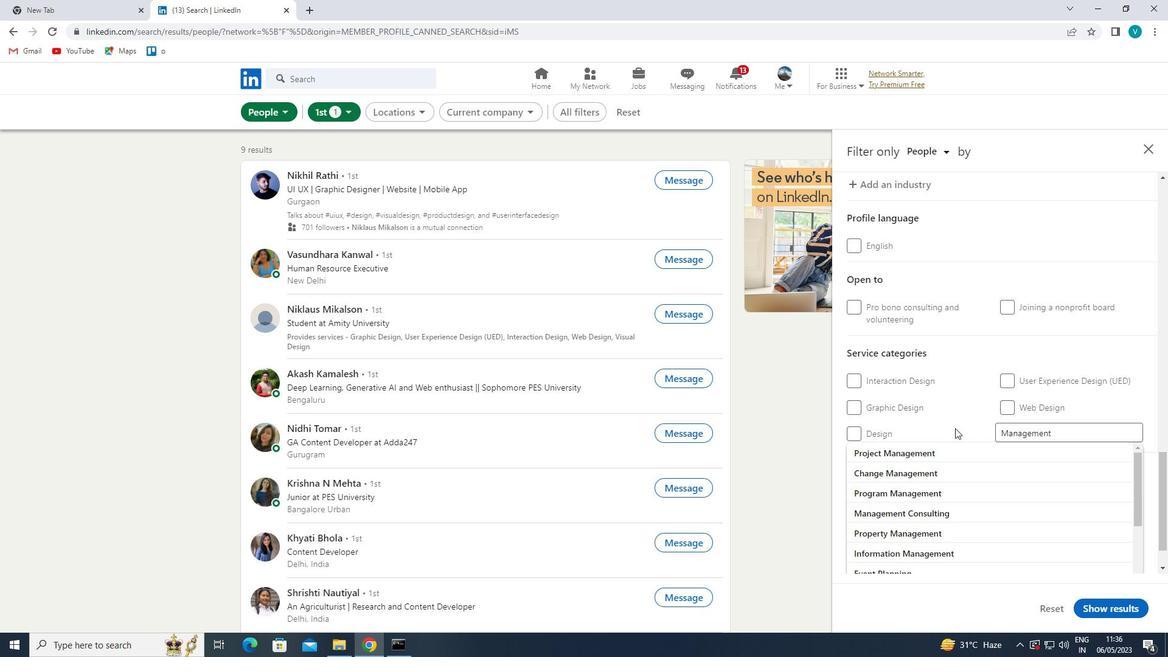 
Action: Mouse moved to (957, 430)
Screenshot: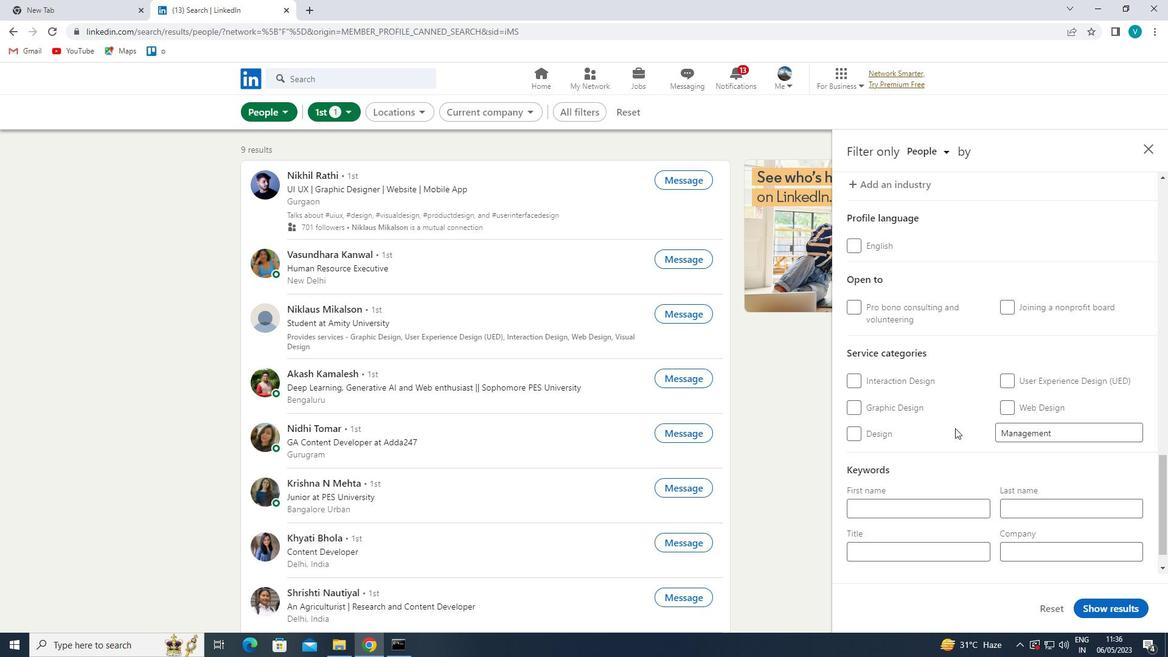 
Action: Mouse scrolled (957, 430) with delta (0, 0)
Screenshot: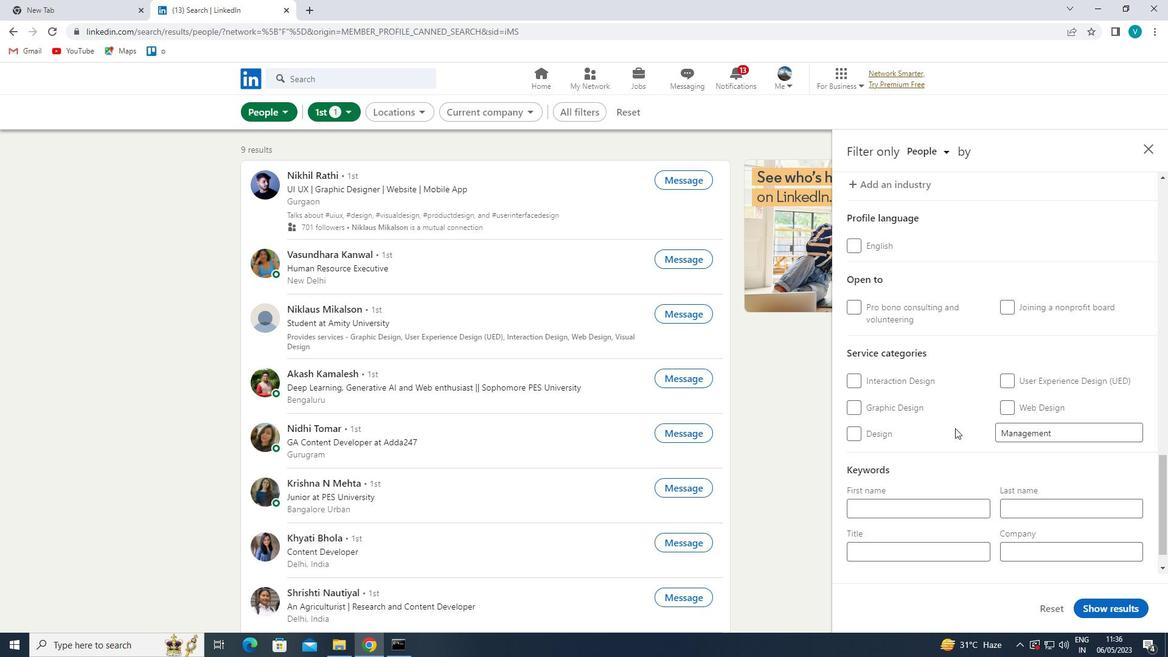 
Action: Mouse moved to (951, 511)
Screenshot: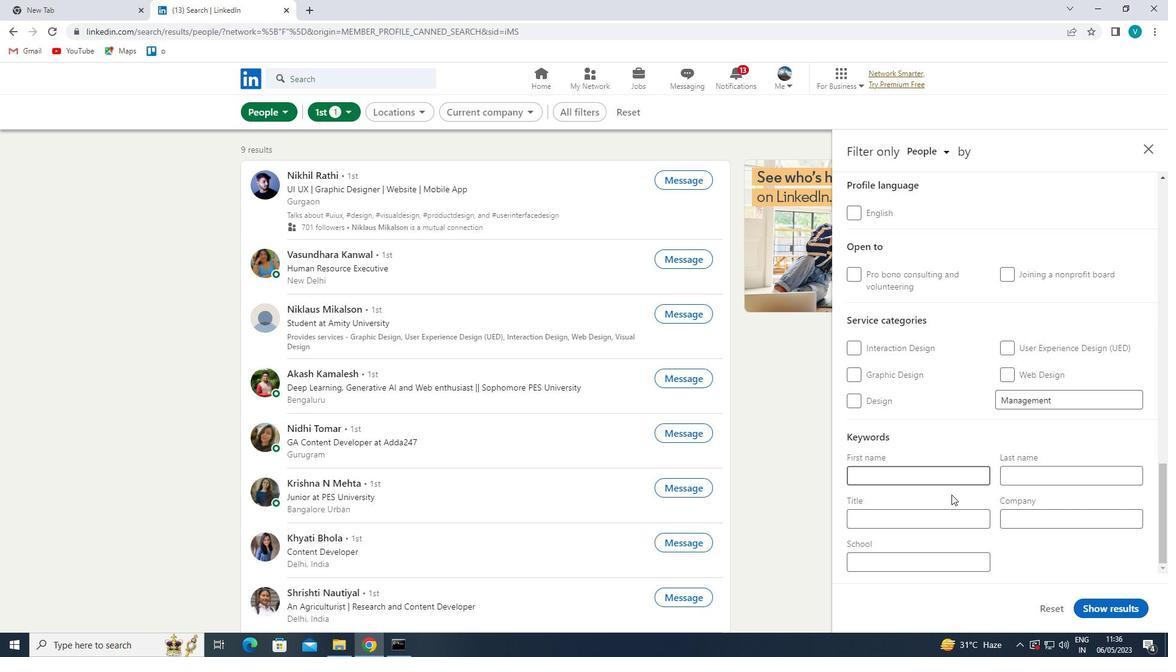 
Action: Mouse pressed left at (951, 511)
Screenshot: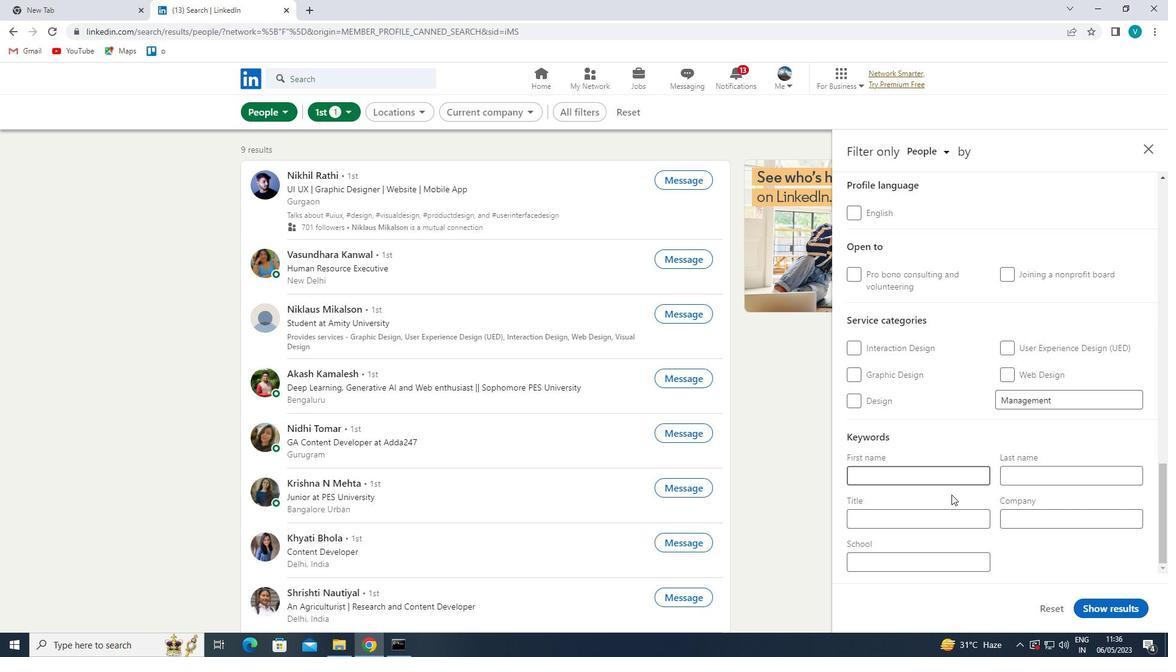 
Action: Mouse moved to (945, 513)
Screenshot: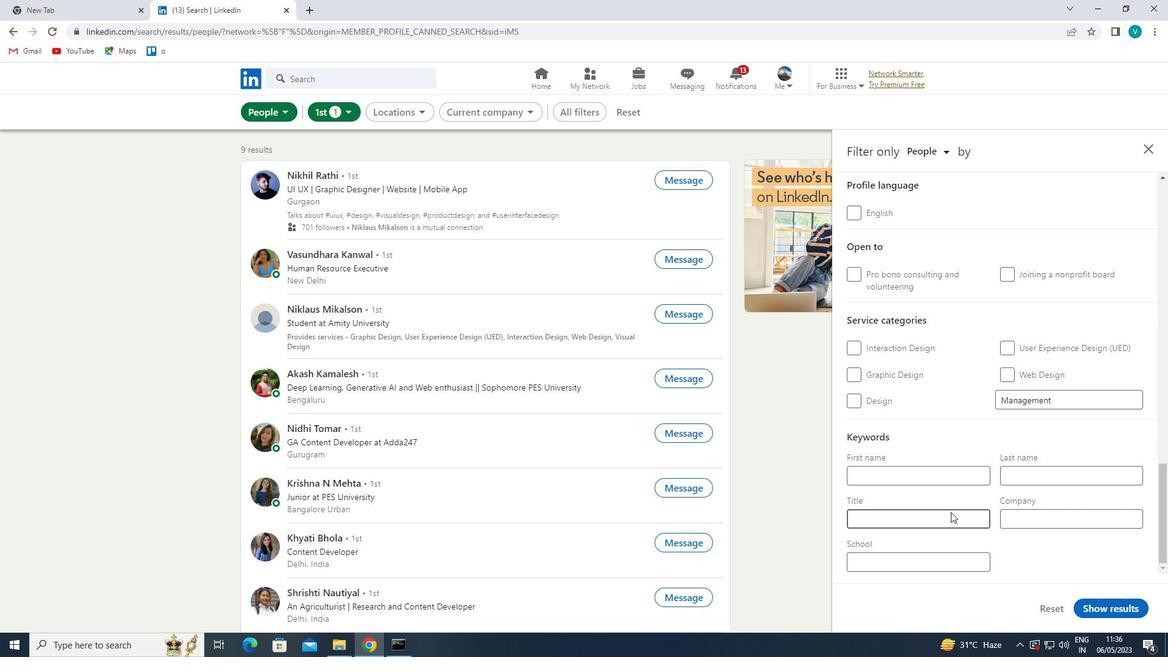 
Action: Key pressed <Key.shift>PRINCIPAL
Screenshot: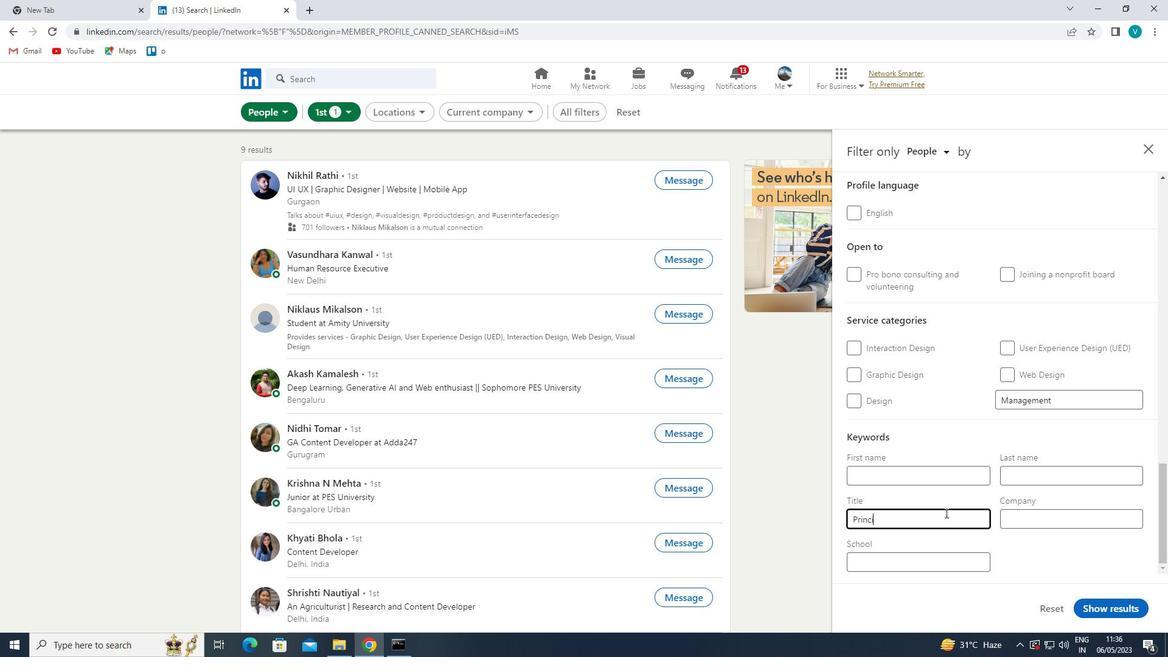 
Action: Mouse moved to (1118, 612)
Screenshot: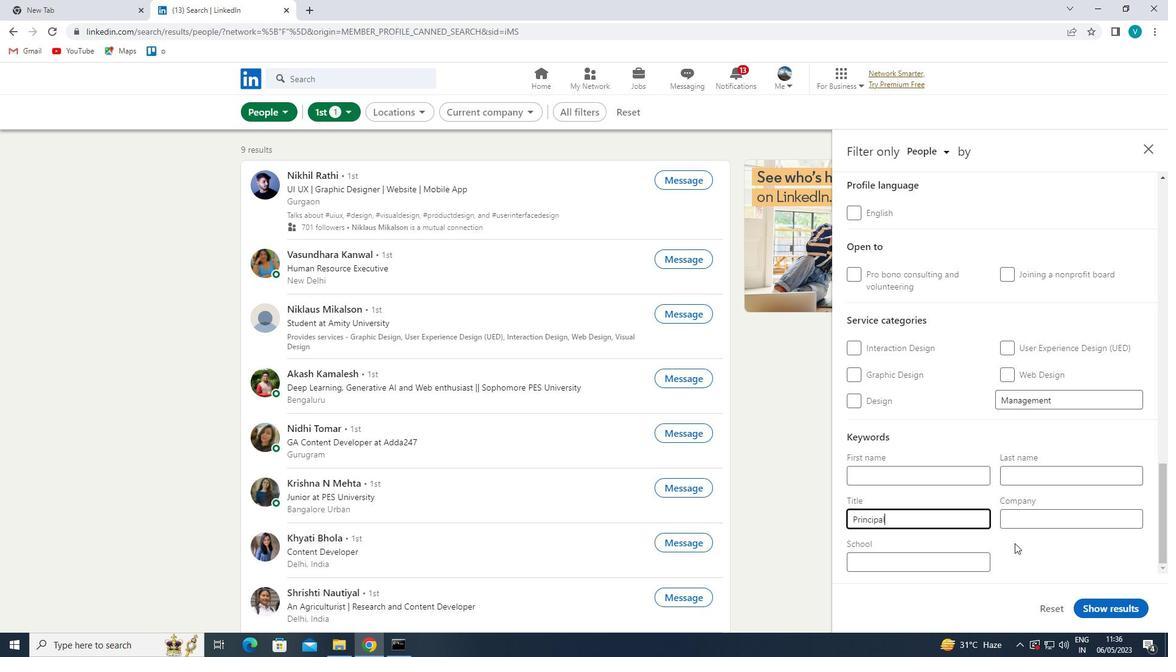 
Action: Mouse pressed left at (1118, 612)
Screenshot: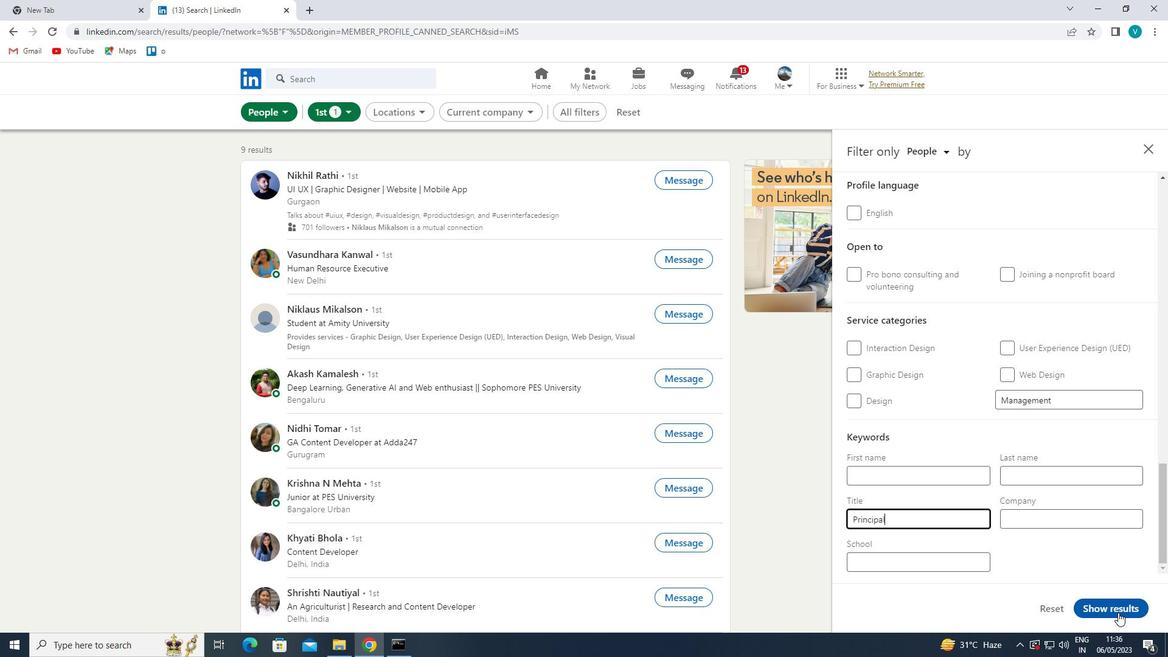 
